 Task: Add a timeline in the project AztecTech for the epic 'Software as a service (SaaS) migration' from 2024/01/24 to 2025/09/20. Add a timeline in the project AztecTech for the epic 'Cloud security enhancement' from 2024/05/07 to 2024/10/26. Add a timeline in the project AztecTech for the epic 'Continuous integration and delivery (CI/CD) implementation' from 2024/03/08 to 2024/08/16
Action: Mouse moved to (191, 55)
Screenshot: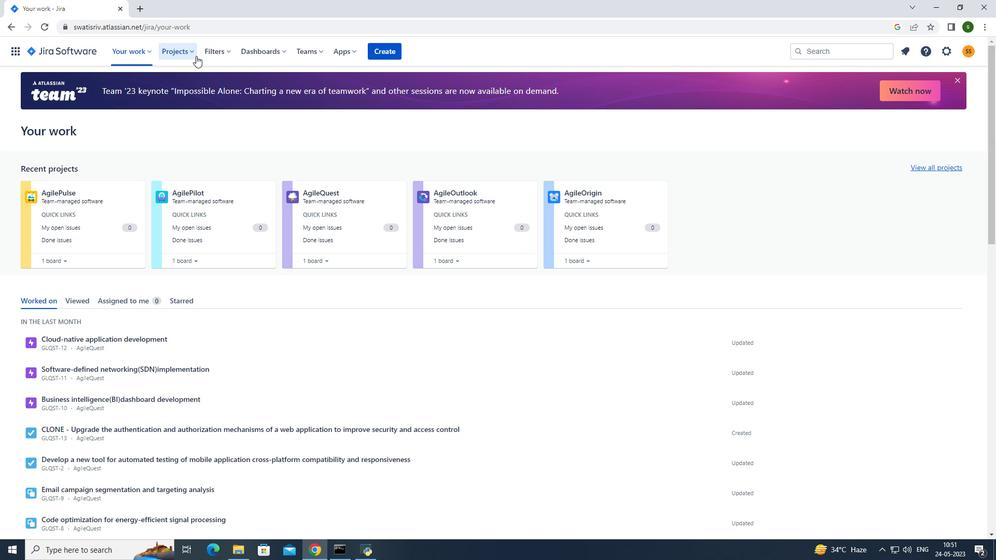 
Action: Mouse pressed left at (191, 55)
Screenshot: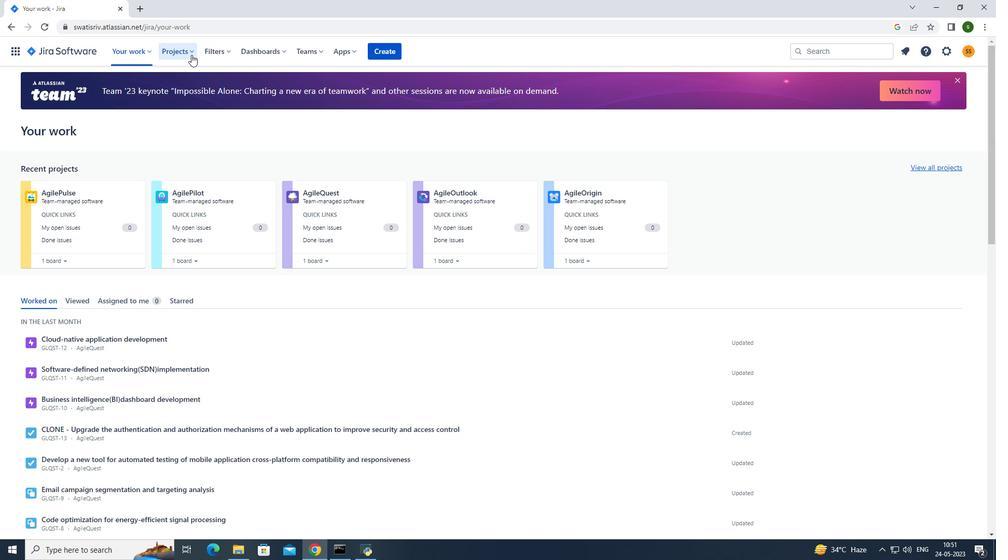 
Action: Mouse moved to (235, 103)
Screenshot: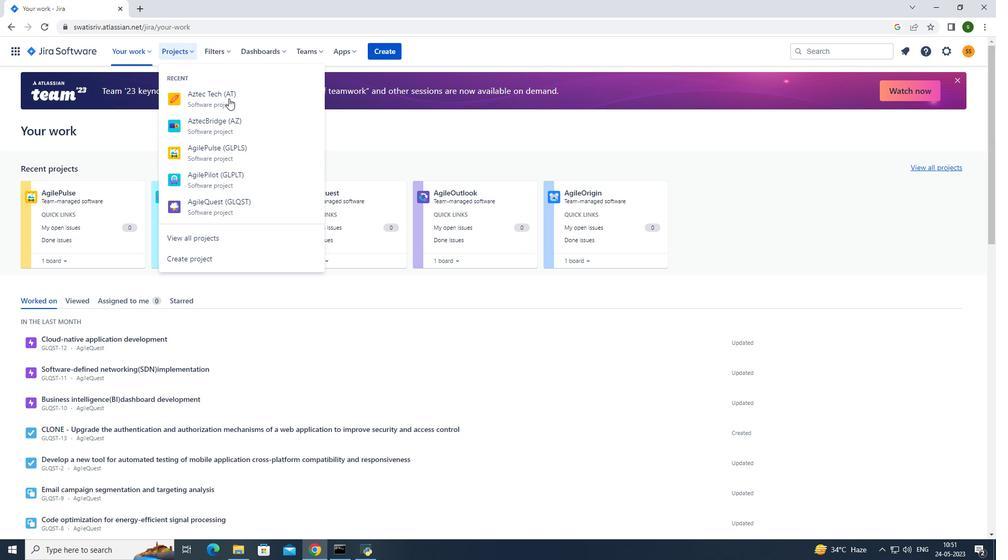 
Action: Mouse pressed left at (235, 103)
Screenshot: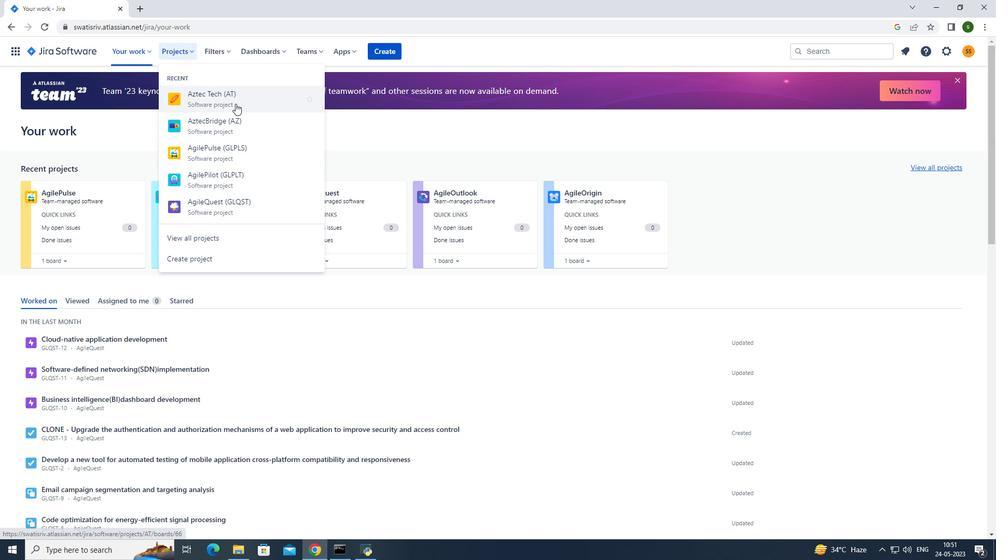 
Action: Mouse moved to (88, 160)
Screenshot: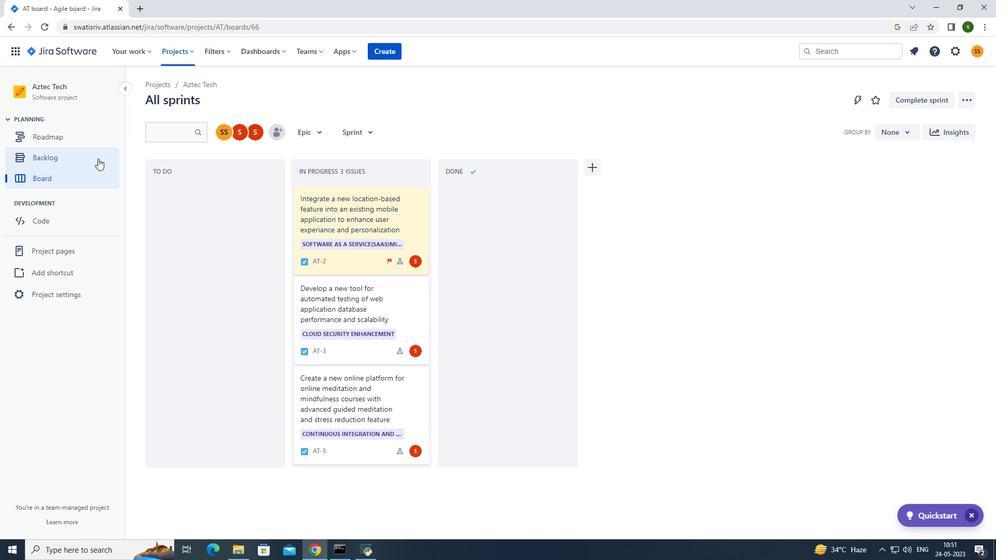 
Action: Mouse pressed left at (88, 160)
Screenshot: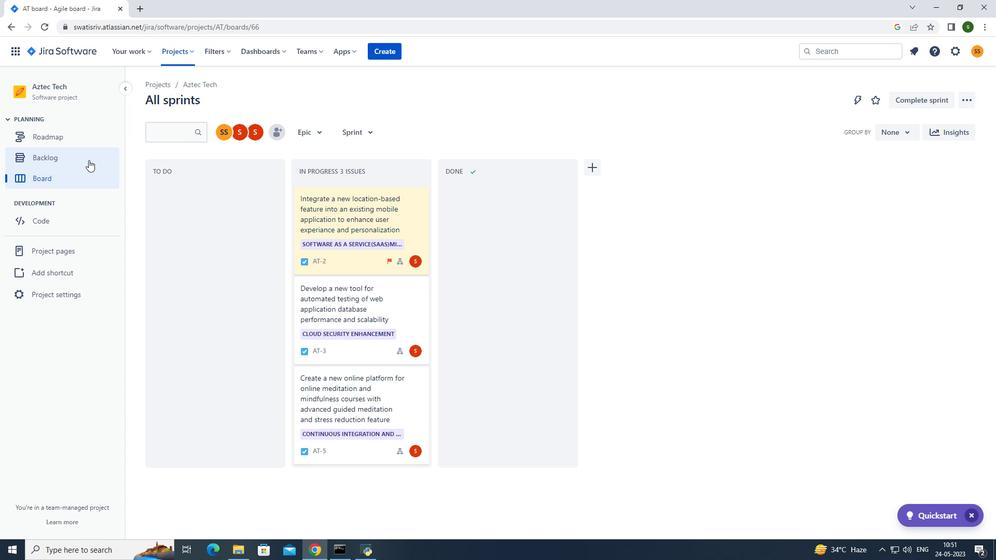 
Action: Mouse moved to (158, 209)
Screenshot: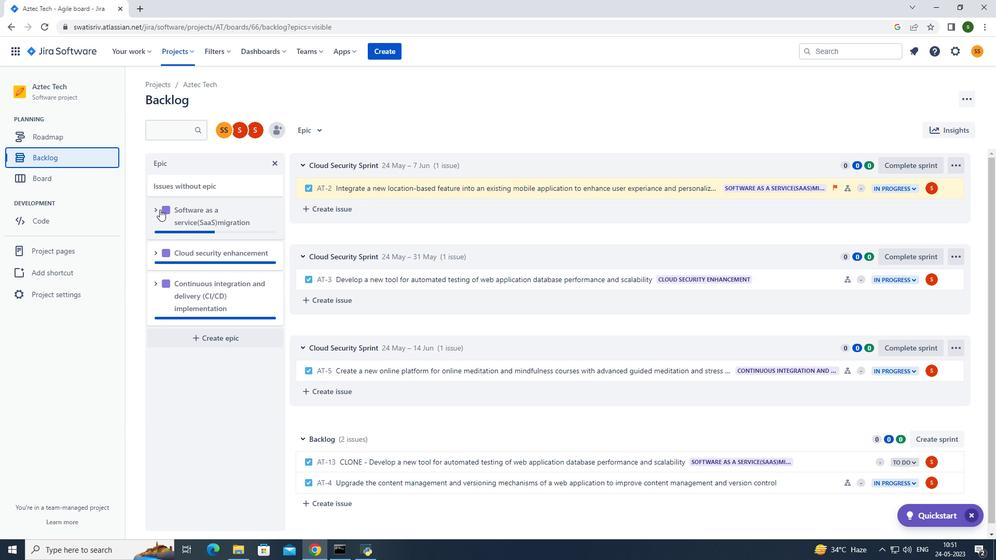 
Action: Mouse pressed left at (158, 209)
Screenshot: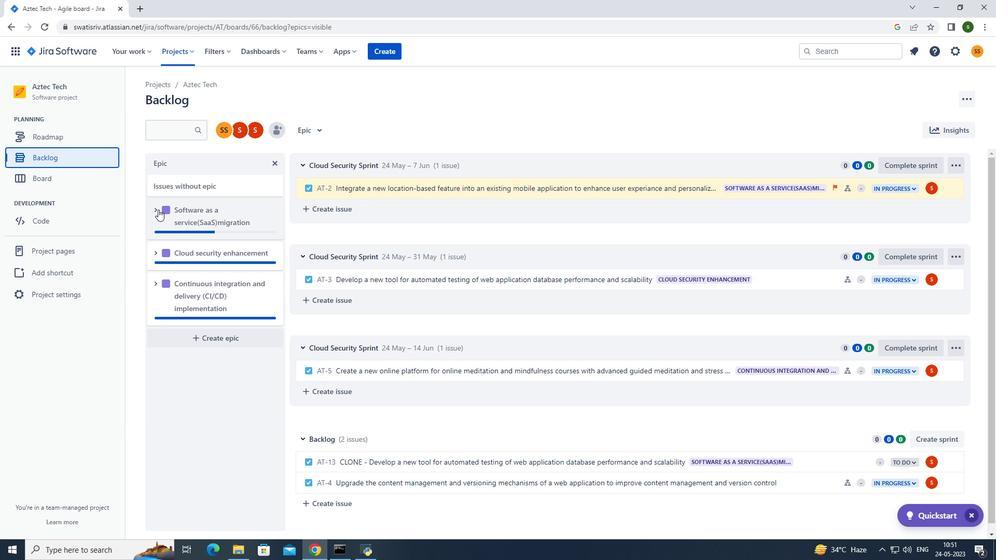 
Action: Mouse moved to (237, 301)
Screenshot: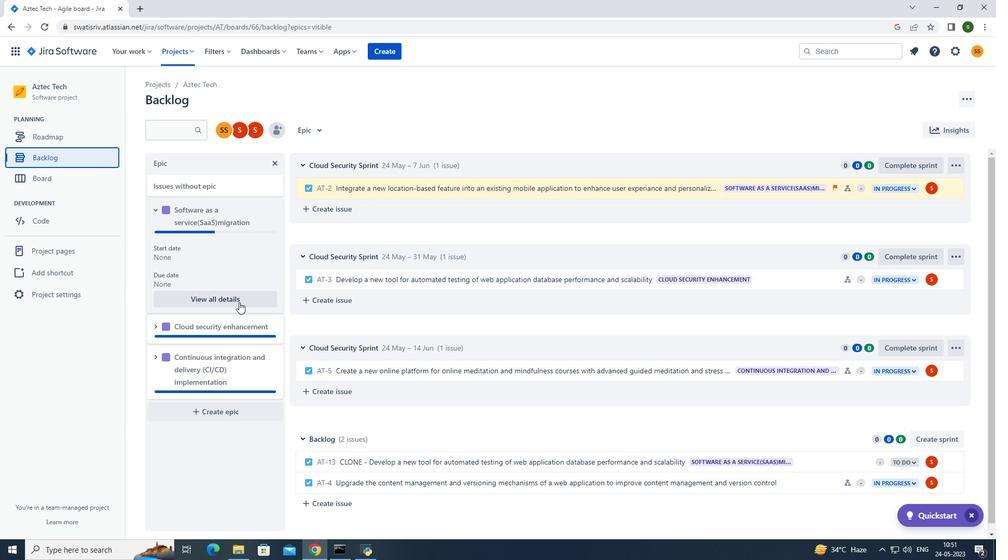 
Action: Mouse pressed left at (237, 301)
Screenshot: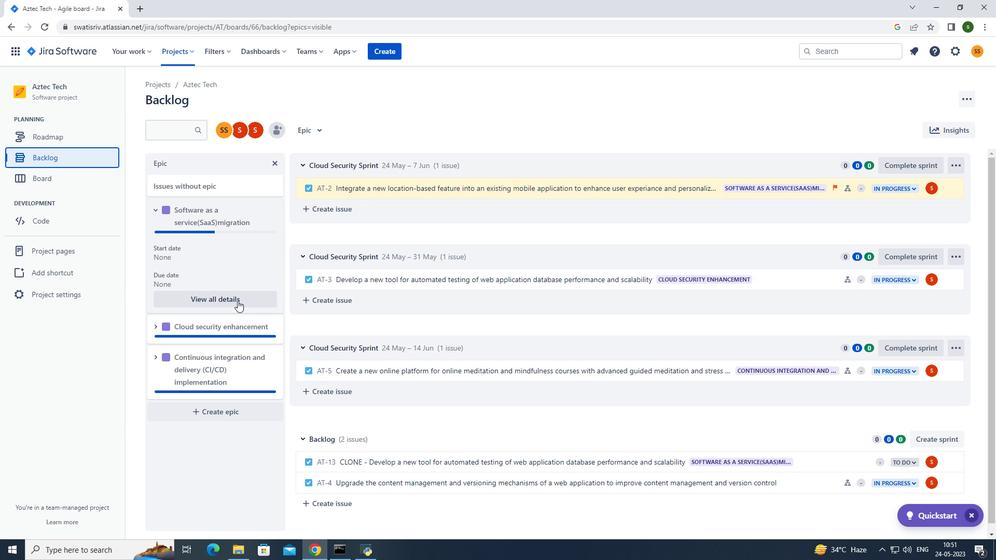 
Action: Mouse moved to (840, 428)
Screenshot: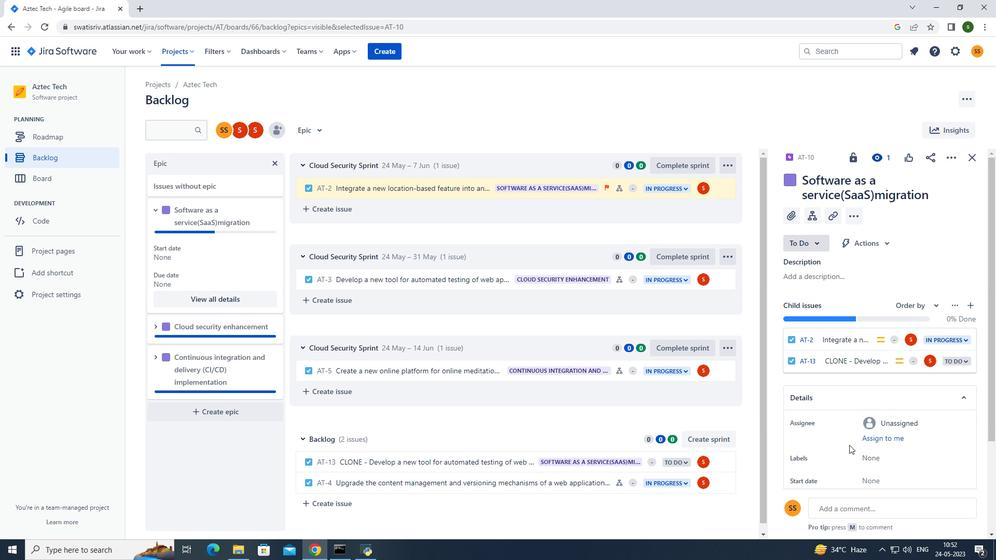 
Action: Mouse scrolled (840, 428) with delta (0, 0)
Screenshot: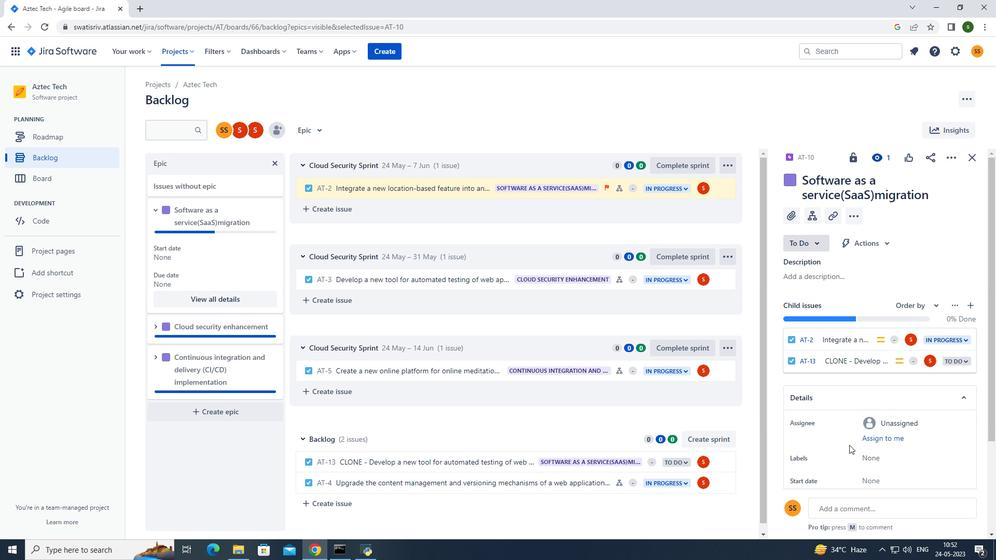 
Action: Mouse scrolled (840, 428) with delta (0, 0)
Screenshot: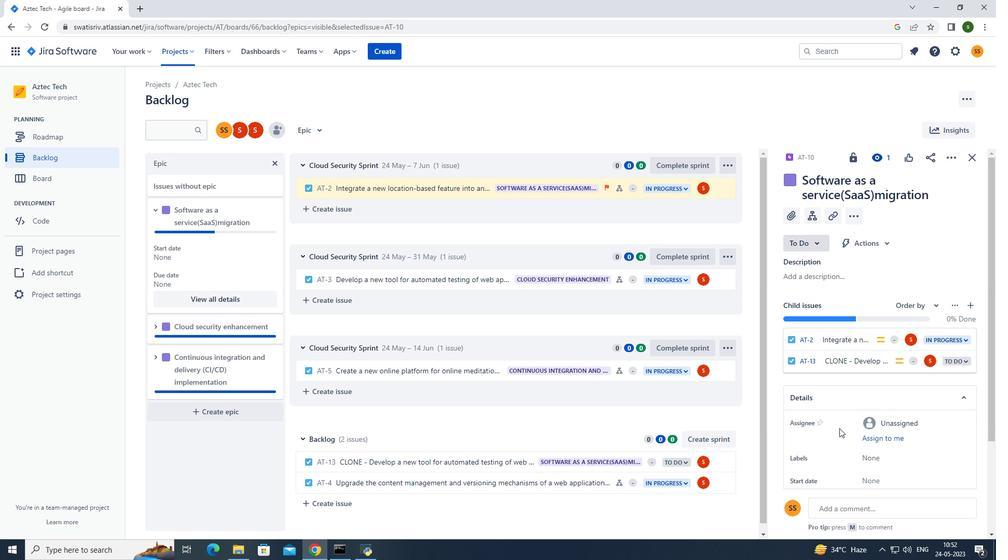 
Action: Mouse moved to (878, 376)
Screenshot: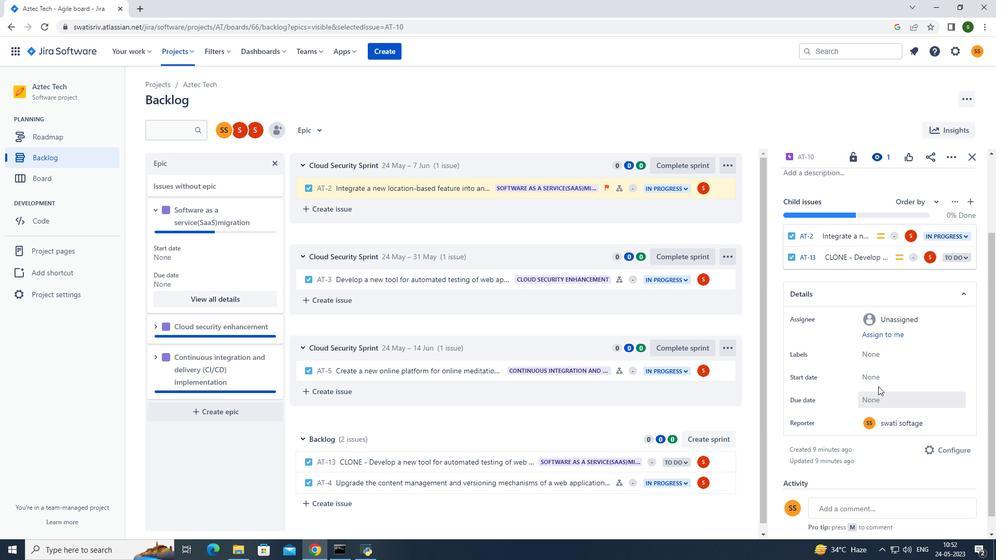 
Action: Mouse pressed left at (878, 376)
Screenshot: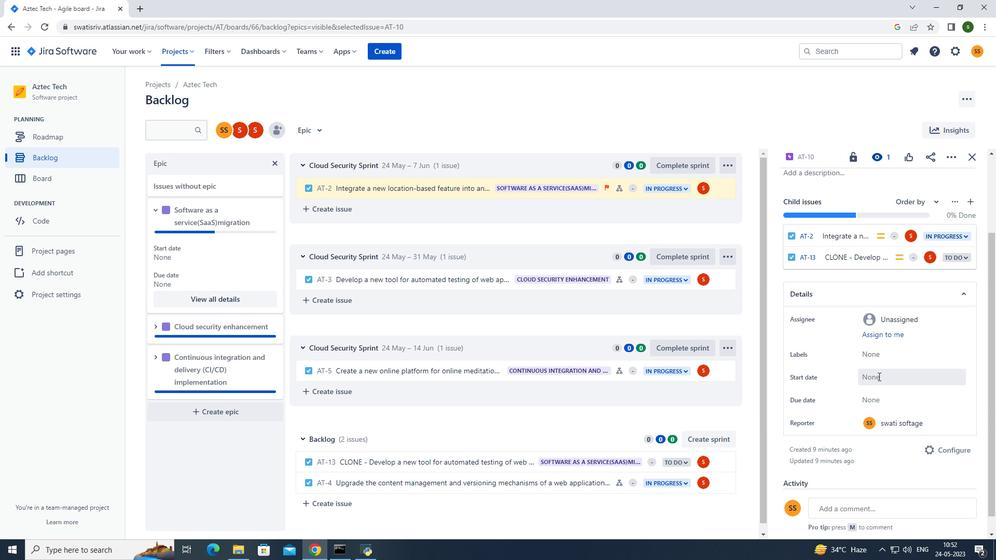
Action: Mouse moved to (973, 225)
Screenshot: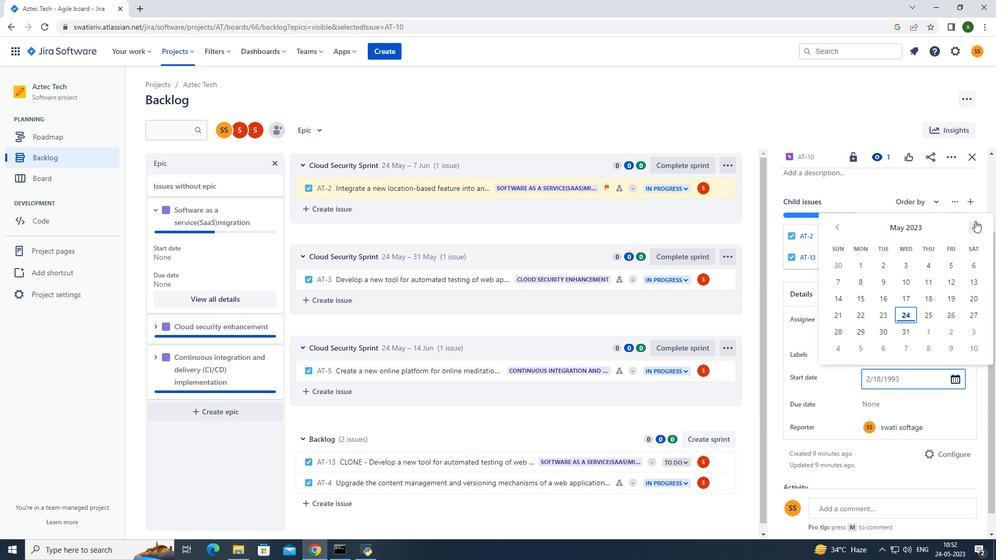 
Action: Mouse pressed left at (973, 225)
Screenshot: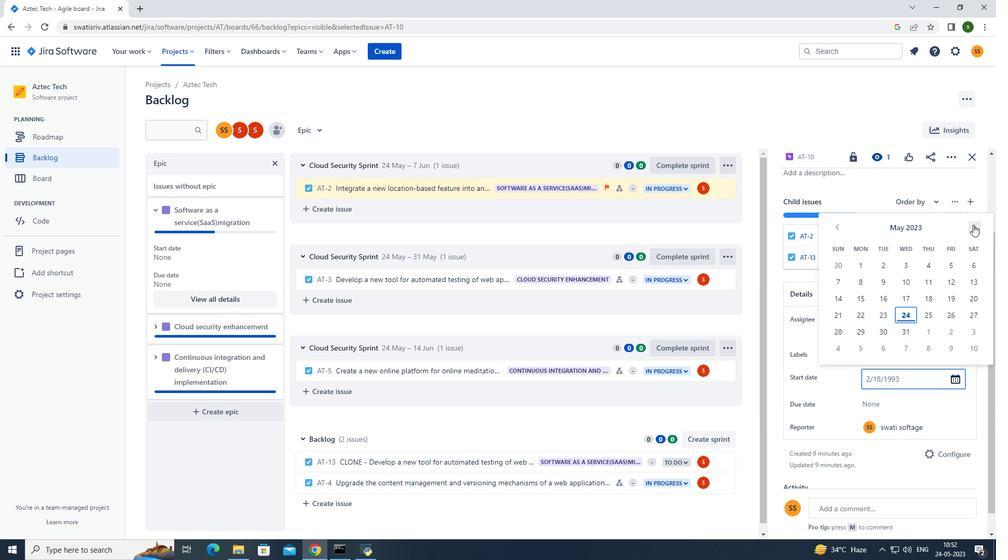 
Action: Mouse pressed left at (973, 225)
Screenshot: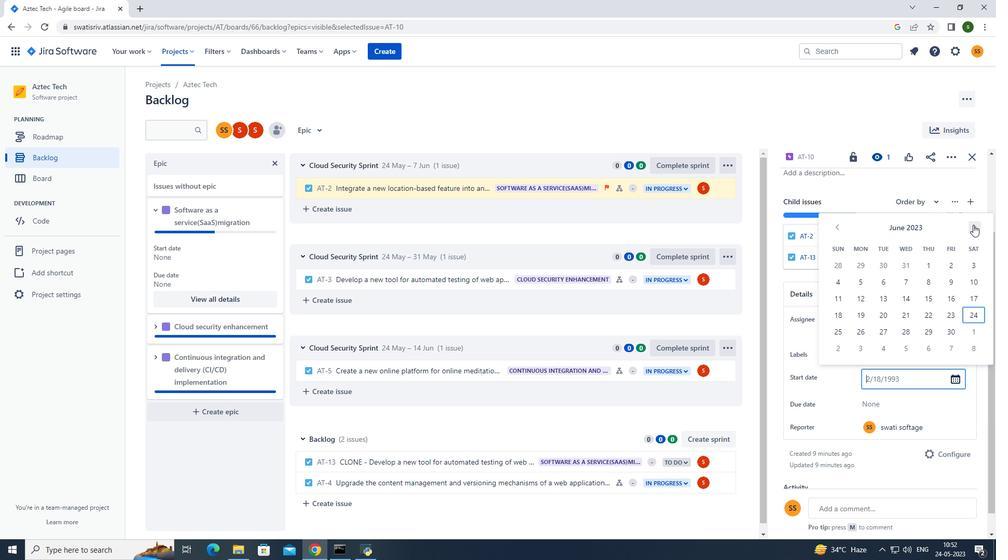 
Action: Mouse moved to (974, 225)
Screenshot: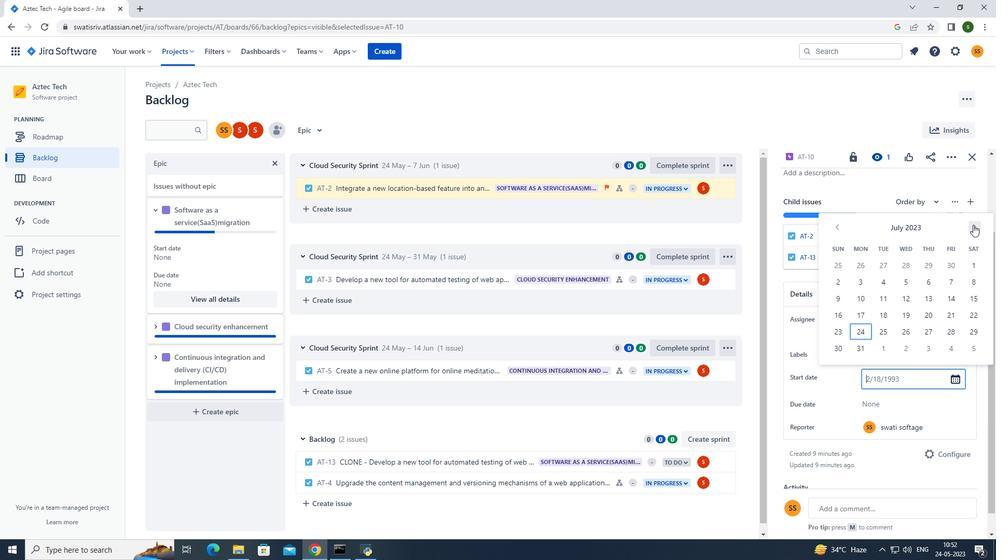 
Action: Mouse pressed left at (974, 225)
Screenshot: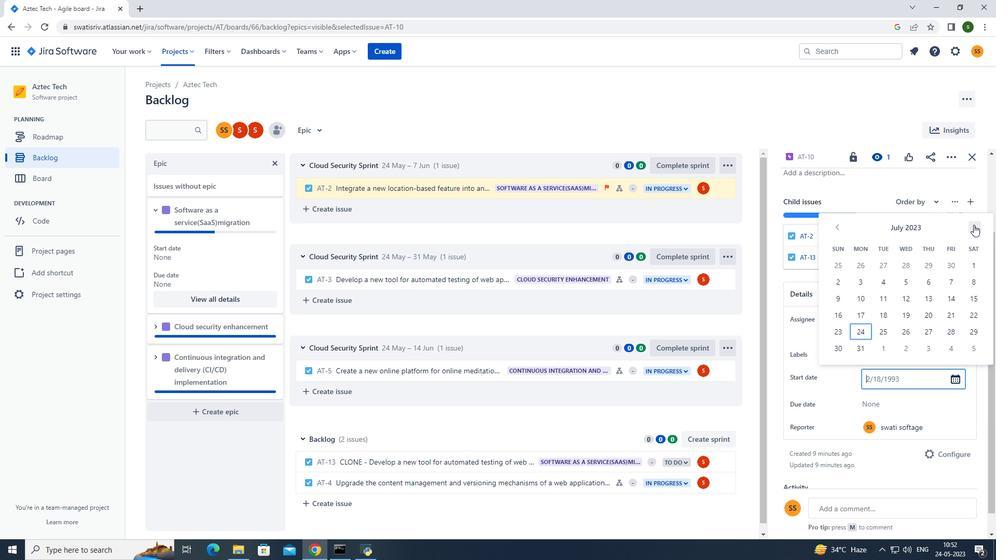 
Action: Mouse pressed left at (974, 225)
Screenshot: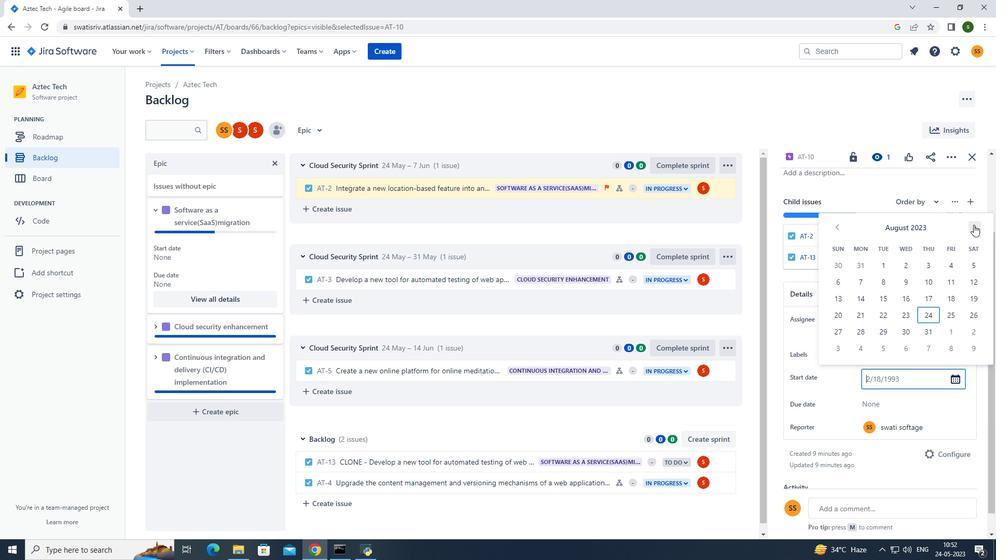 
Action: Mouse pressed left at (974, 225)
Screenshot: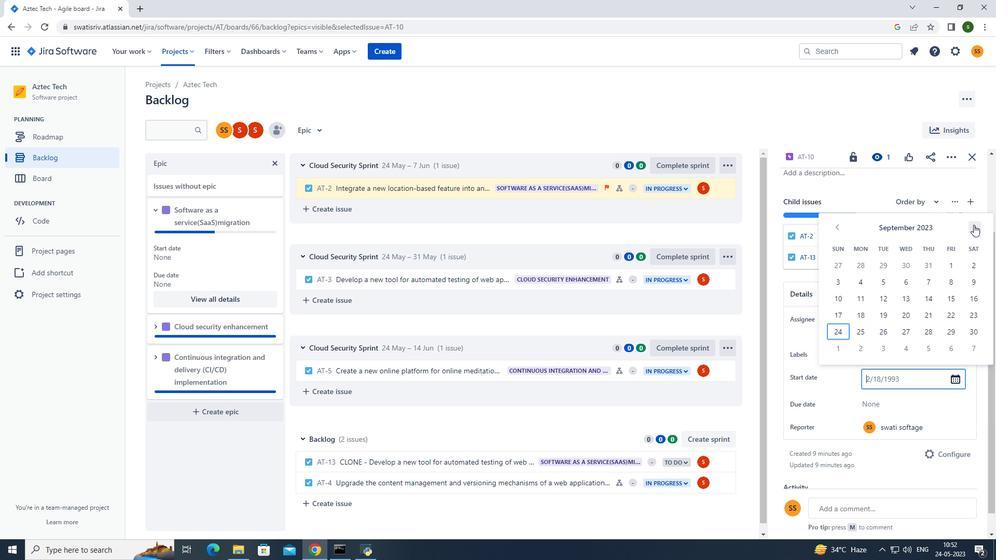 
Action: Mouse pressed left at (974, 225)
Screenshot: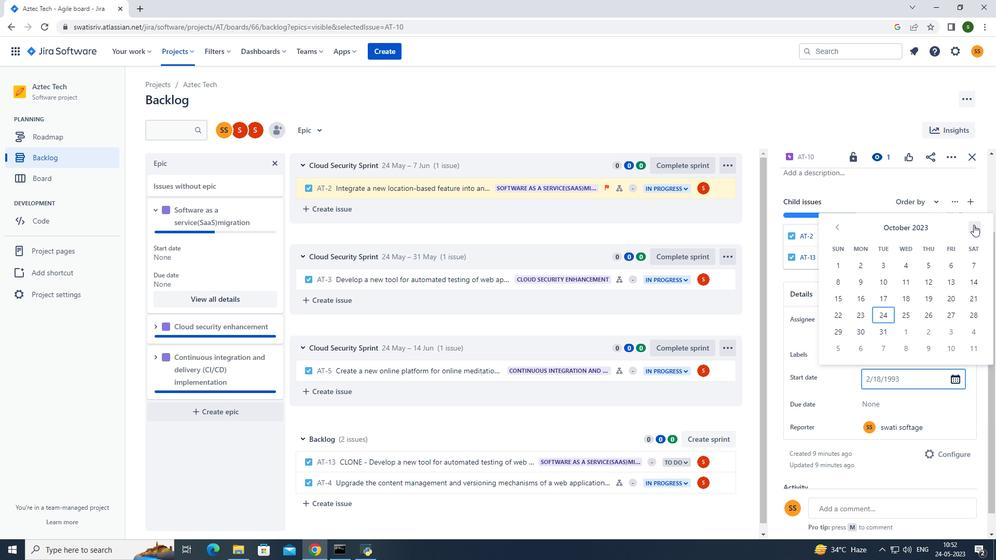 
Action: Mouse pressed left at (974, 225)
Screenshot: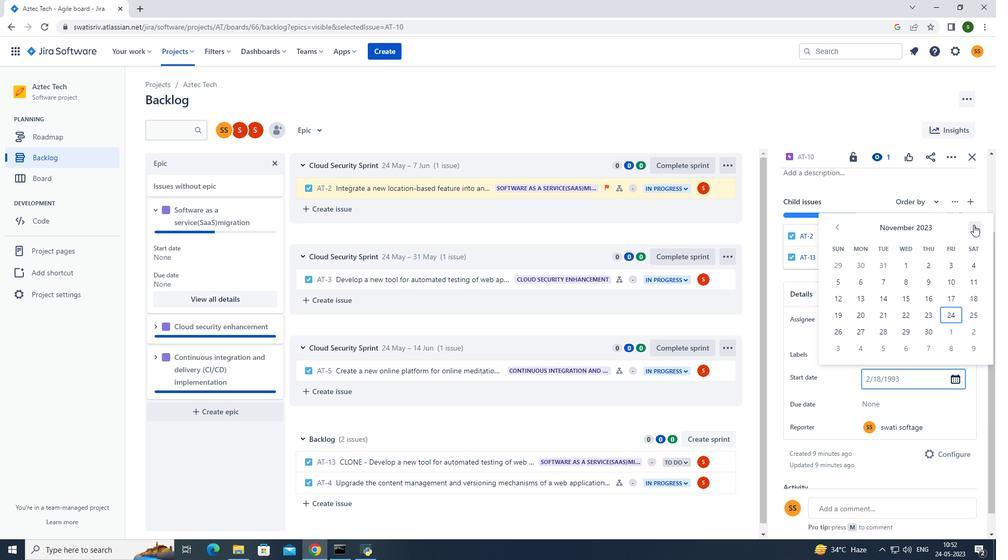 
Action: Mouse pressed left at (974, 225)
Screenshot: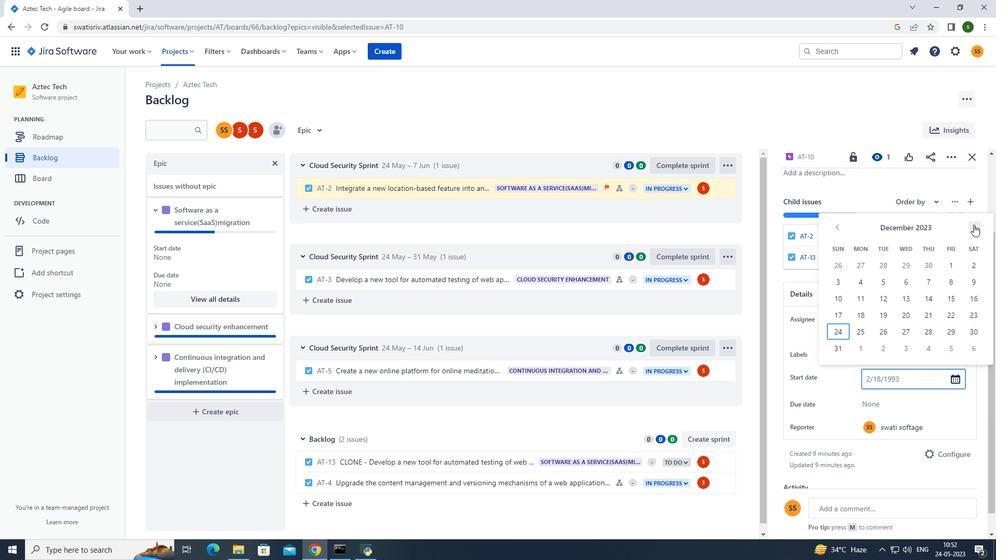 
Action: Mouse moved to (911, 309)
Screenshot: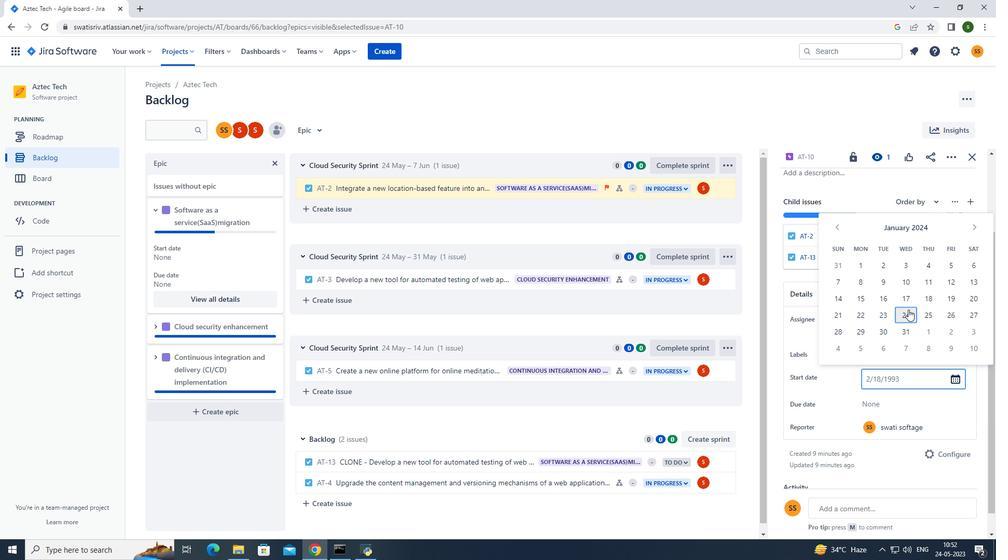 
Action: Mouse pressed left at (911, 309)
Screenshot: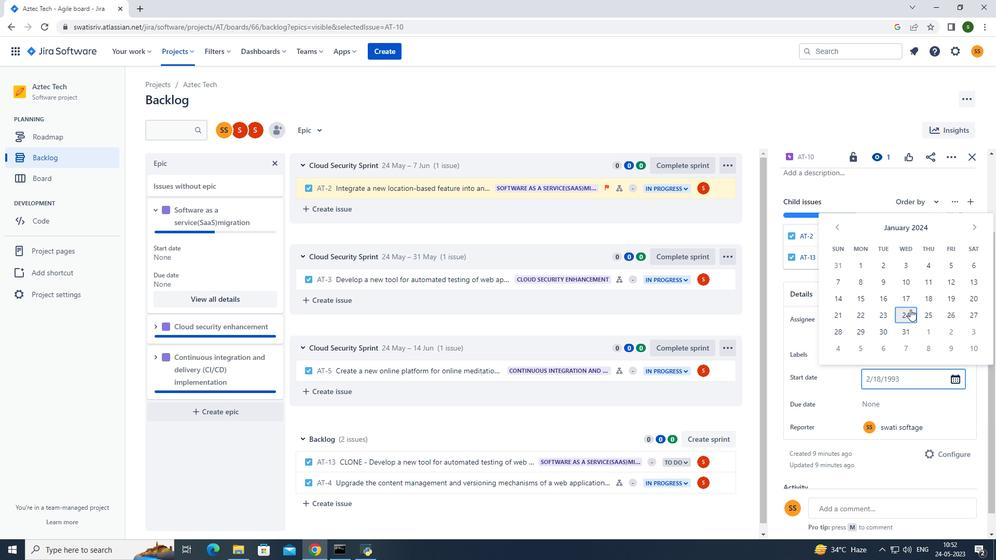 
Action: Mouse moved to (881, 401)
Screenshot: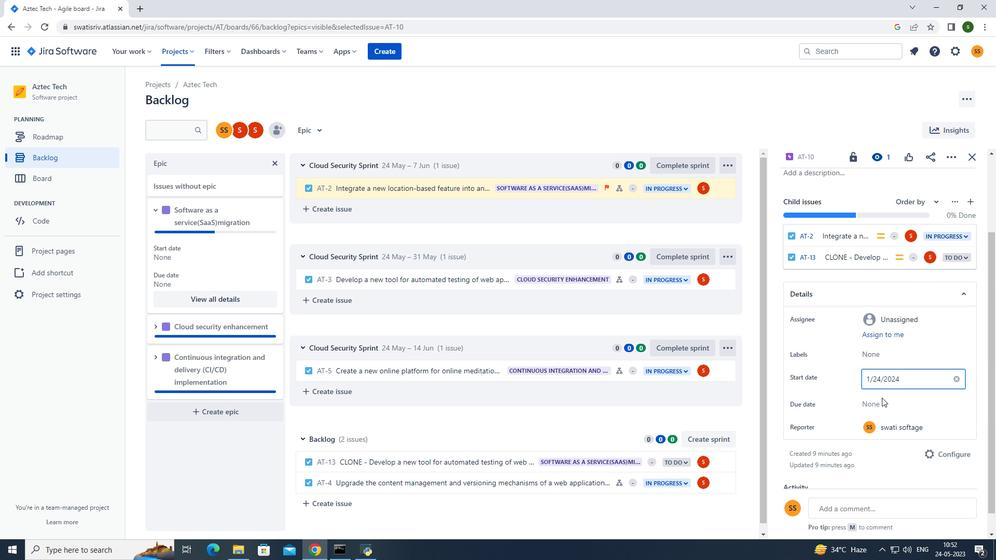 
Action: Mouse pressed left at (881, 401)
Screenshot: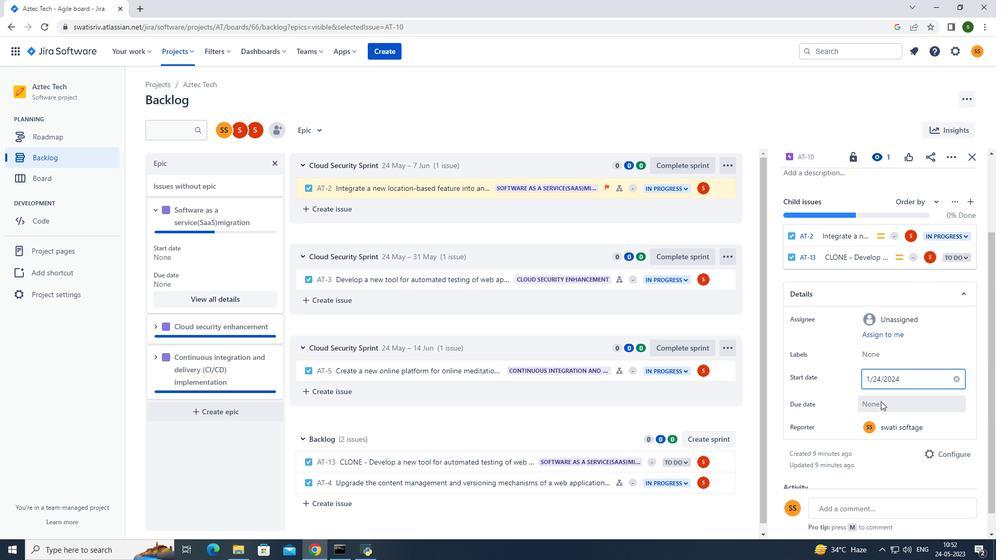 
Action: Mouse moved to (980, 259)
Screenshot: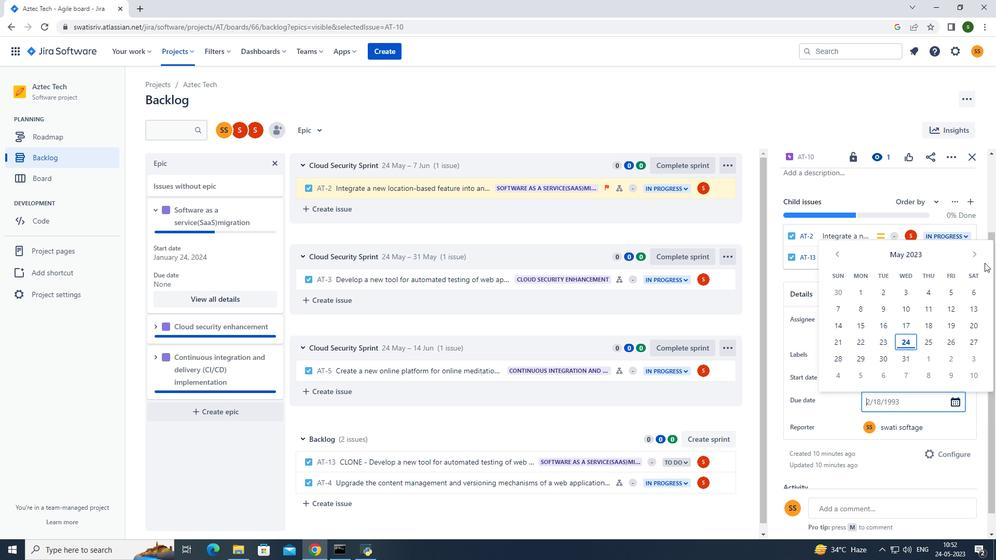
Action: Mouse pressed left at (980, 259)
Screenshot: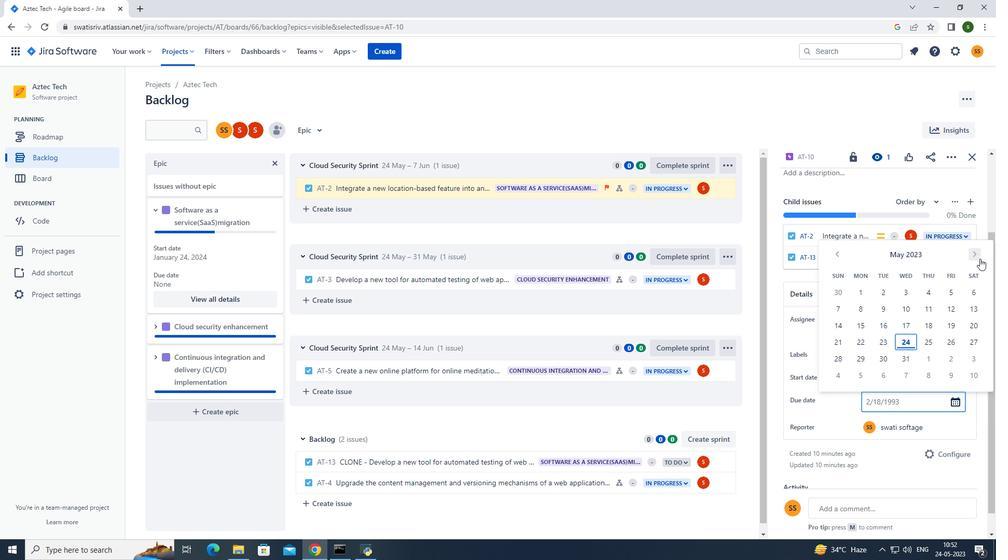 
Action: Mouse pressed left at (980, 259)
Screenshot: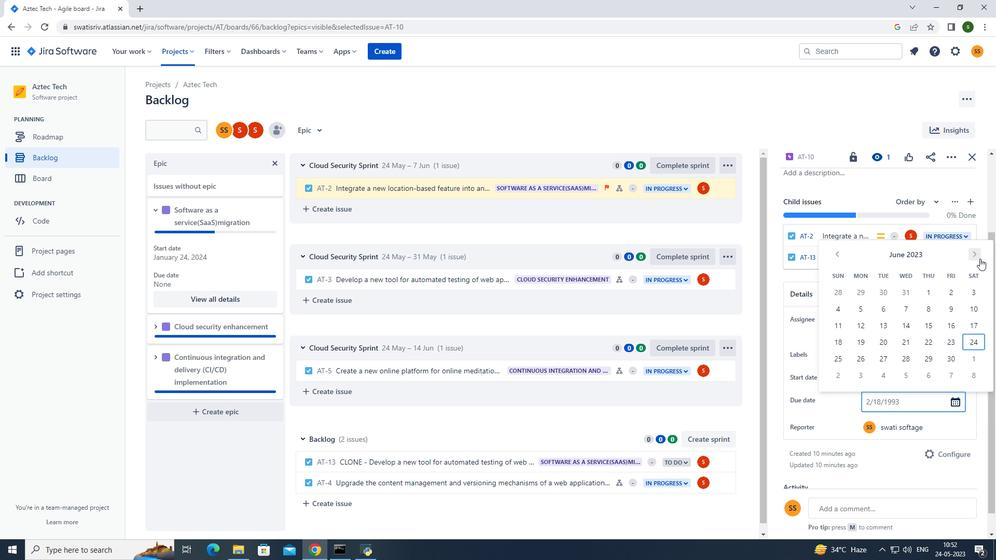 
Action: Mouse pressed left at (980, 259)
Screenshot: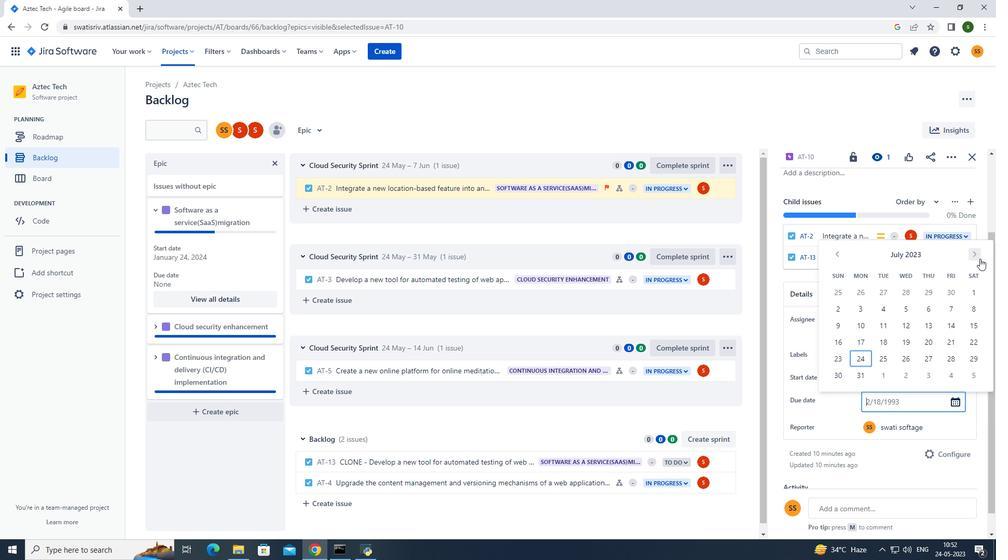 
Action: Mouse pressed left at (980, 259)
Screenshot: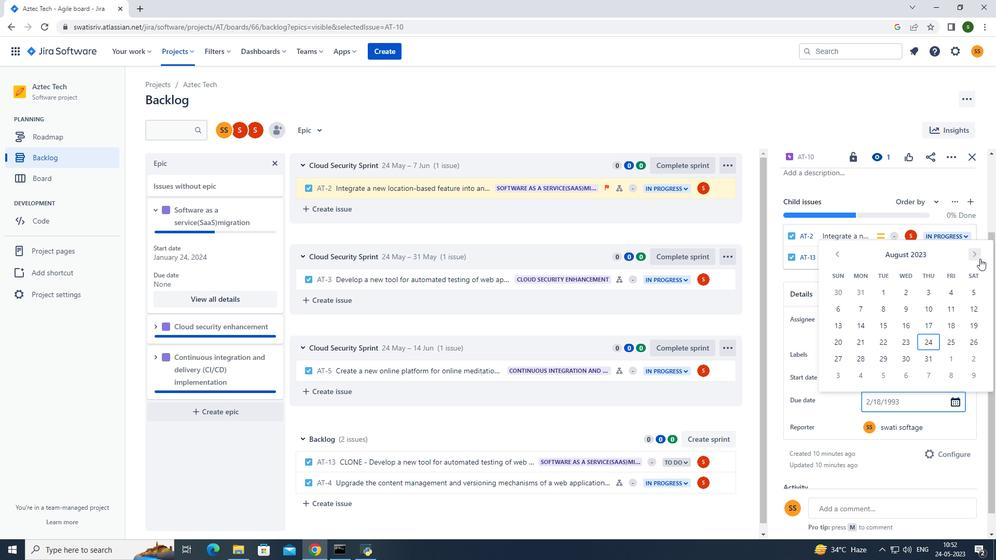 
Action: Mouse pressed left at (980, 259)
Screenshot: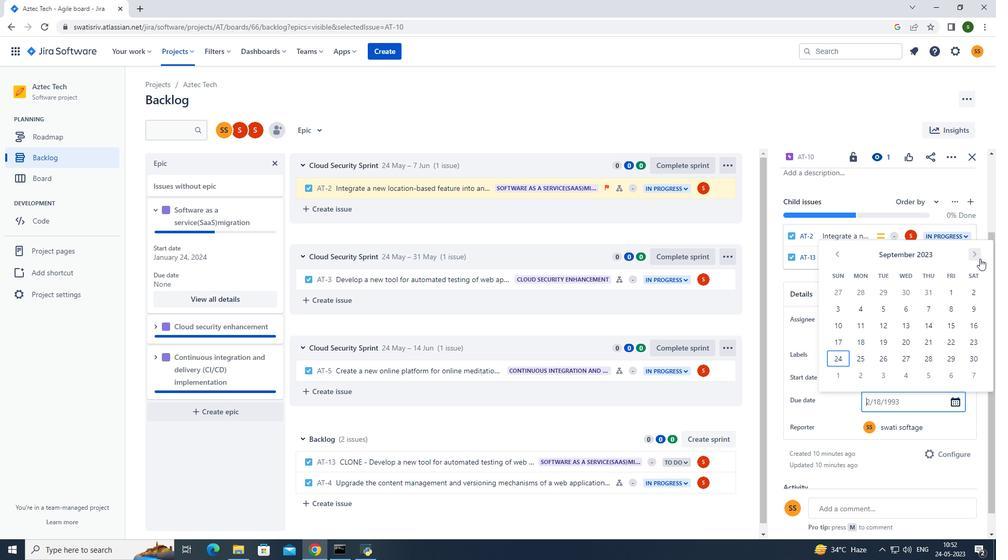 
Action: Mouse pressed left at (980, 259)
Screenshot: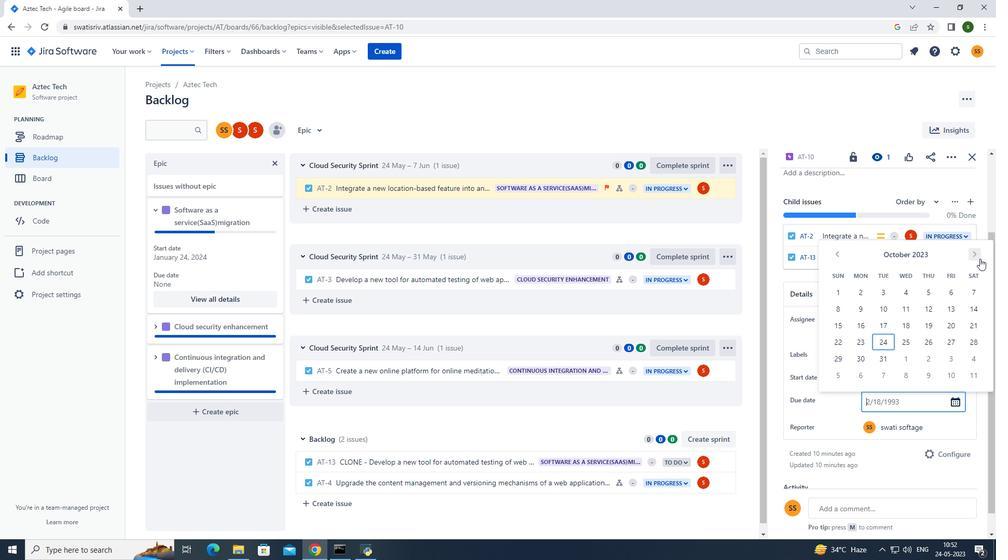 
Action: Mouse pressed left at (980, 259)
Screenshot: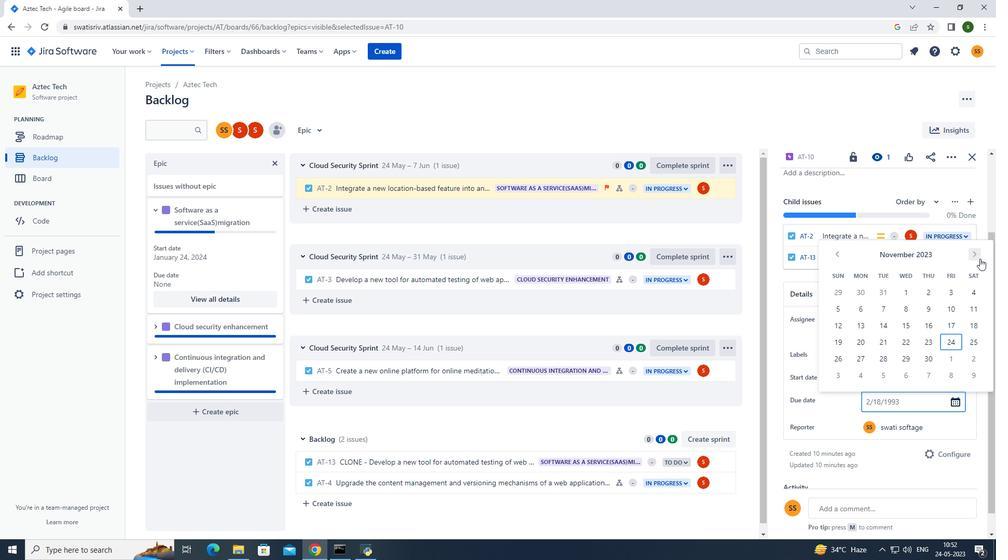 
Action: Mouse pressed left at (980, 259)
Screenshot: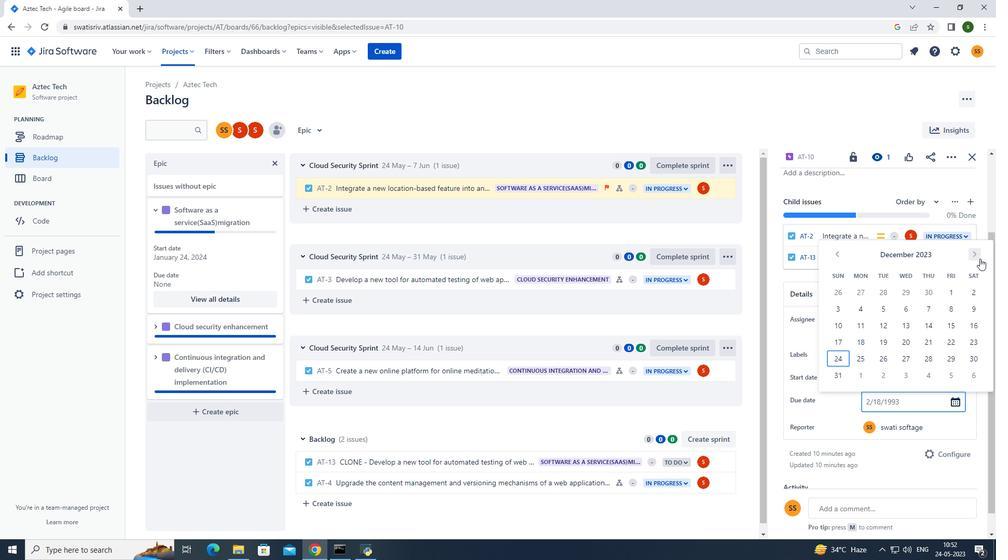 
Action: Mouse pressed left at (980, 259)
Screenshot: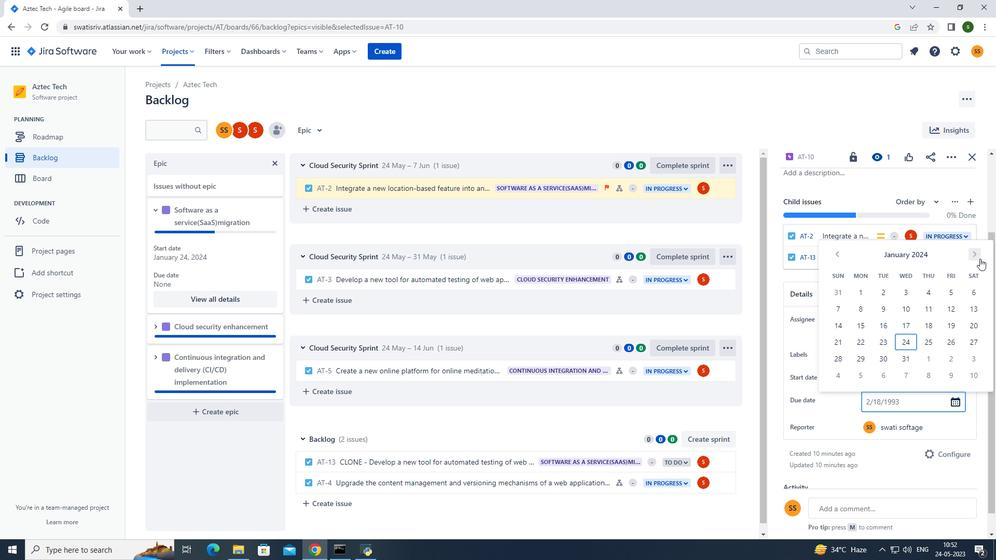 
Action: Mouse pressed left at (980, 259)
Screenshot: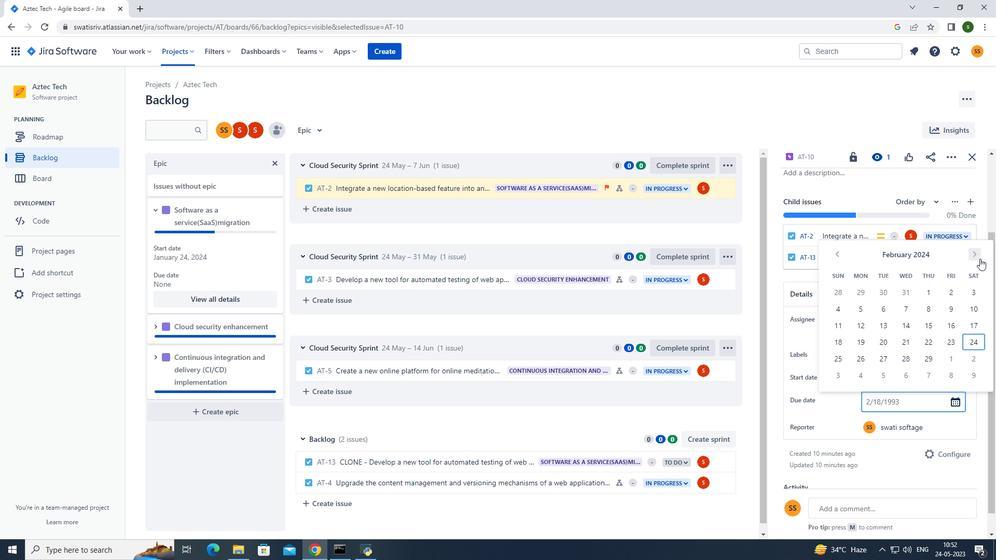 
Action: Mouse pressed left at (980, 259)
Screenshot: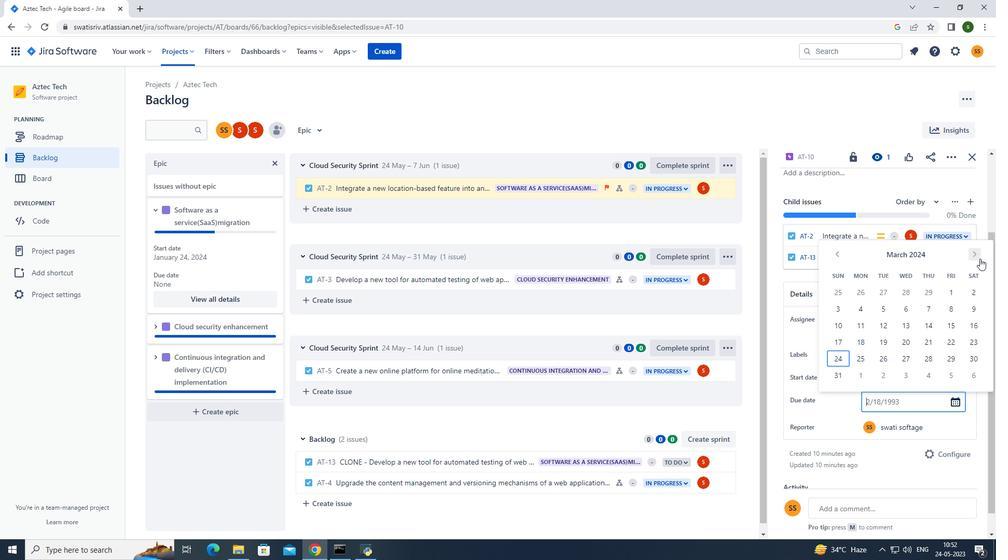 
Action: Mouse pressed left at (980, 259)
Screenshot: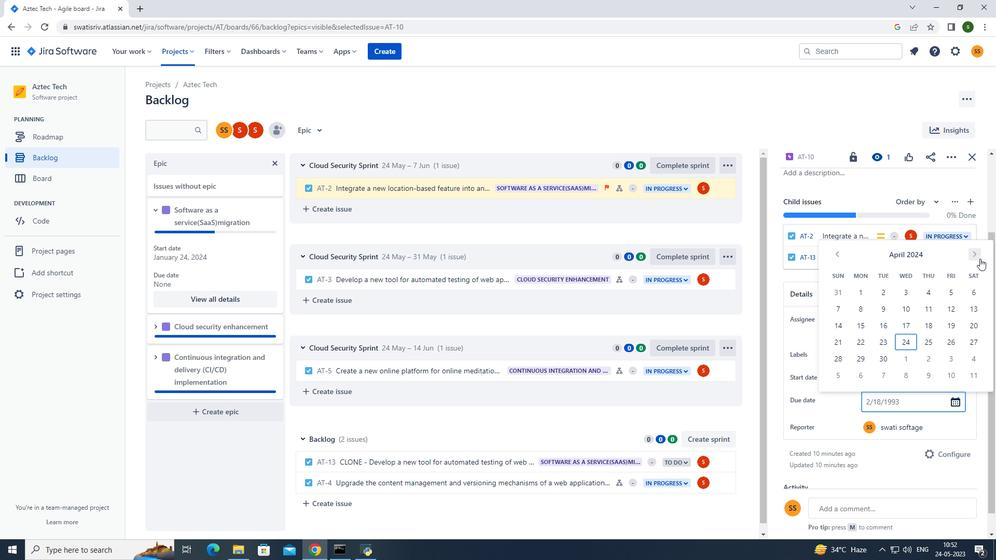
Action: Mouse pressed left at (980, 259)
Screenshot: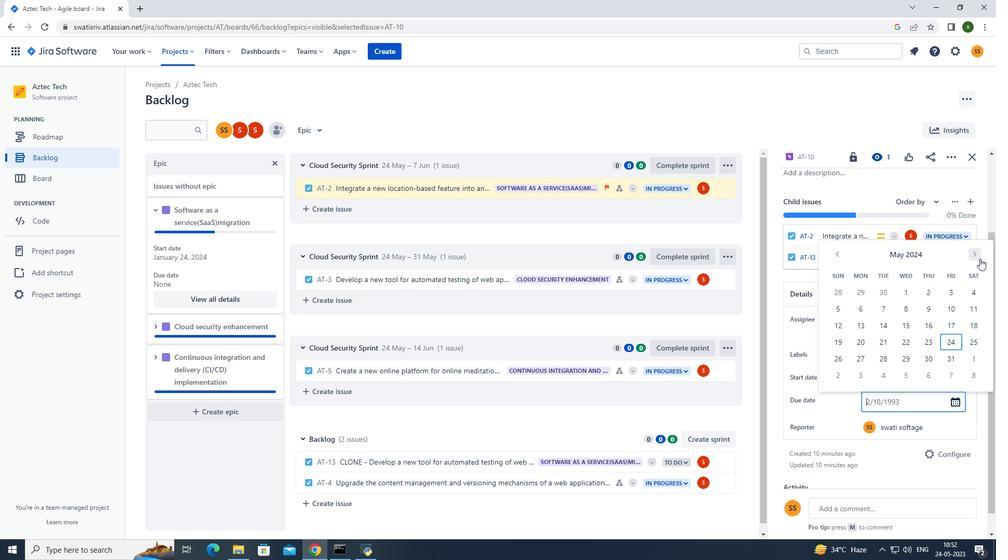 
Action: Mouse pressed left at (980, 259)
Screenshot: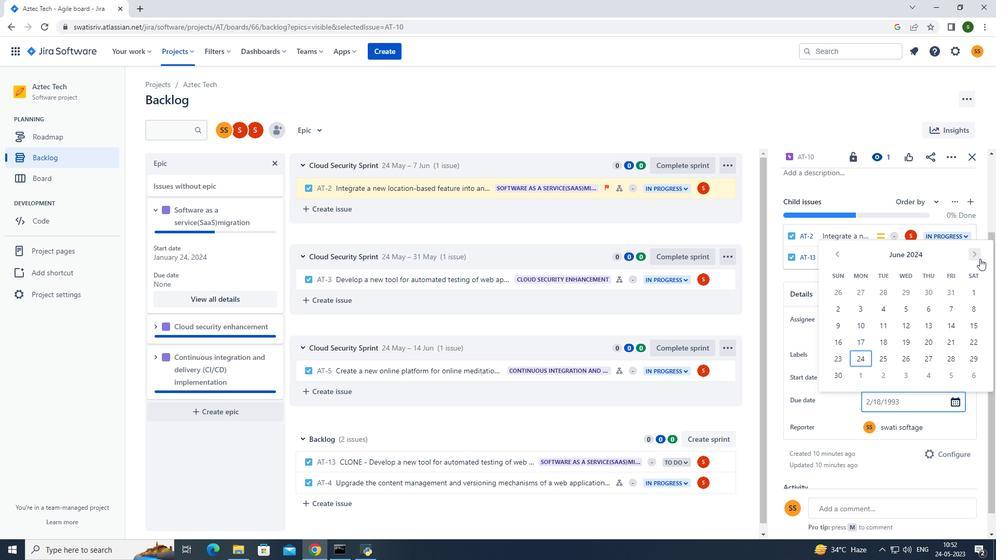 
Action: Mouse pressed left at (980, 259)
Screenshot: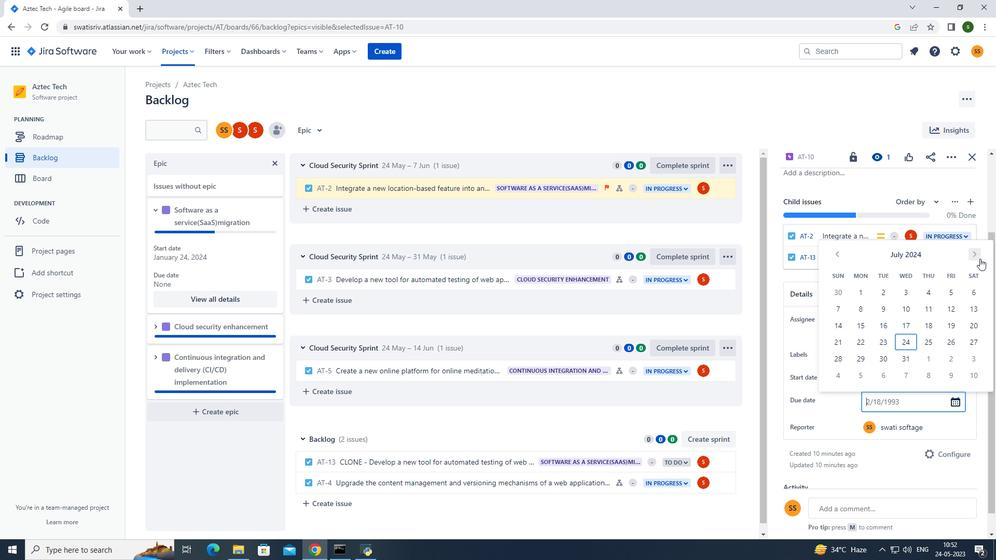 
Action: Mouse pressed left at (980, 259)
Screenshot: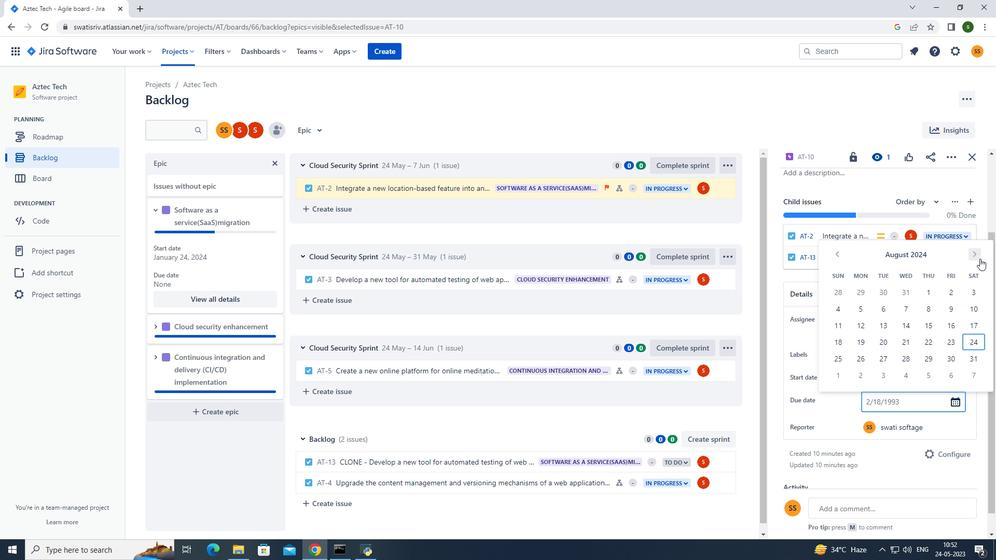 
Action: Mouse pressed left at (980, 259)
Screenshot: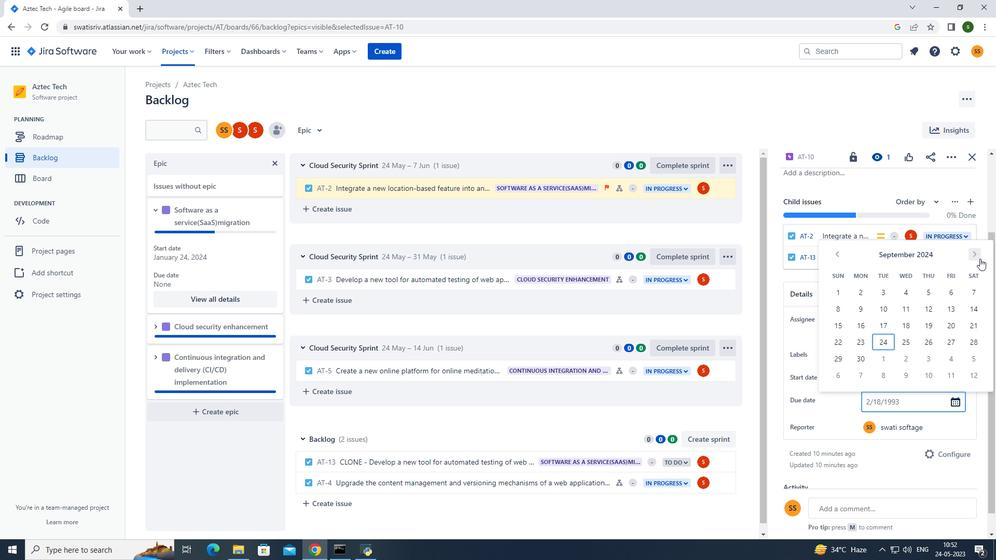 
Action: Mouse pressed left at (980, 259)
Screenshot: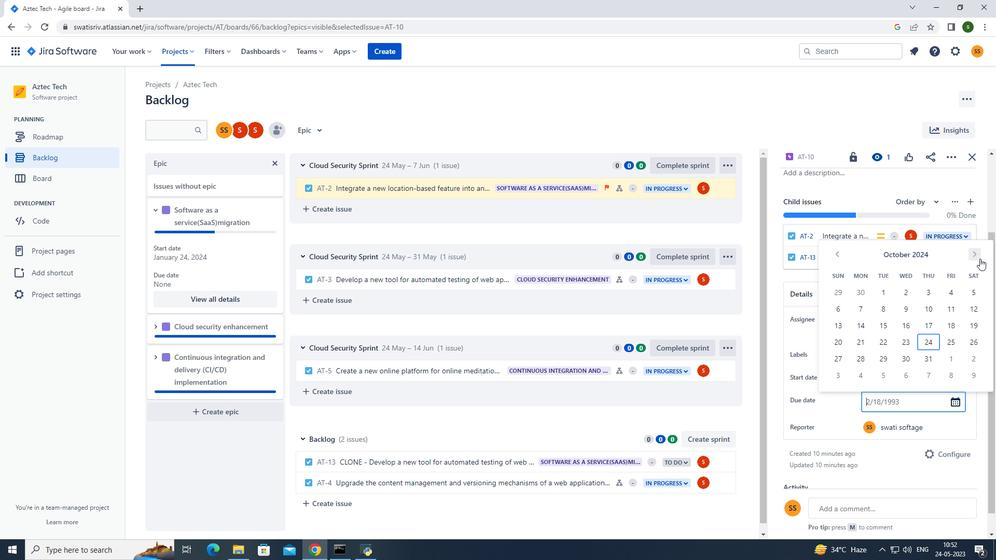 
Action: Mouse pressed left at (980, 259)
Screenshot: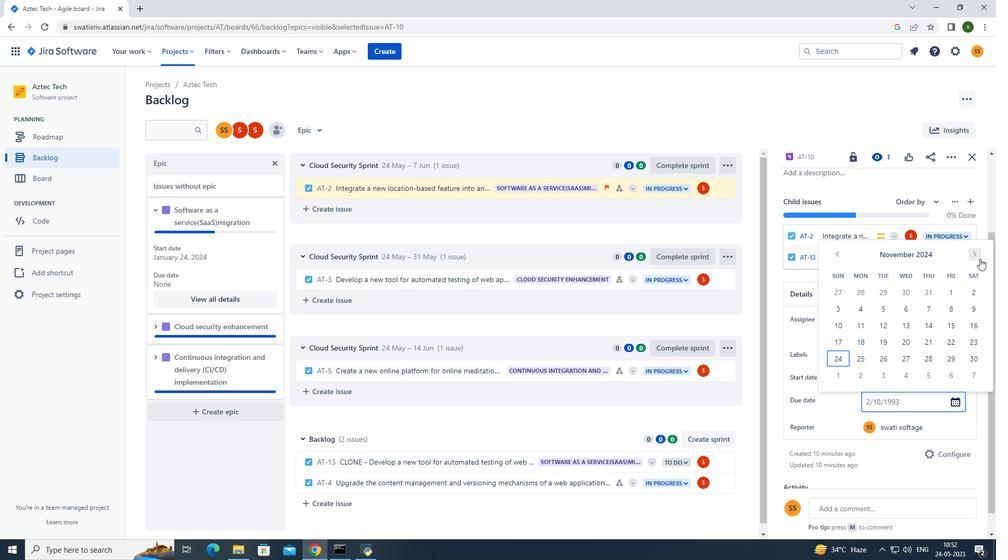 
Action: Mouse pressed left at (980, 259)
Screenshot: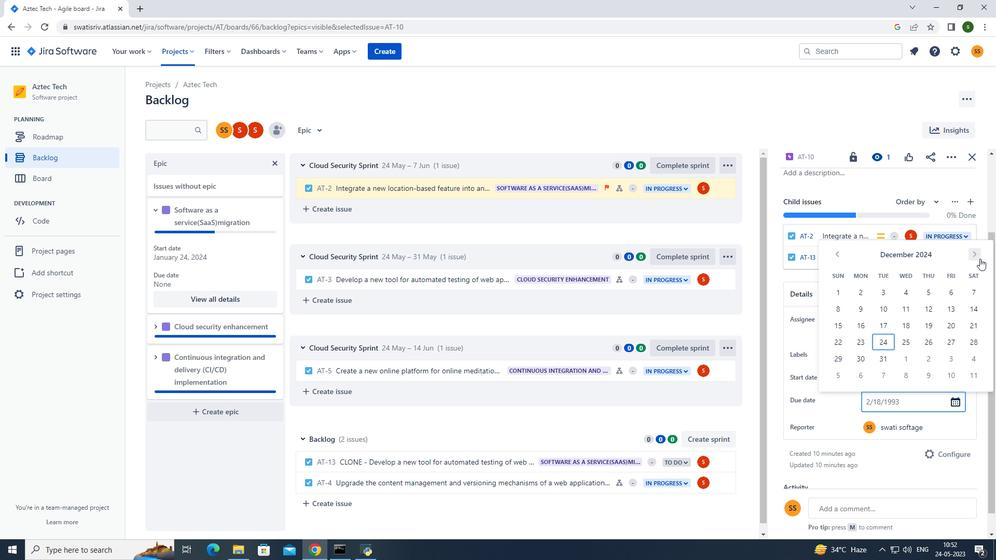 
Action: Mouse pressed left at (980, 259)
Screenshot: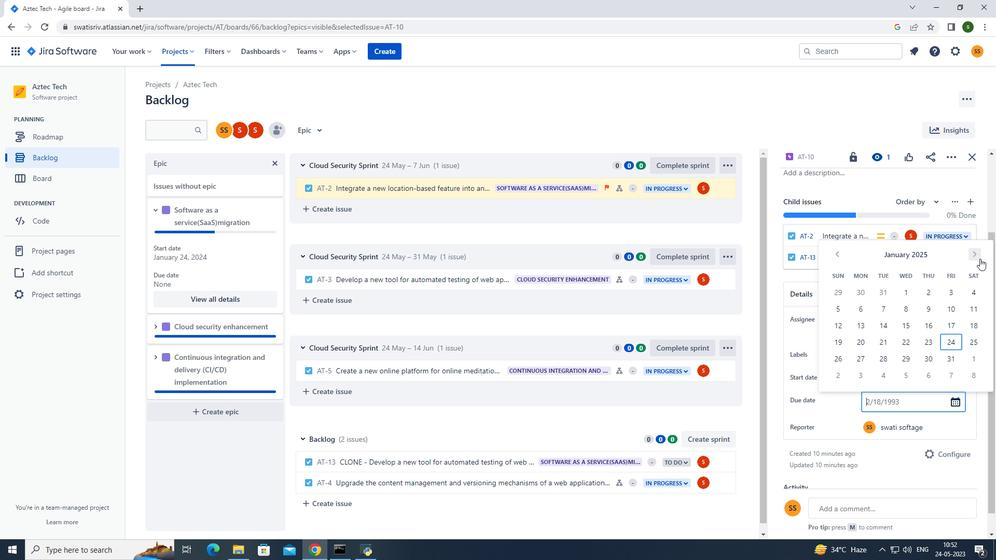 
Action: Mouse pressed left at (980, 259)
Screenshot: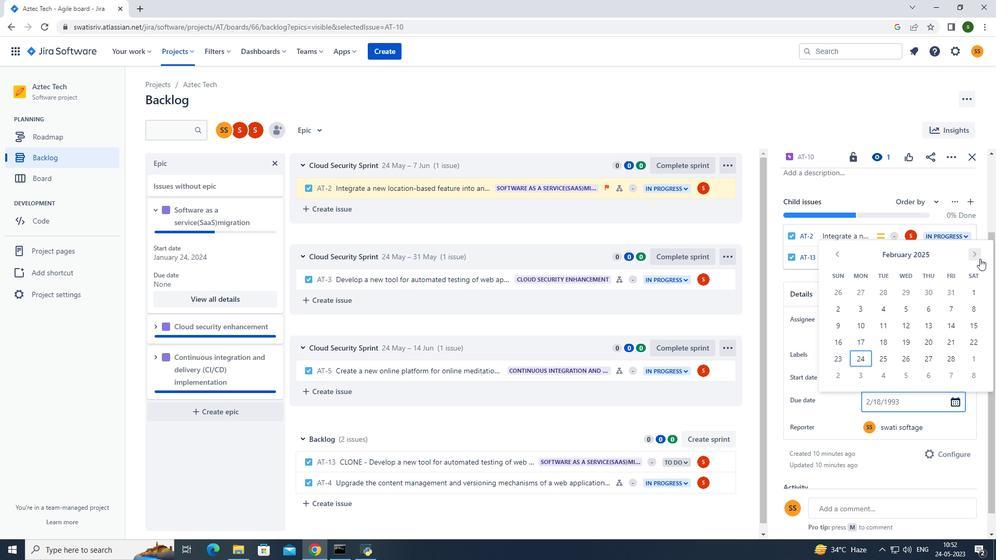 
Action: Mouse pressed left at (980, 259)
Screenshot: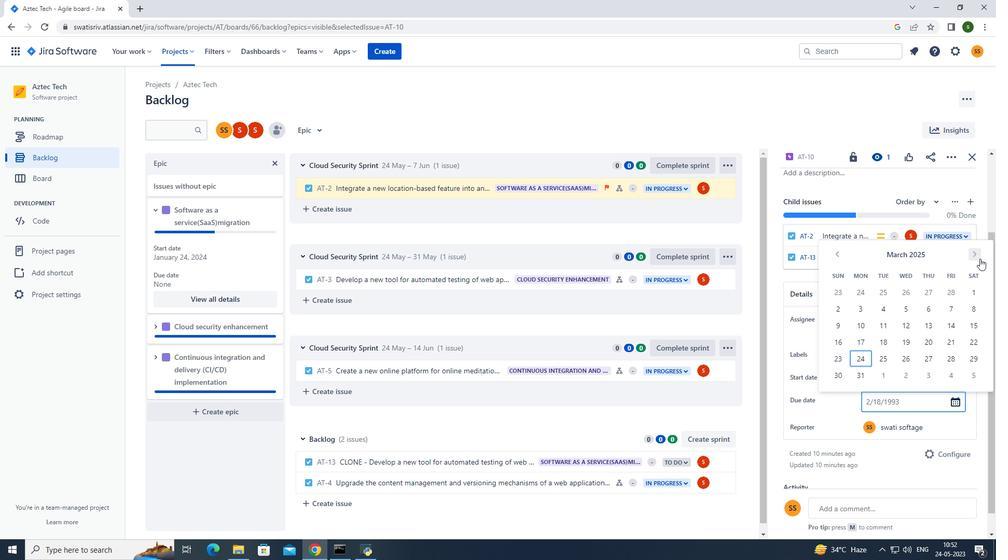 
Action: Mouse pressed left at (980, 259)
Screenshot: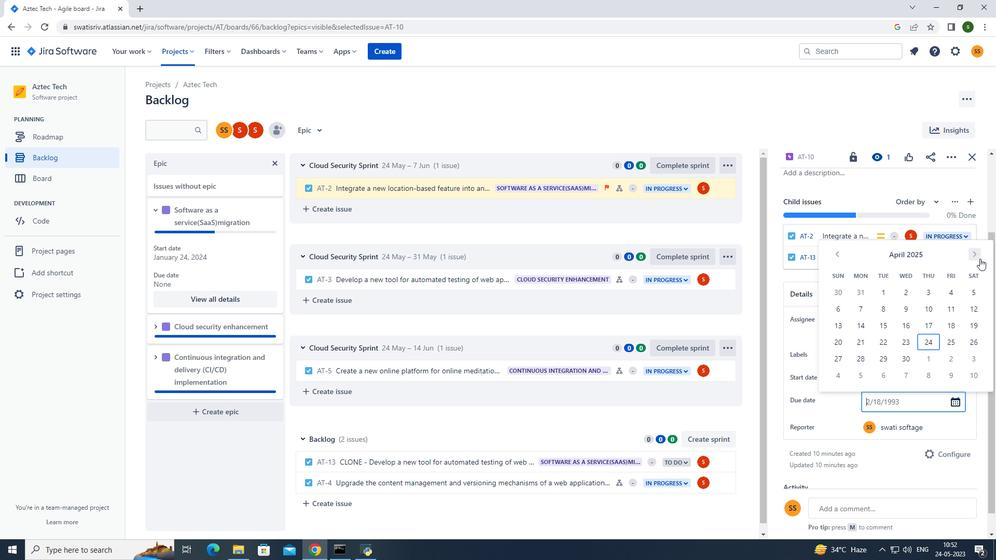 
Action: Mouse pressed left at (980, 259)
Screenshot: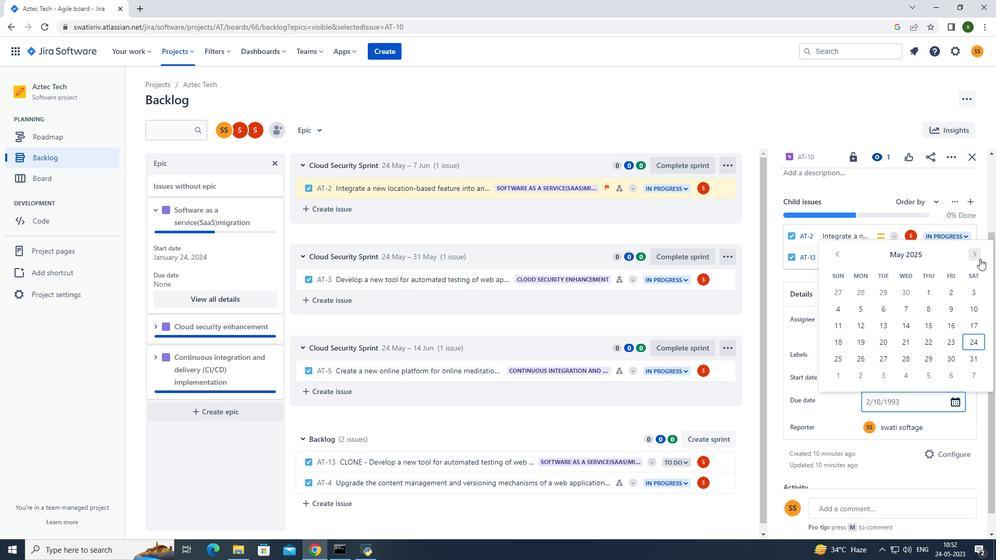 
Action: Mouse pressed left at (980, 259)
Screenshot: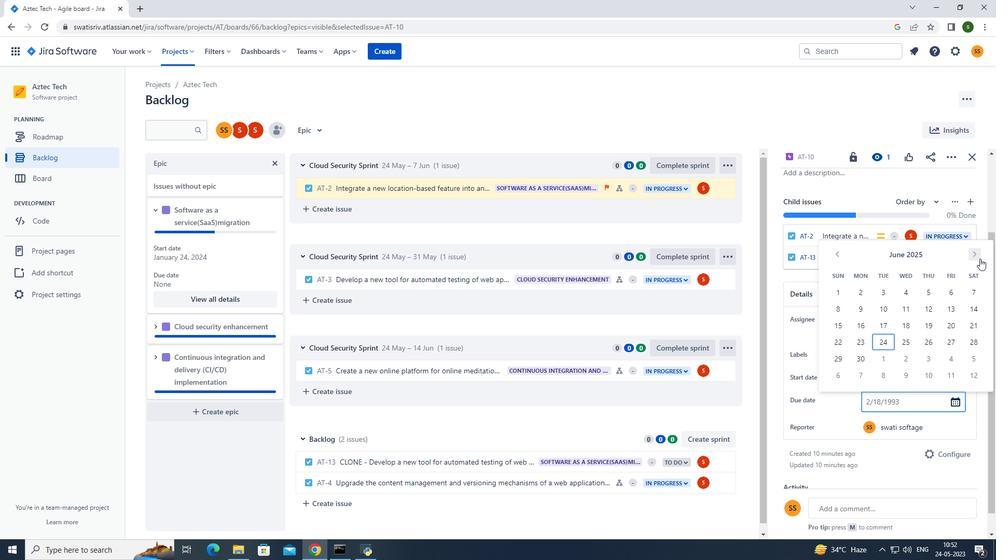 
Action: Mouse pressed left at (980, 259)
Screenshot: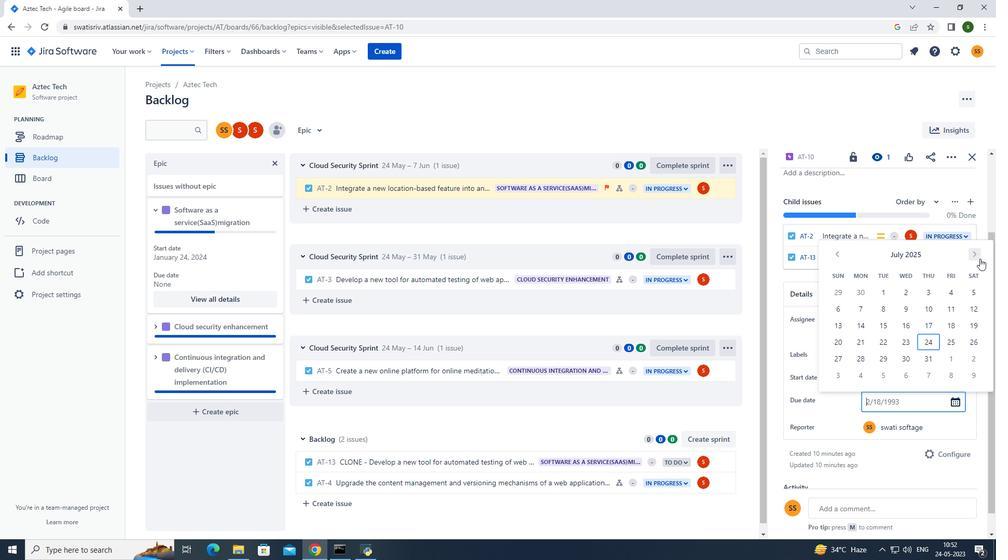 
Action: Mouse pressed left at (980, 259)
Screenshot: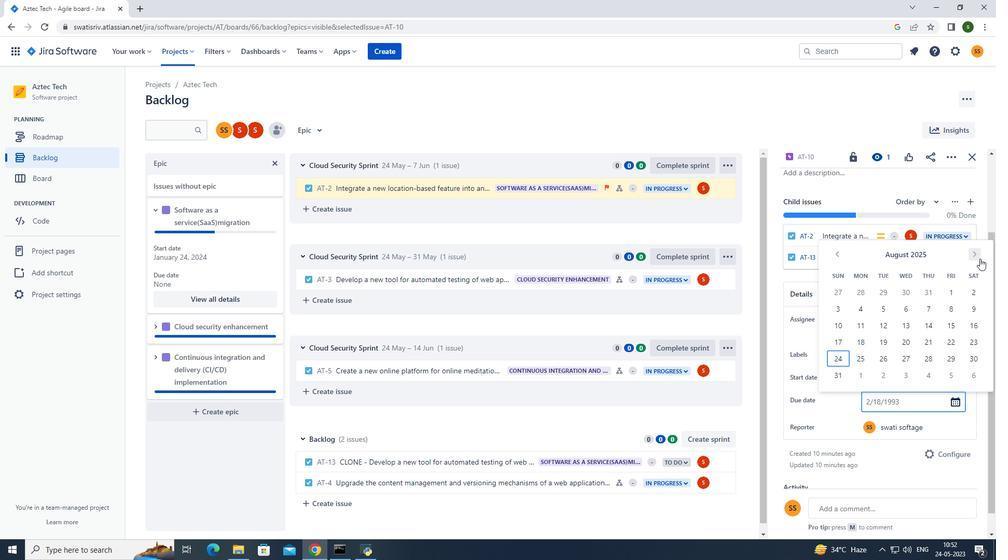 
Action: Mouse moved to (968, 324)
Screenshot: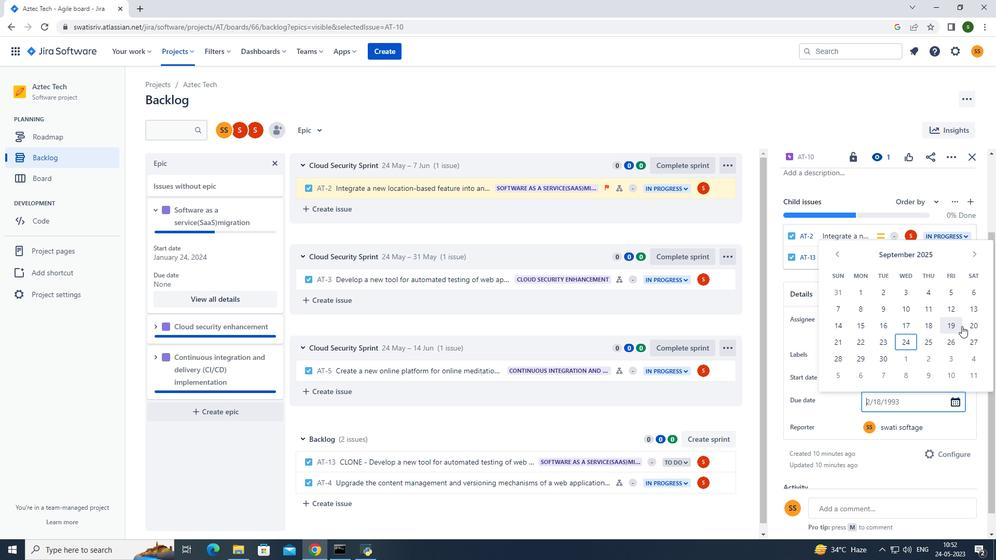 
Action: Mouse pressed left at (968, 324)
Screenshot: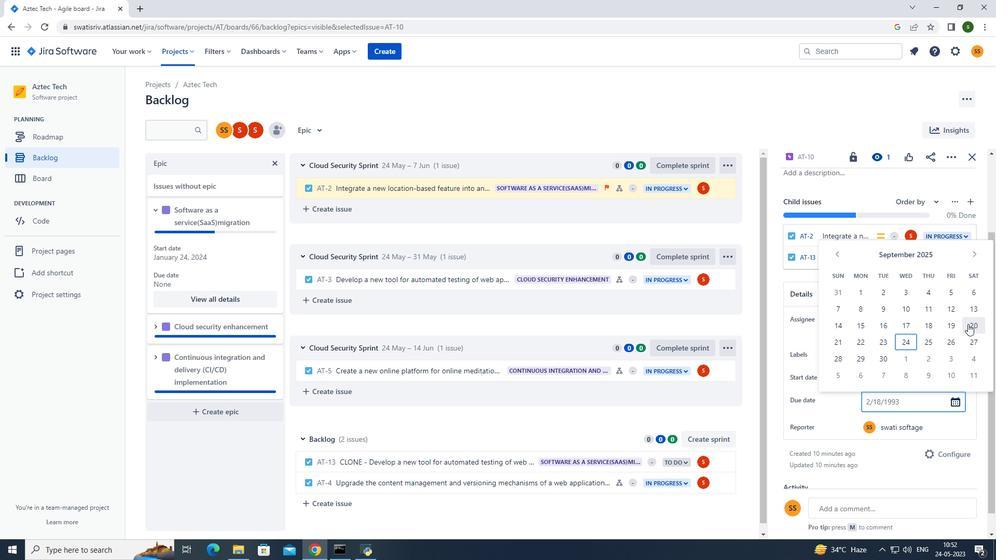 
Action: Mouse moved to (637, 116)
Screenshot: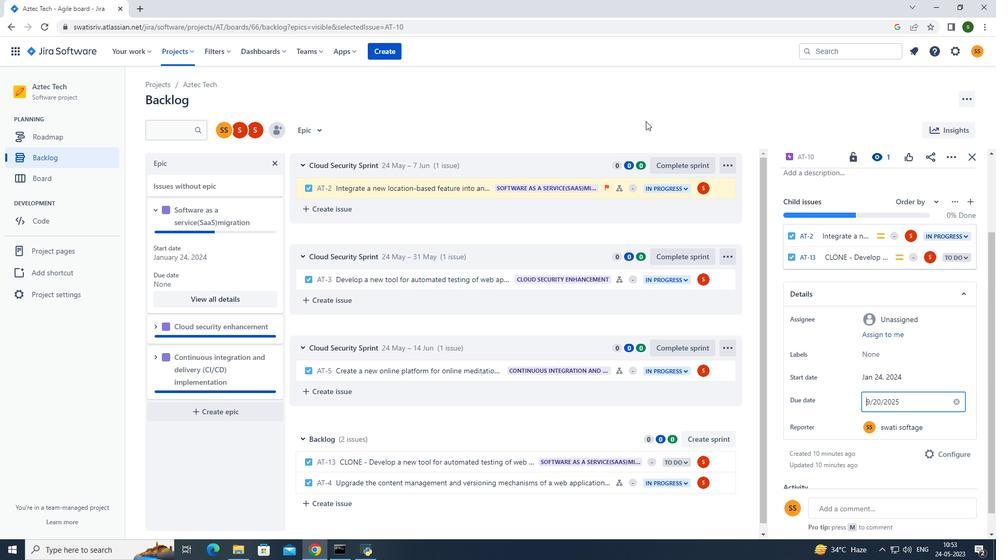 
Action: Mouse pressed left at (637, 116)
Screenshot: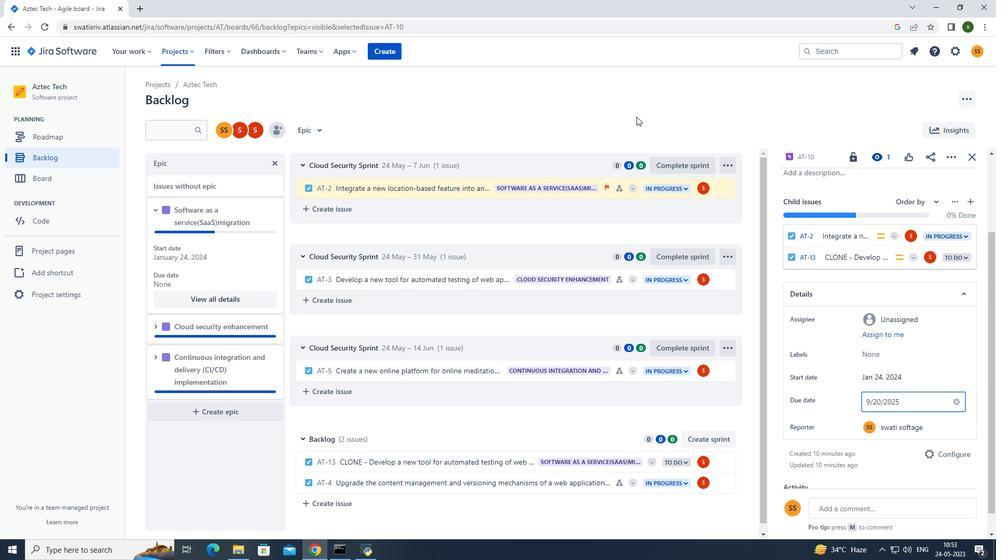 
Action: Mouse moved to (185, 54)
Screenshot: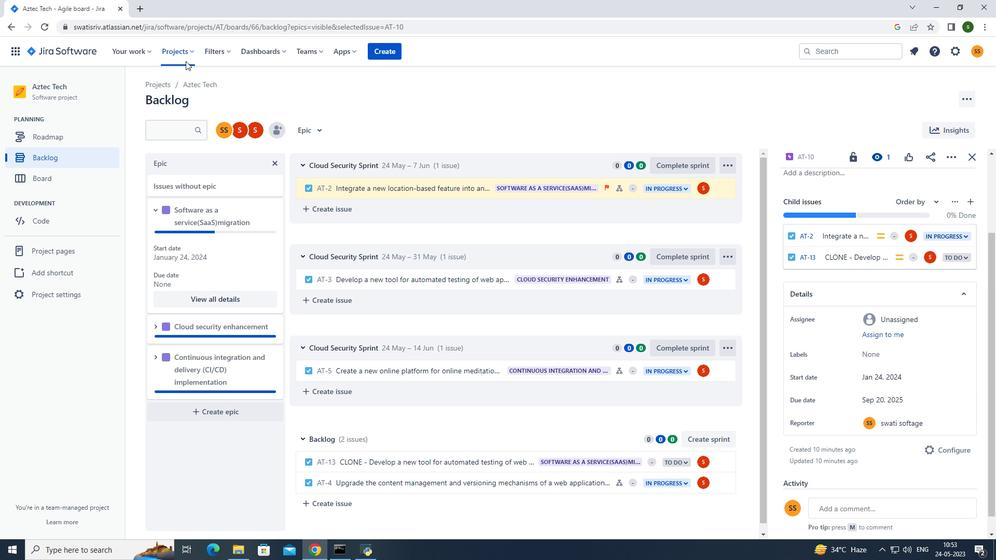 
Action: Mouse pressed left at (185, 54)
Screenshot: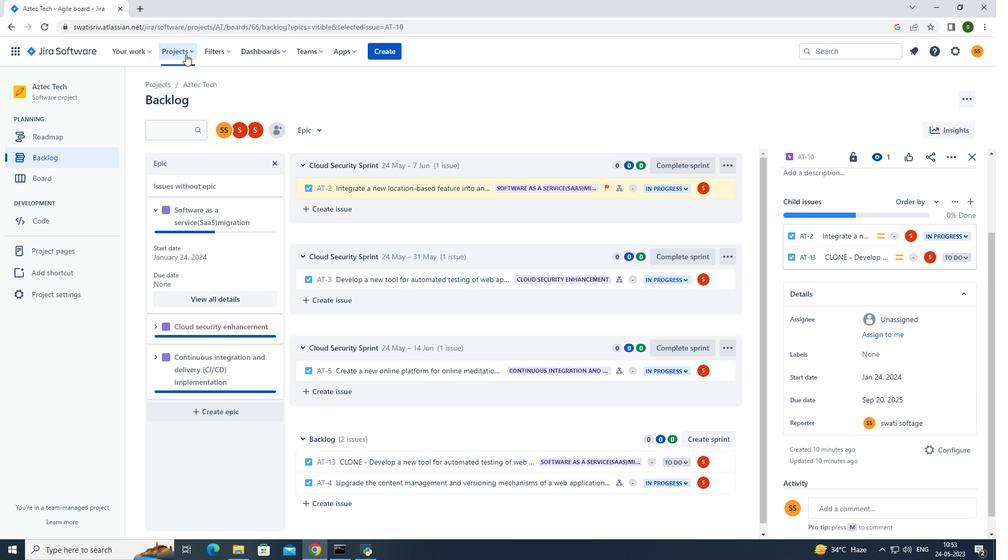 
Action: Mouse moved to (201, 101)
Screenshot: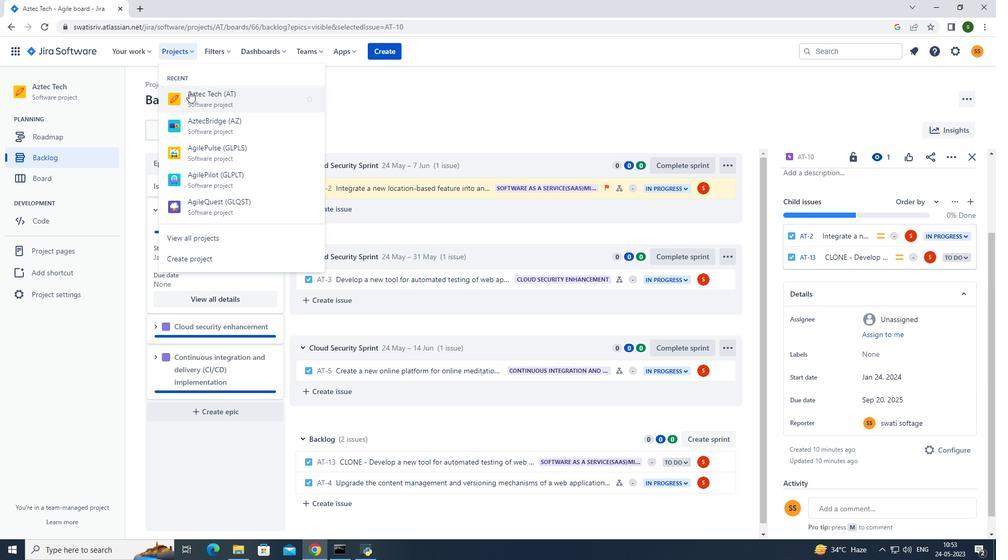 
Action: Mouse pressed left at (201, 101)
Screenshot: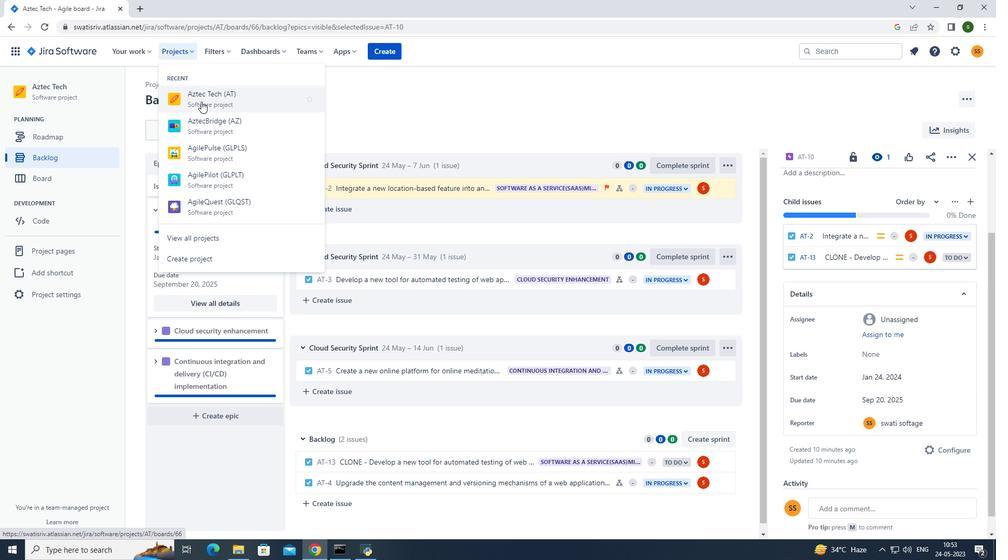 
Action: Mouse moved to (90, 158)
Screenshot: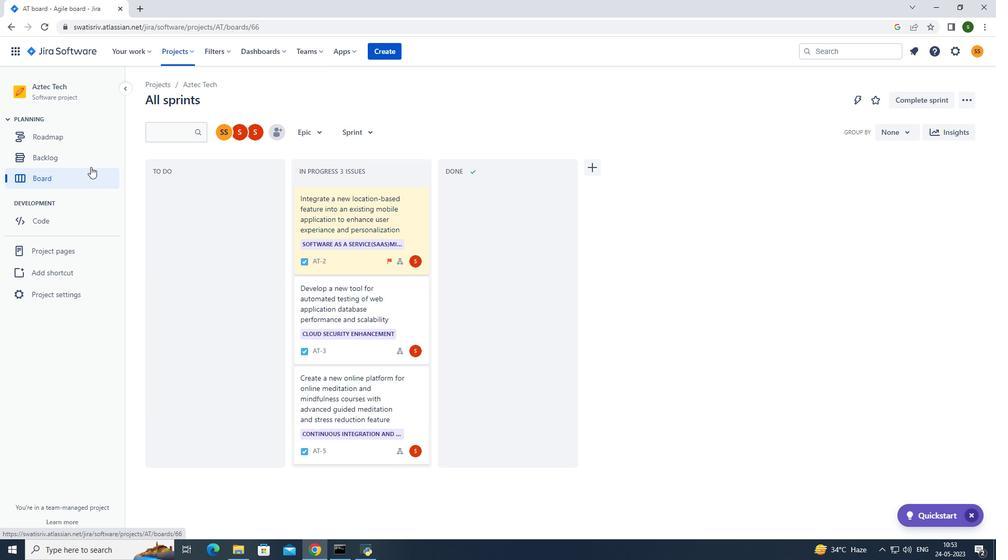 
Action: Mouse pressed left at (90, 158)
Screenshot: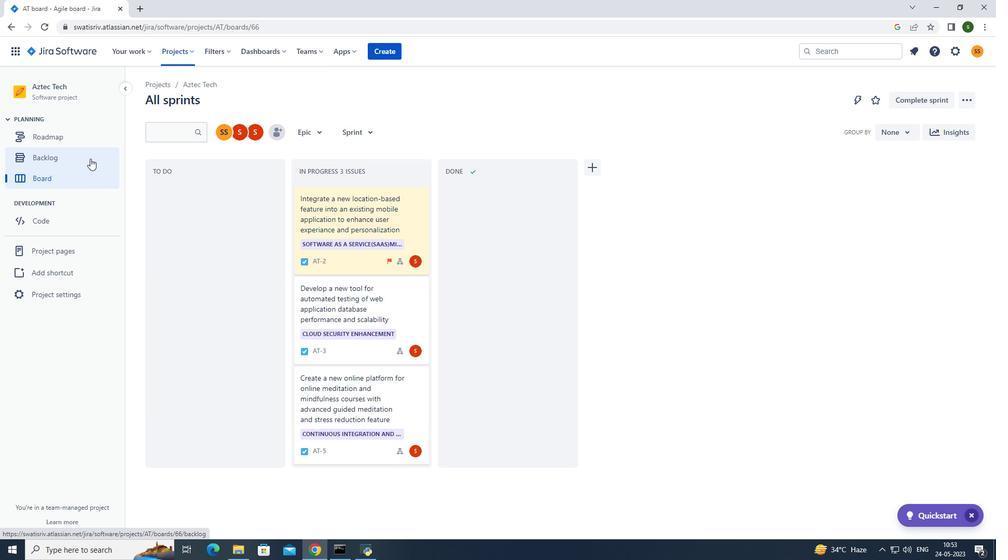 
Action: Mouse moved to (155, 257)
Screenshot: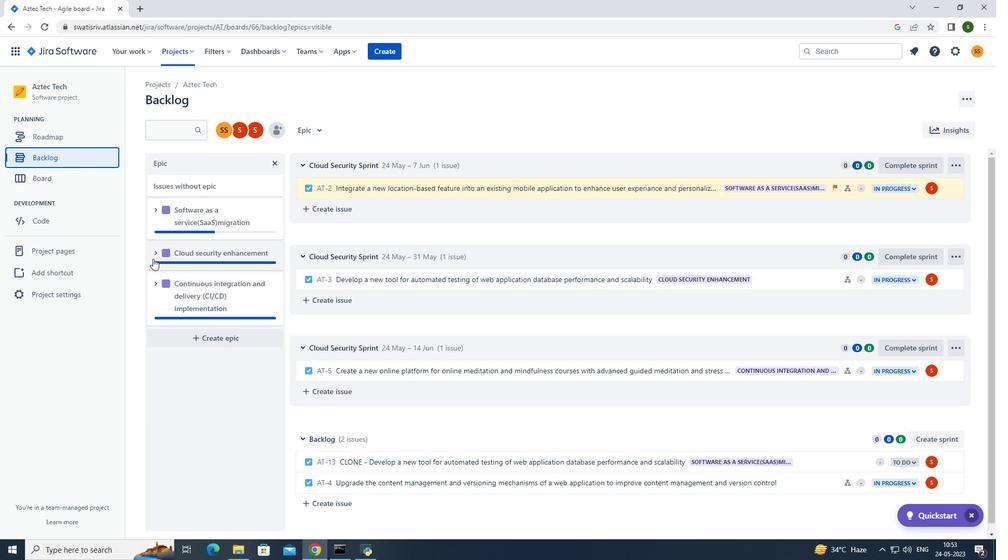 
Action: Mouse pressed left at (155, 257)
Screenshot: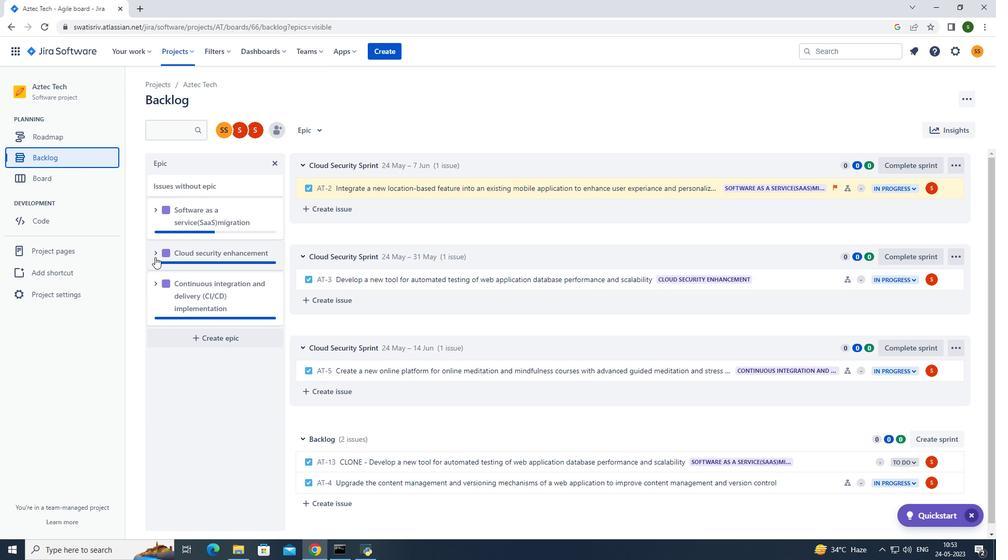 
Action: Mouse moved to (218, 322)
Screenshot: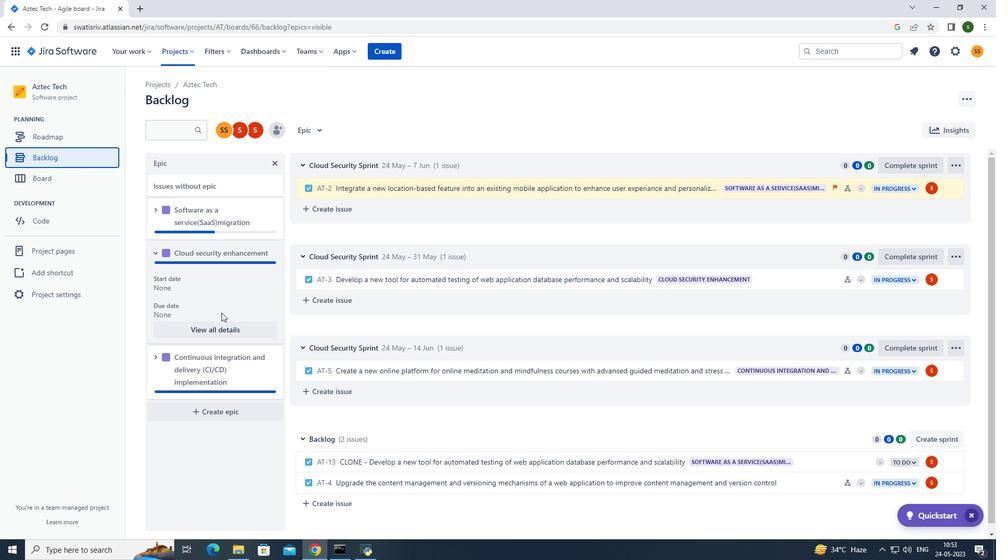 
Action: Mouse pressed left at (218, 322)
Screenshot: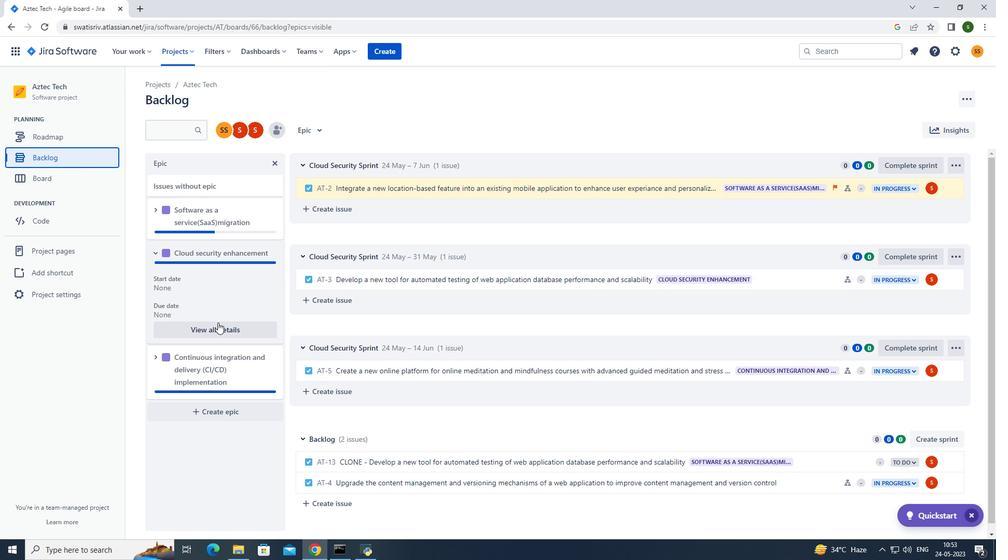 
Action: Mouse moved to (867, 420)
Screenshot: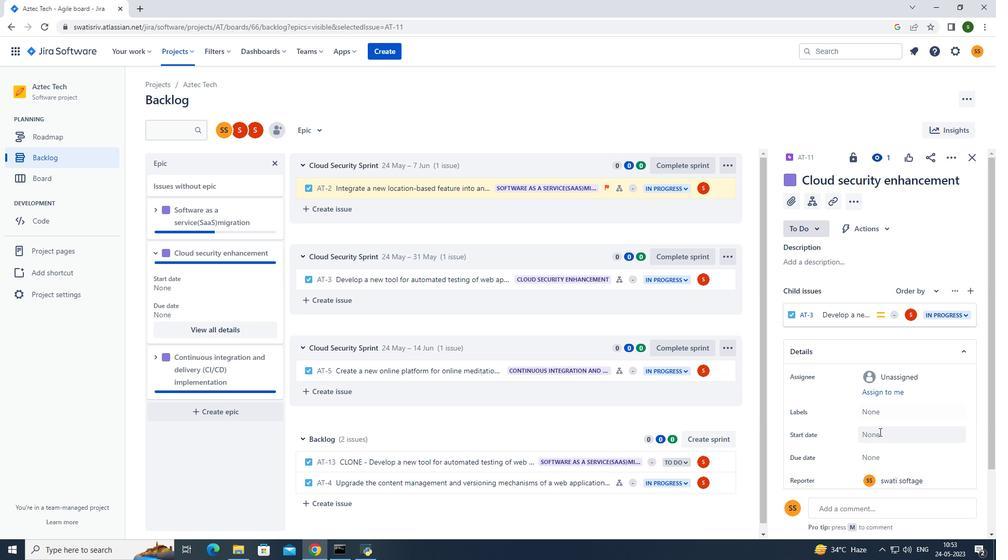 
Action: Mouse scrolled (867, 420) with delta (0, 0)
Screenshot: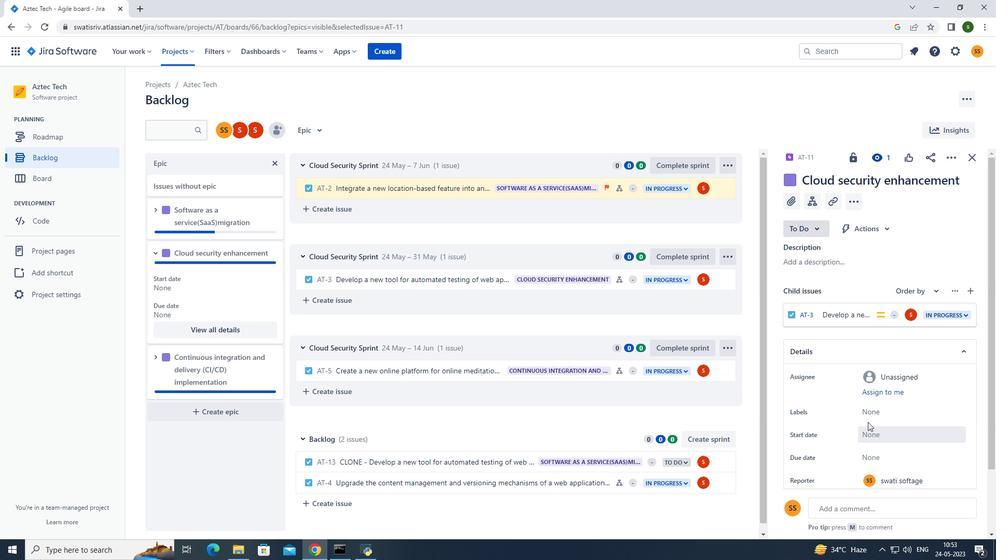 
Action: Mouse scrolled (867, 420) with delta (0, 0)
Screenshot: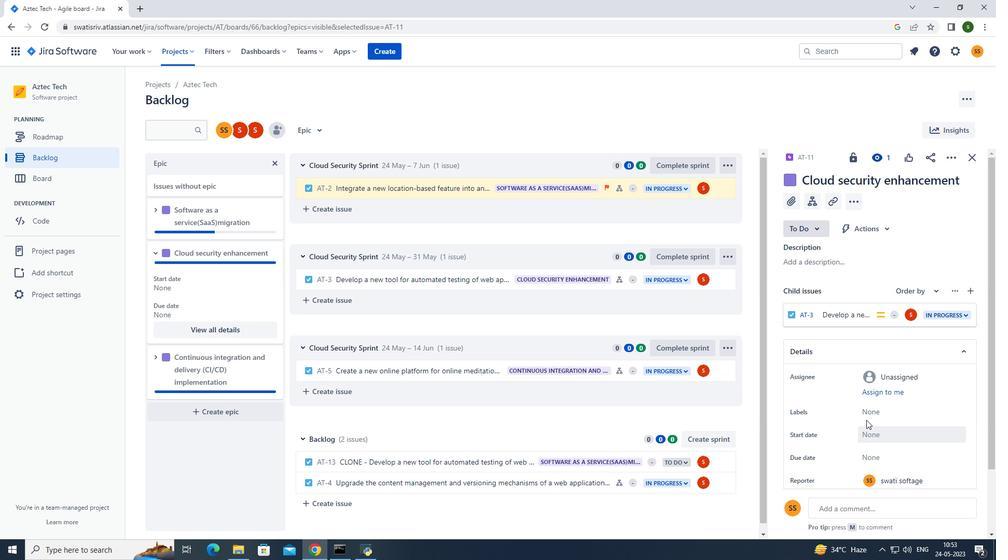 
Action: Mouse moved to (876, 358)
Screenshot: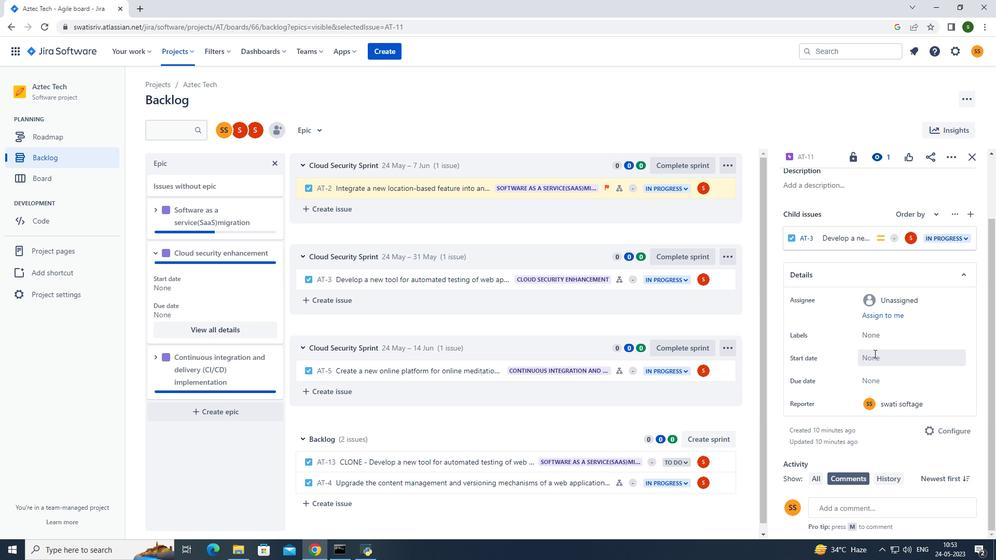 
Action: Mouse pressed left at (876, 358)
Screenshot: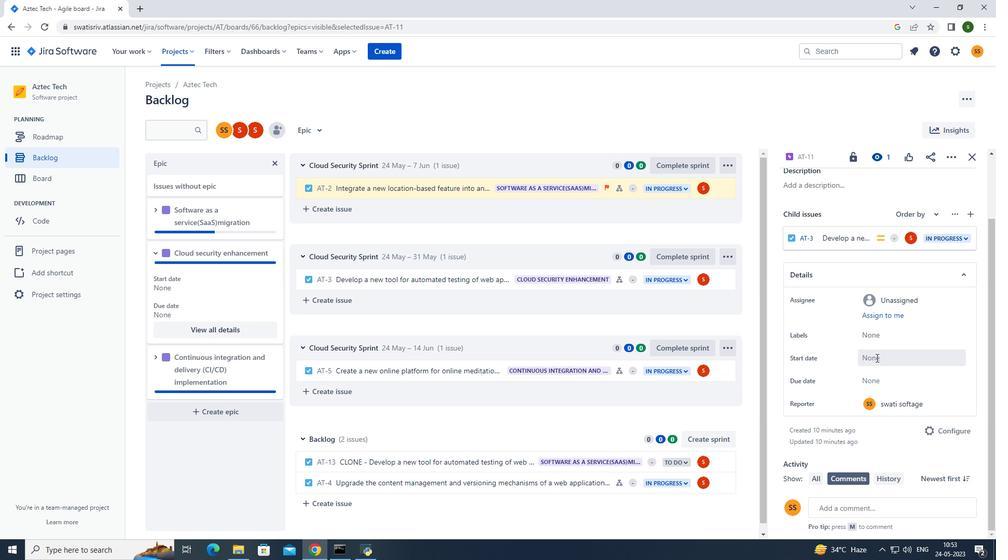 
Action: Mouse moved to (975, 389)
Screenshot: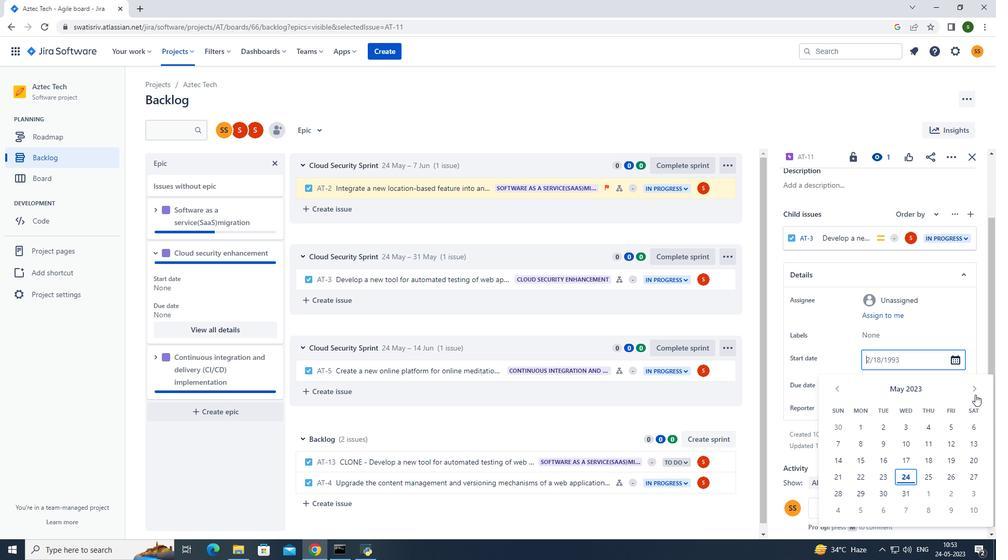 
Action: Mouse pressed left at (975, 389)
Screenshot: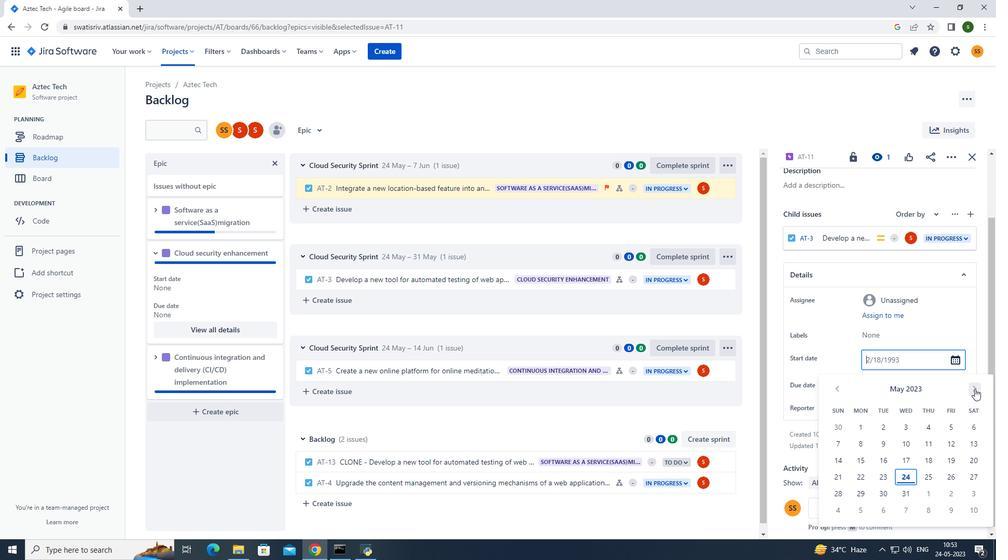 
Action: Mouse pressed left at (975, 389)
Screenshot: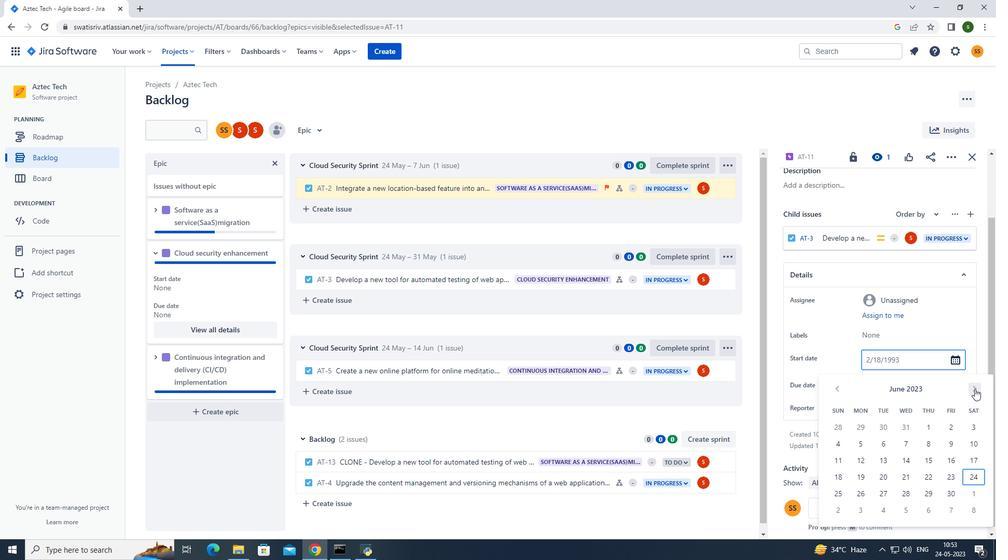 
Action: Mouse pressed left at (975, 389)
Screenshot: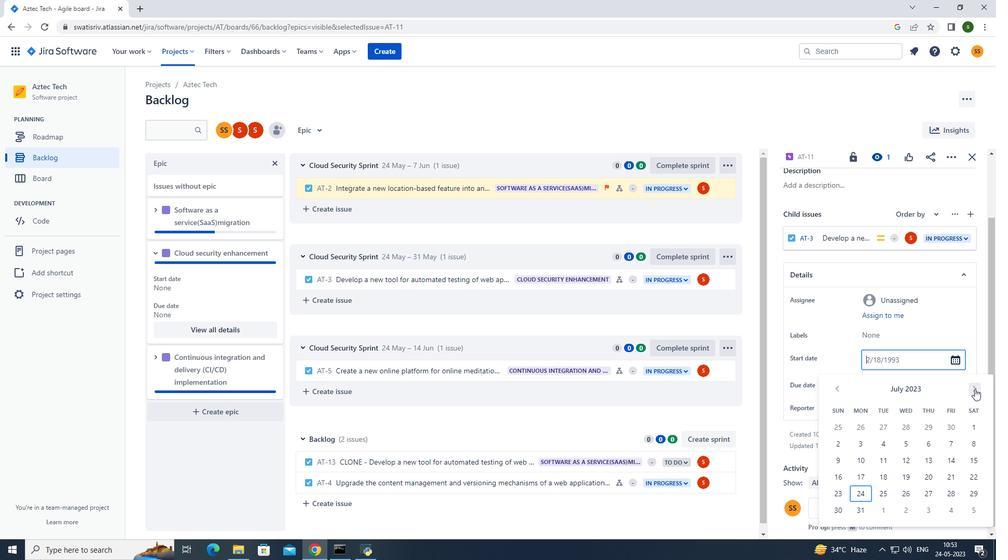 
Action: Mouse pressed left at (975, 389)
Screenshot: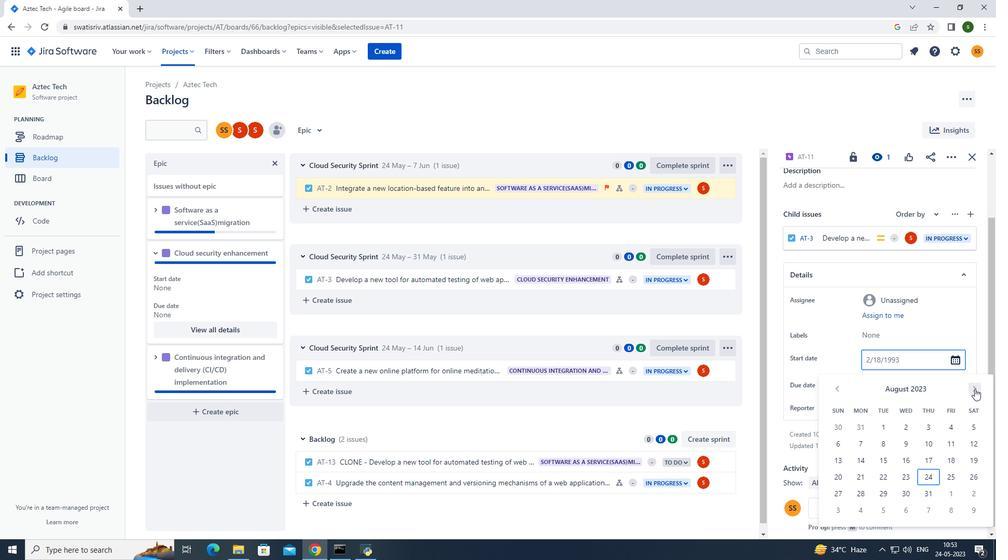 
Action: Mouse pressed left at (975, 389)
Screenshot: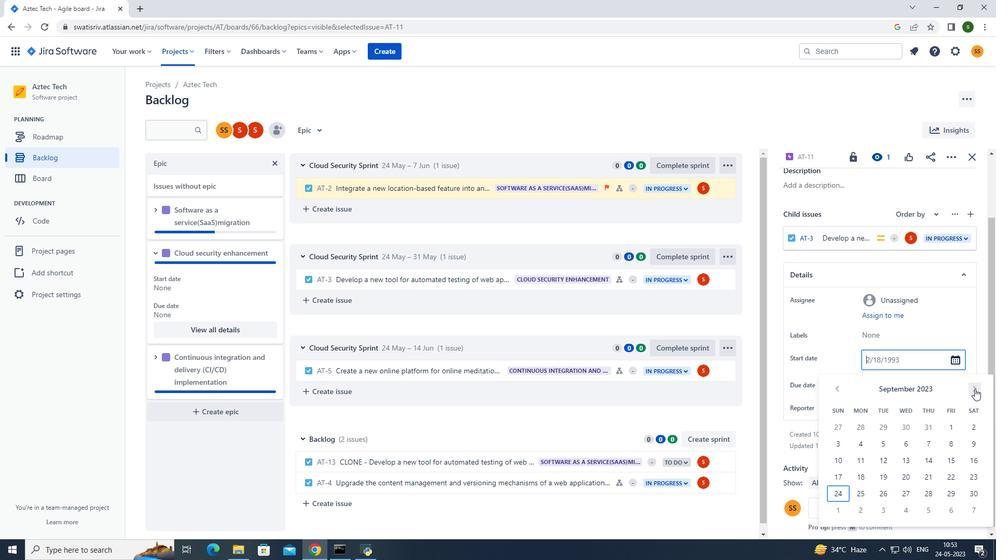 
Action: Mouse pressed left at (975, 389)
Screenshot: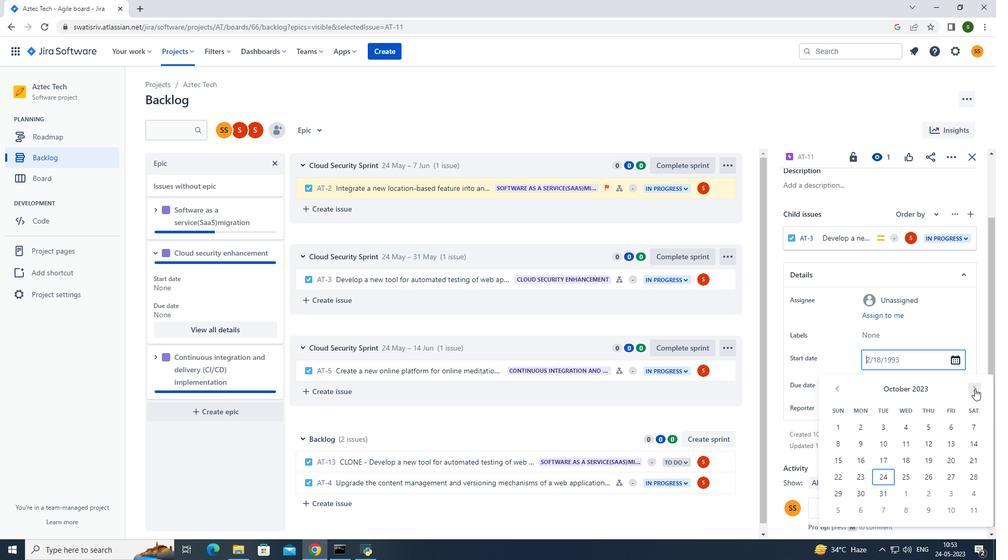 
Action: Mouse pressed left at (975, 389)
Screenshot: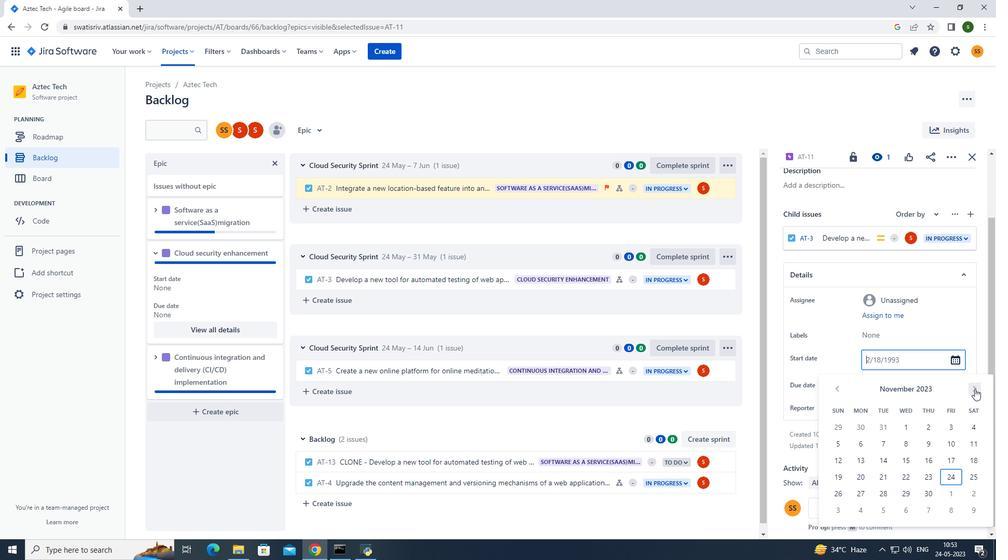 
Action: Mouse pressed left at (975, 389)
Screenshot: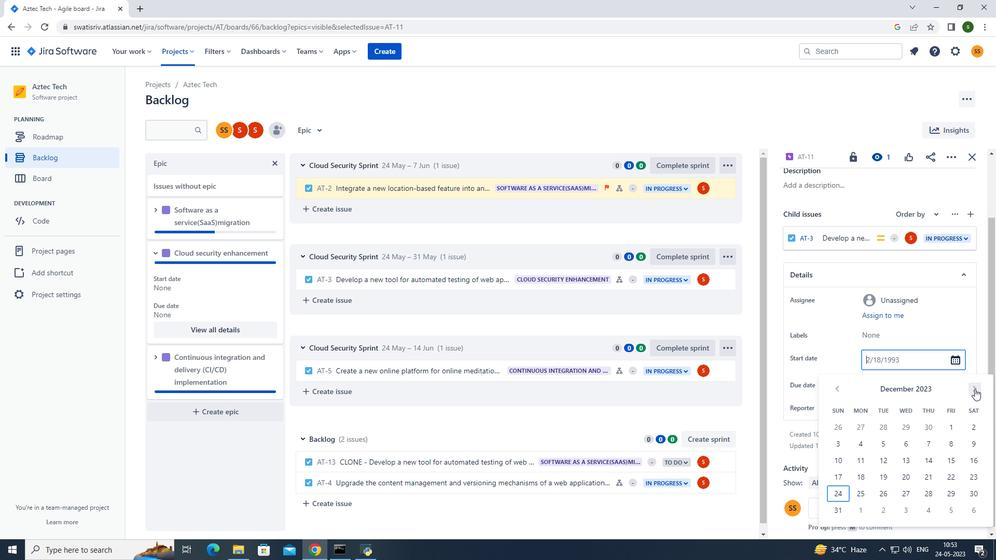 
Action: Mouse pressed left at (975, 389)
Screenshot: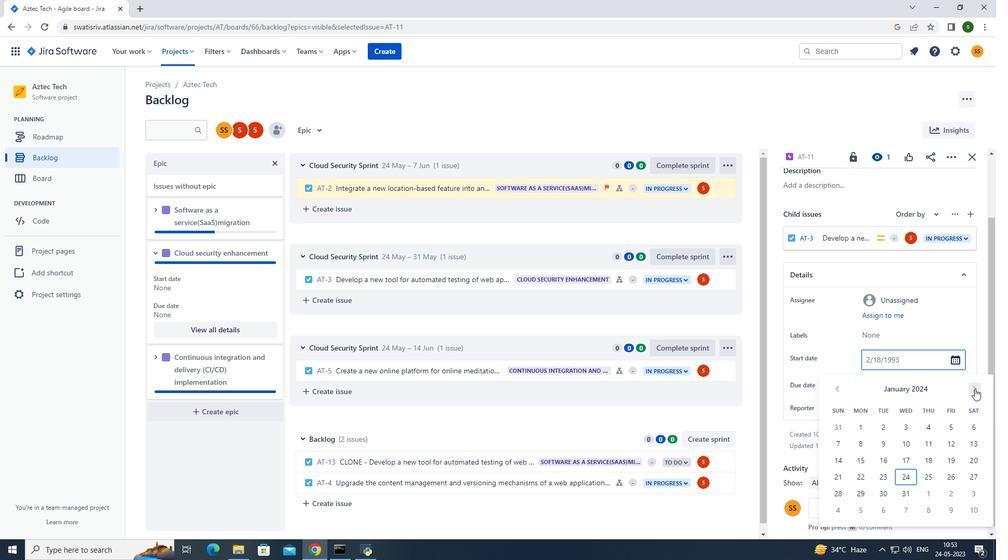 
Action: Mouse pressed left at (975, 389)
Screenshot: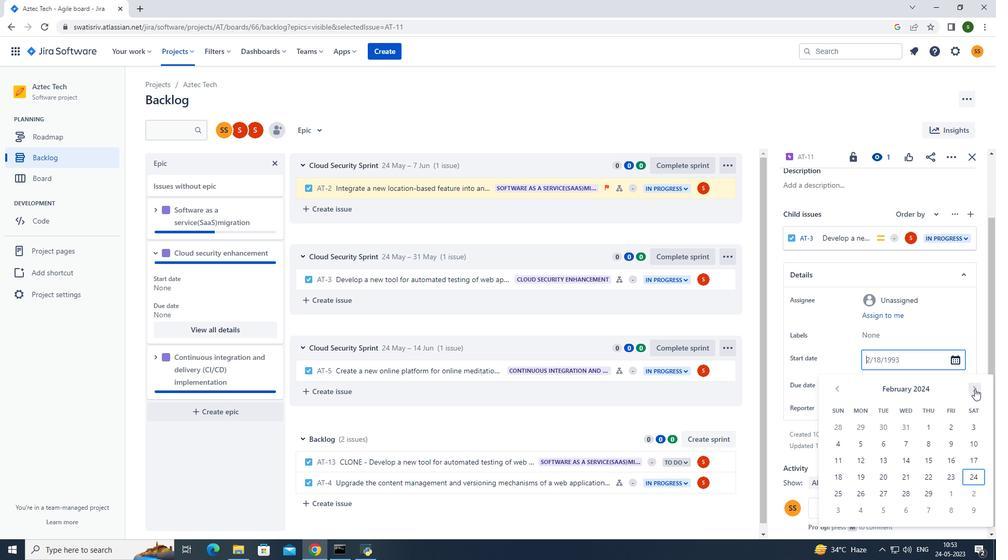 
Action: Mouse pressed left at (975, 389)
Screenshot: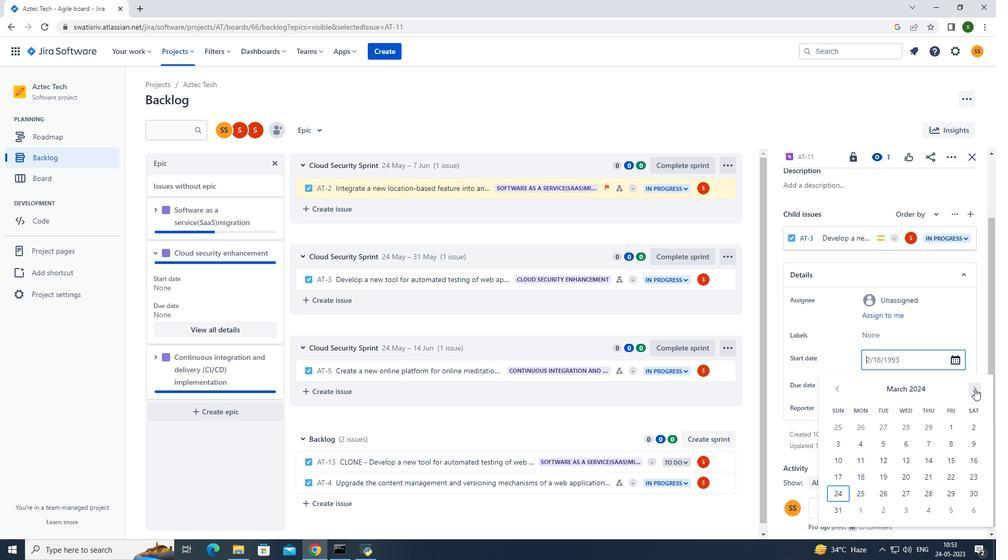 
Action: Mouse pressed left at (975, 389)
Screenshot: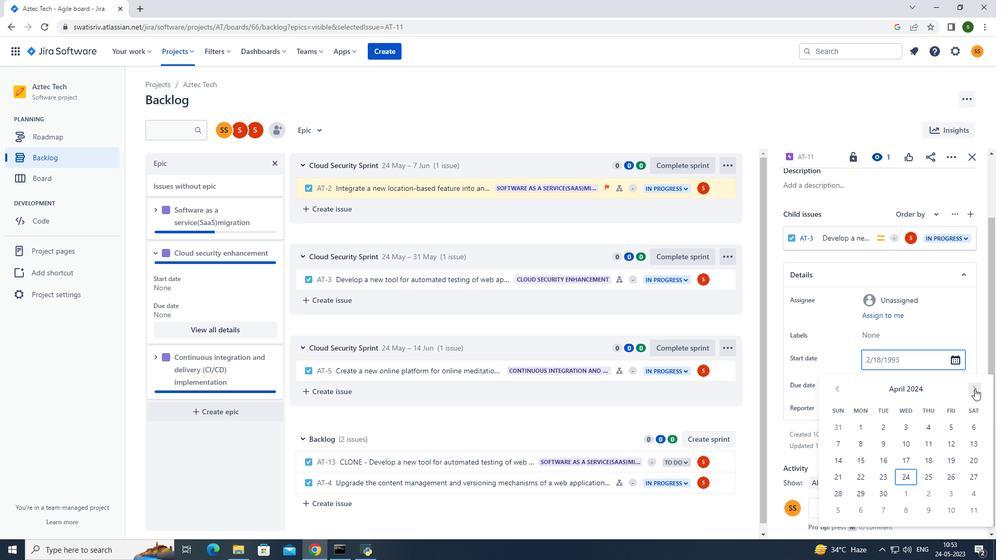 
Action: Mouse moved to (890, 442)
Screenshot: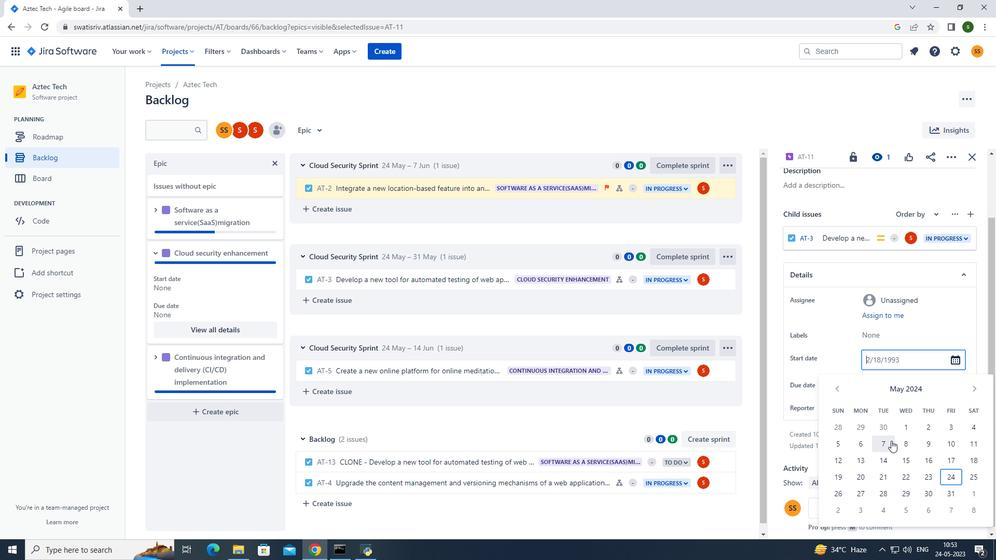 
Action: Mouse pressed left at (890, 442)
Screenshot: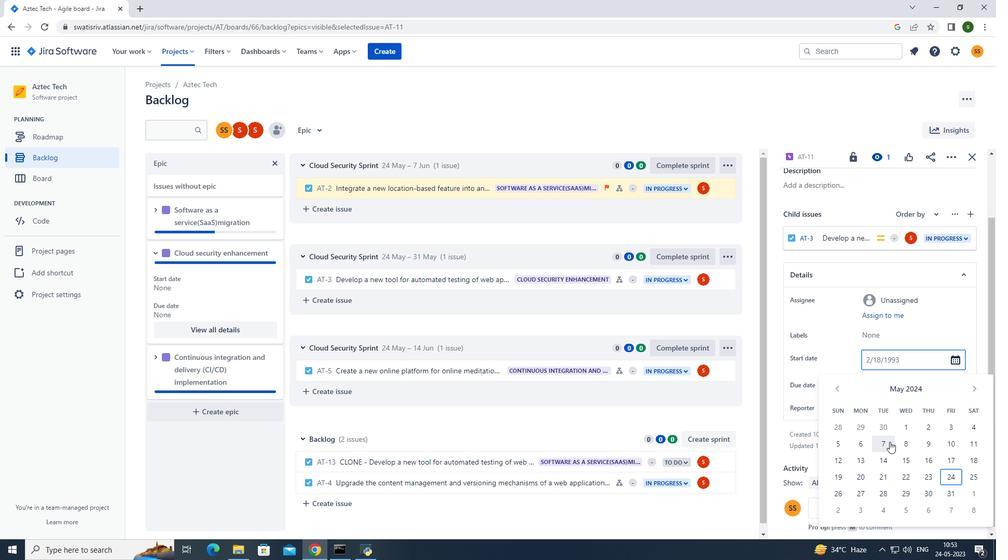 
Action: Mouse moved to (887, 387)
Screenshot: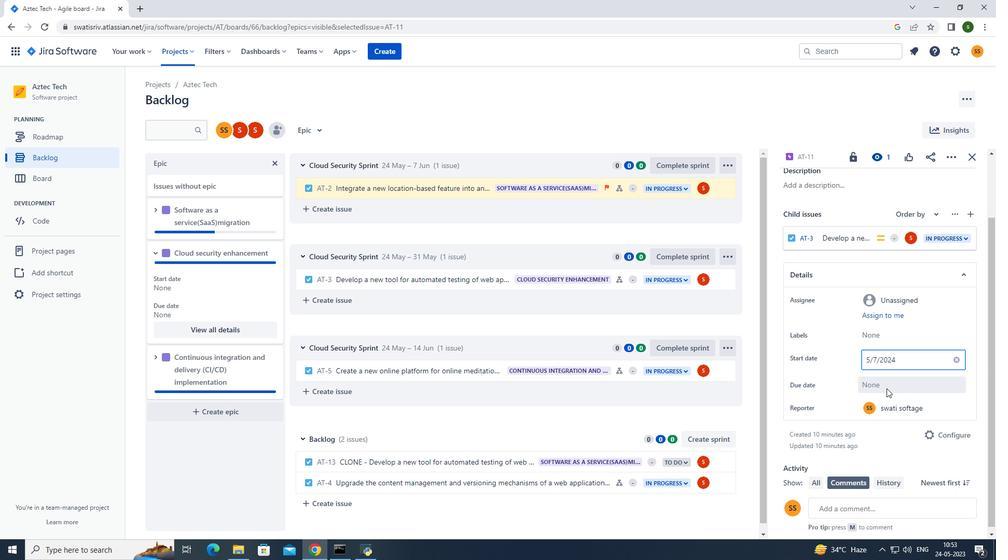 
Action: Mouse pressed left at (887, 387)
Screenshot: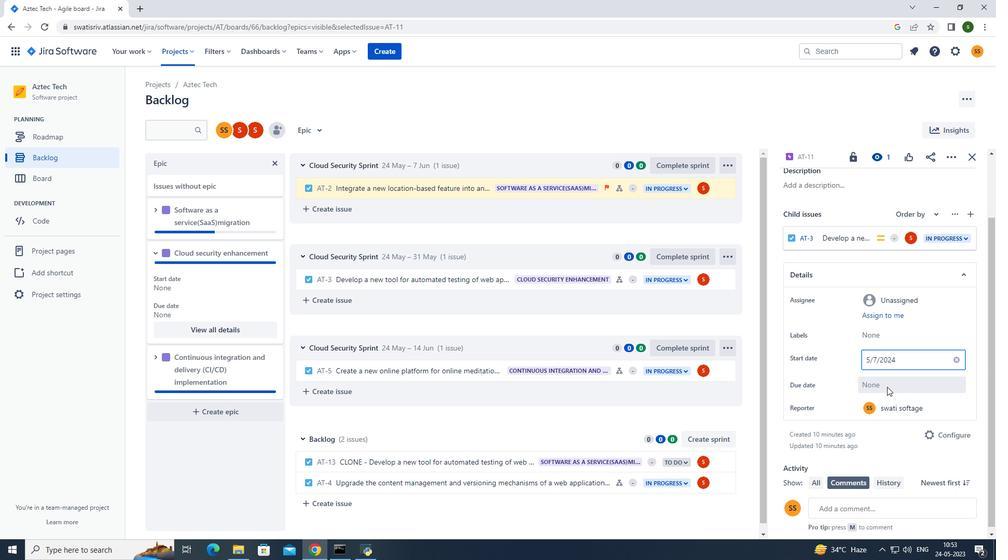 
Action: Mouse moved to (975, 239)
Screenshot: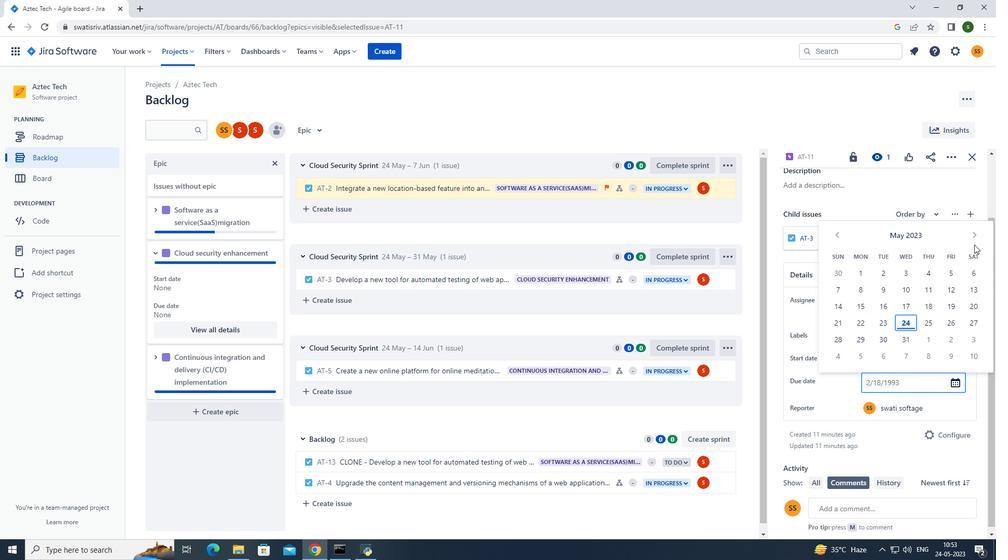 
Action: Mouse pressed left at (975, 239)
Screenshot: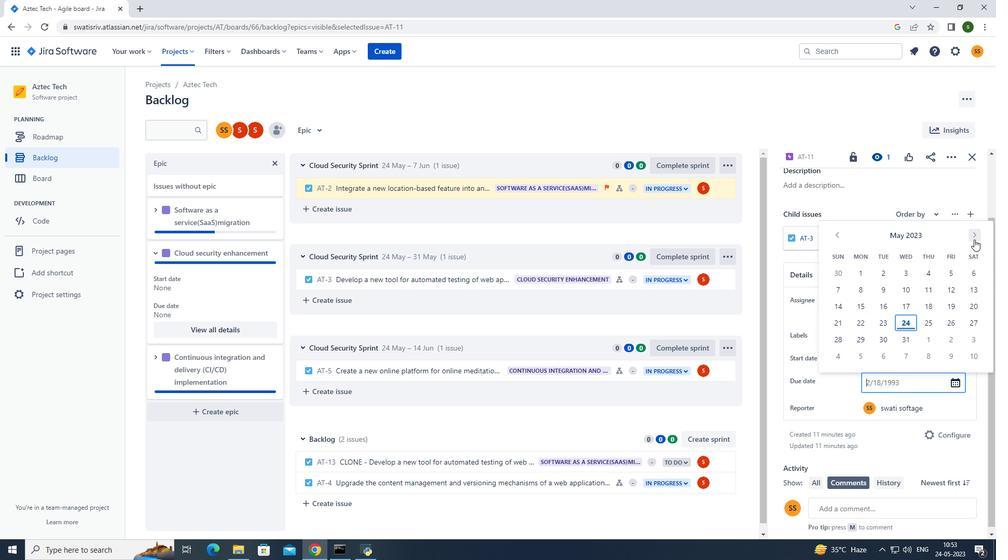 
Action: Mouse pressed left at (975, 239)
Screenshot: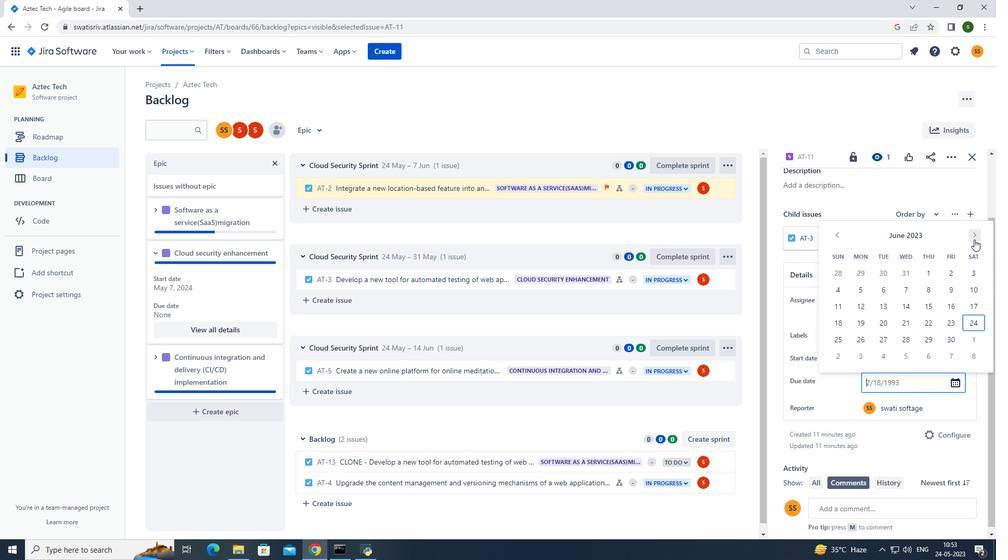 
Action: Mouse pressed left at (975, 239)
Screenshot: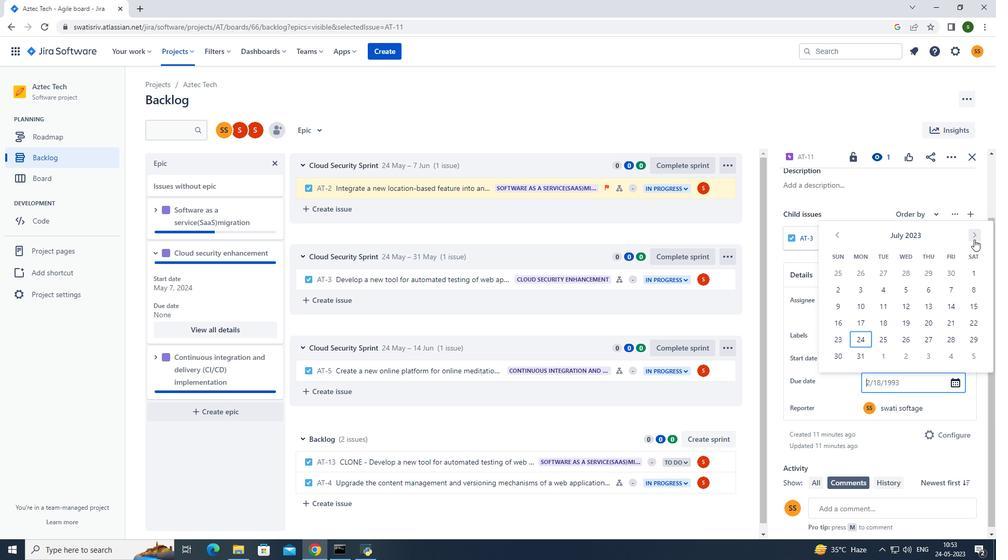 
Action: Mouse pressed left at (975, 239)
Screenshot: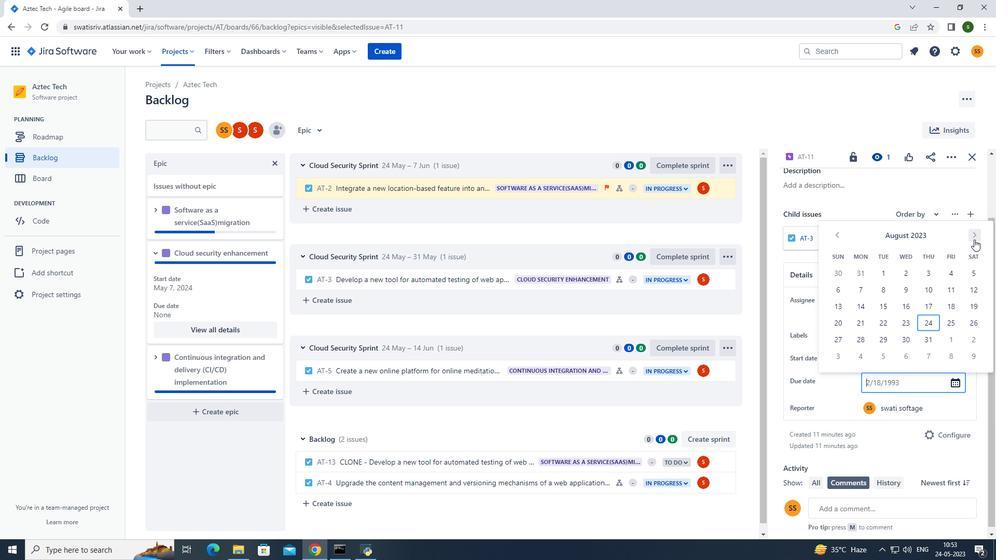 
Action: Mouse pressed left at (975, 239)
Screenshot: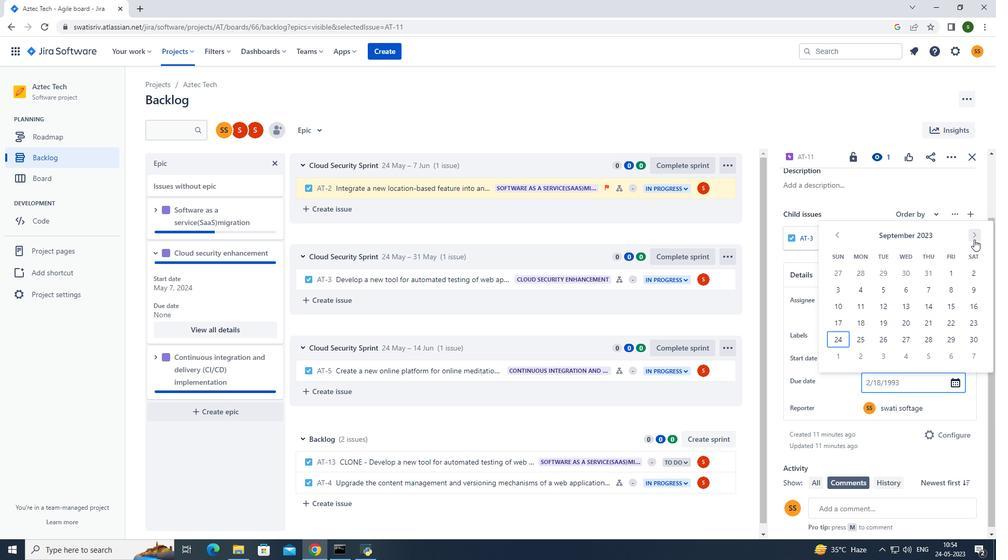 
Action: Mouse pressed left at (975, 239)
Screenshot: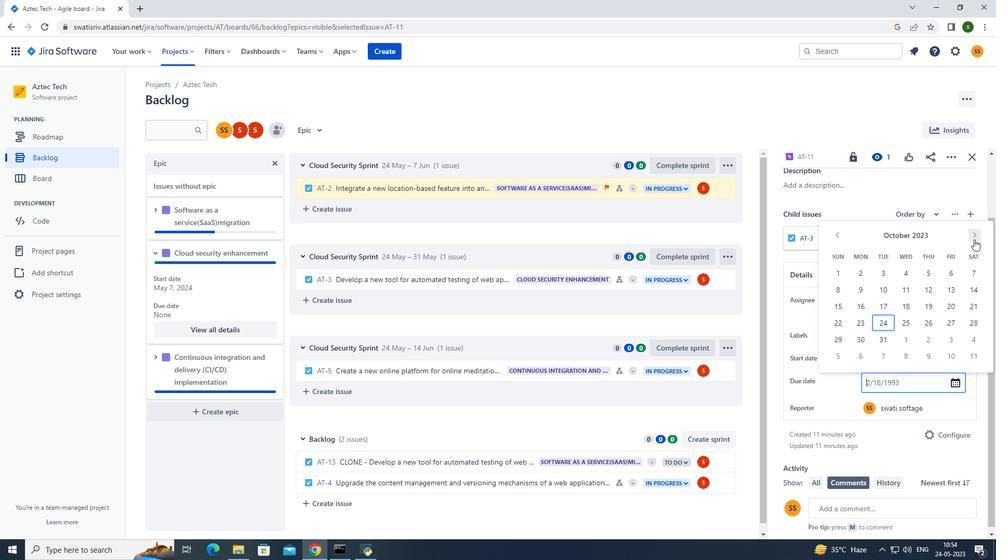 
Action: Mouse pressed left at (975, 239)
Screenshot: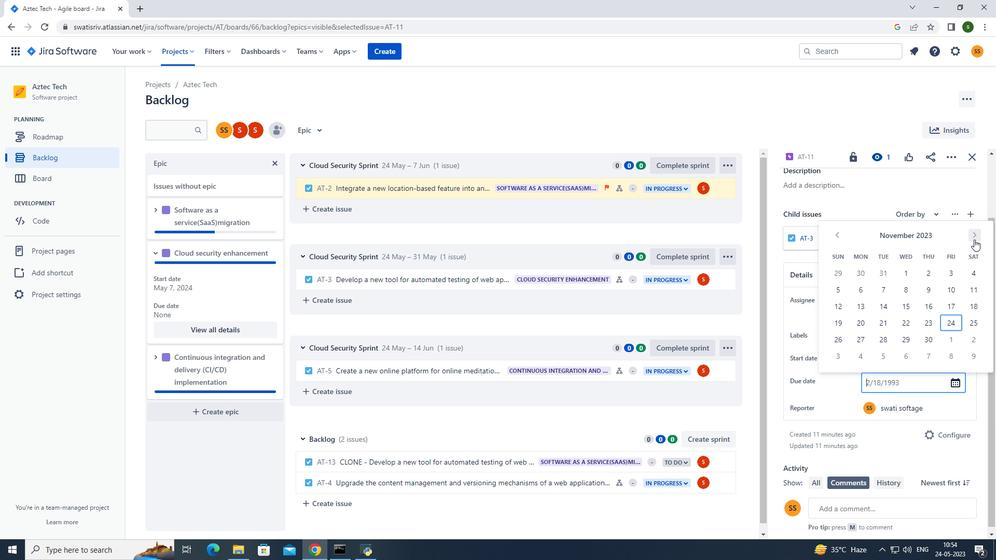 
Action: Mouse pressed left at (975, 239)
Screenshot: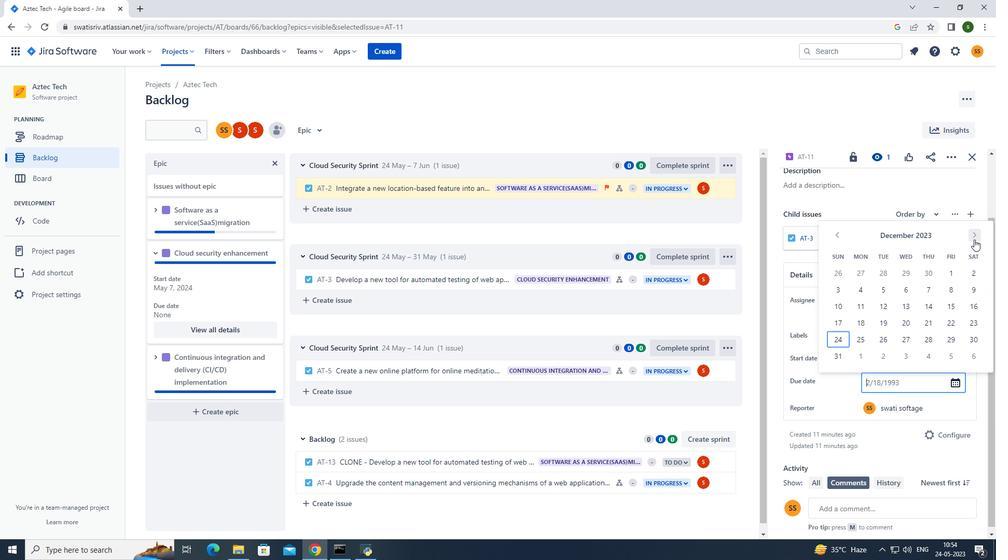 
Action: Mouse pressed left at (975, 239)
Screenshot: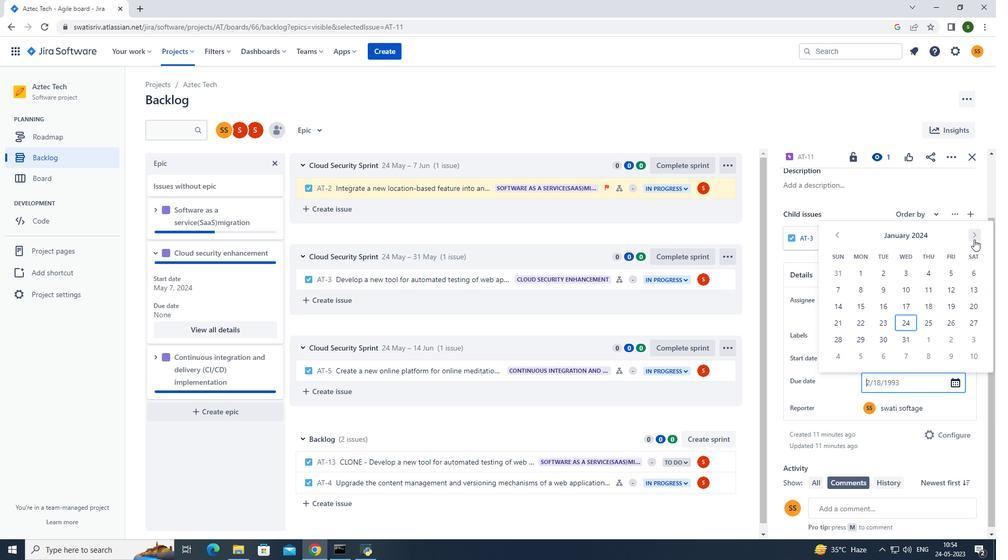 
Action: Mouse pressed left at (975, 239)
Screenshot: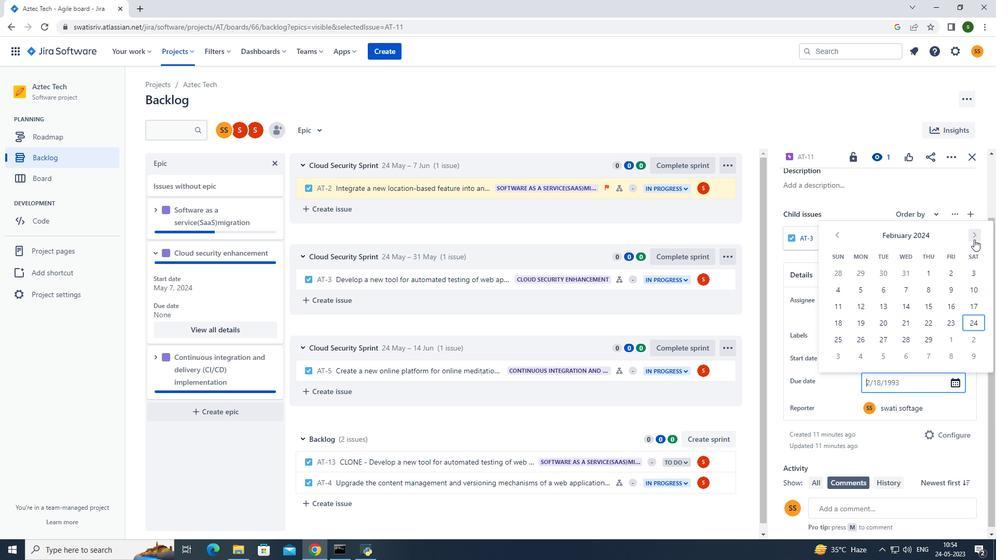 
Action: Mouse pressed left at (975, 239)
Screenshot: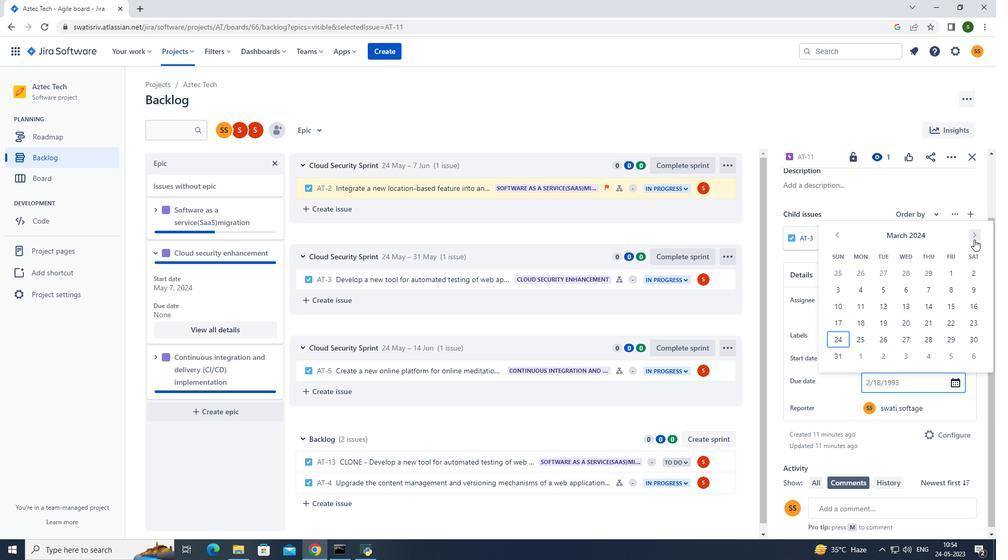 
Action: Mouse pressed left at (975, 239)
Screenshot: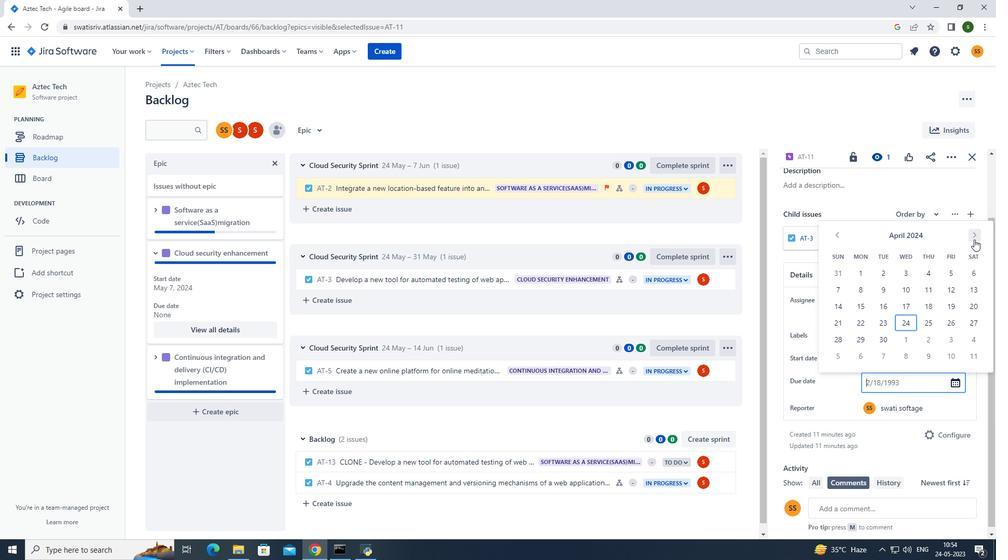 
Action: Mouse pressed left at (975, 239)
Screenshot: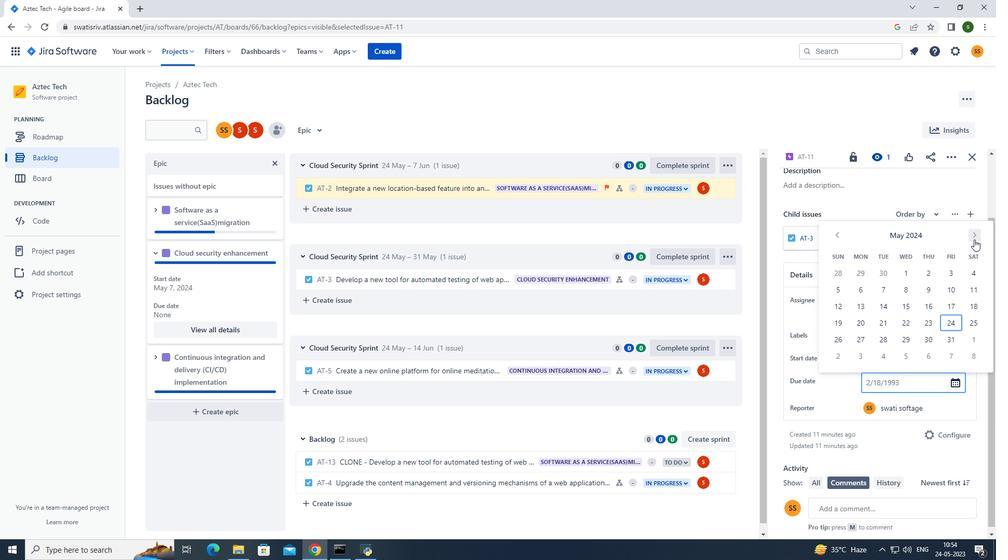 
Action: Mouse pressed left at (975, 239)
Screenshot: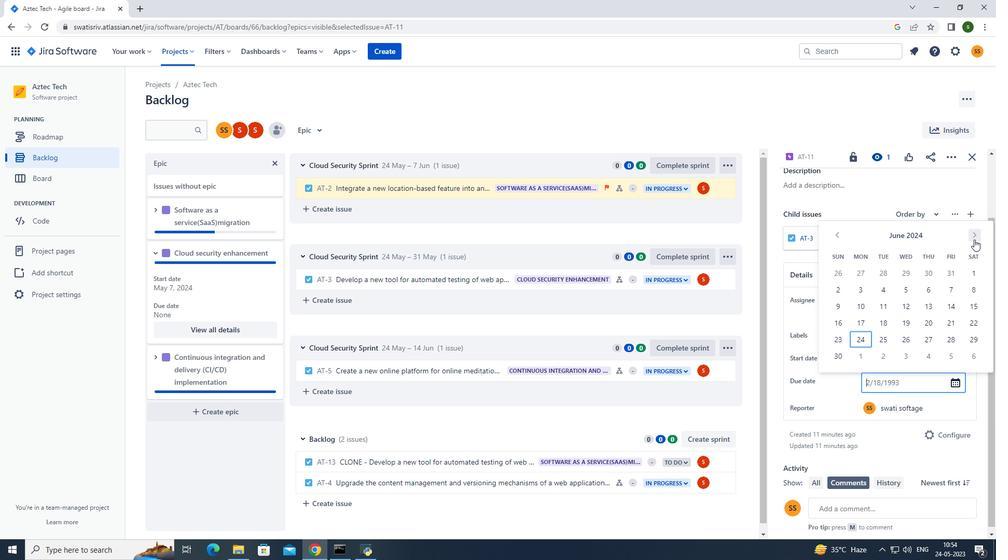 
Action: Mouse pressed left at (975, 239)
Screenshot: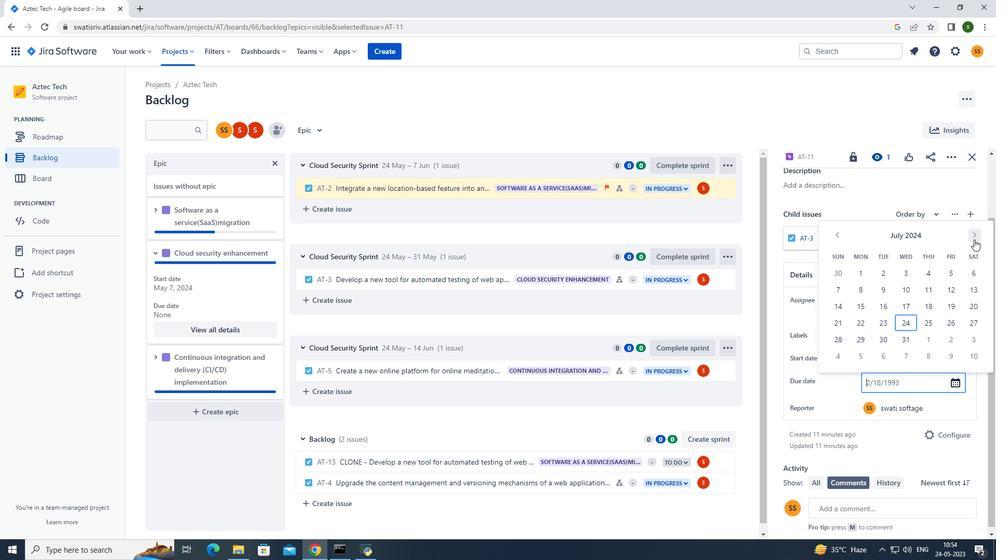 
Action: Mouse pressed left at (975, 239)
Screenshot: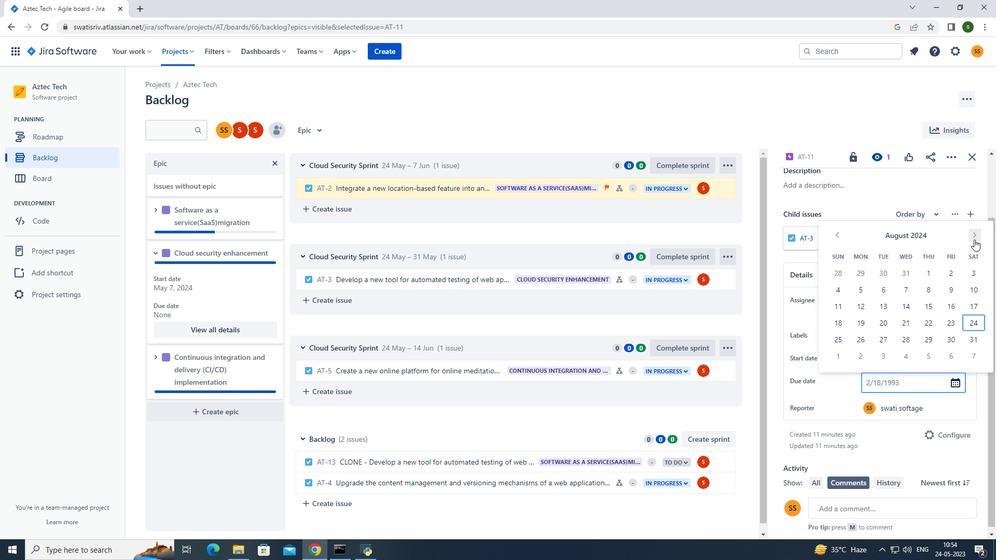 
Action: Mouse pressed left at (975, 239)
Screenshot: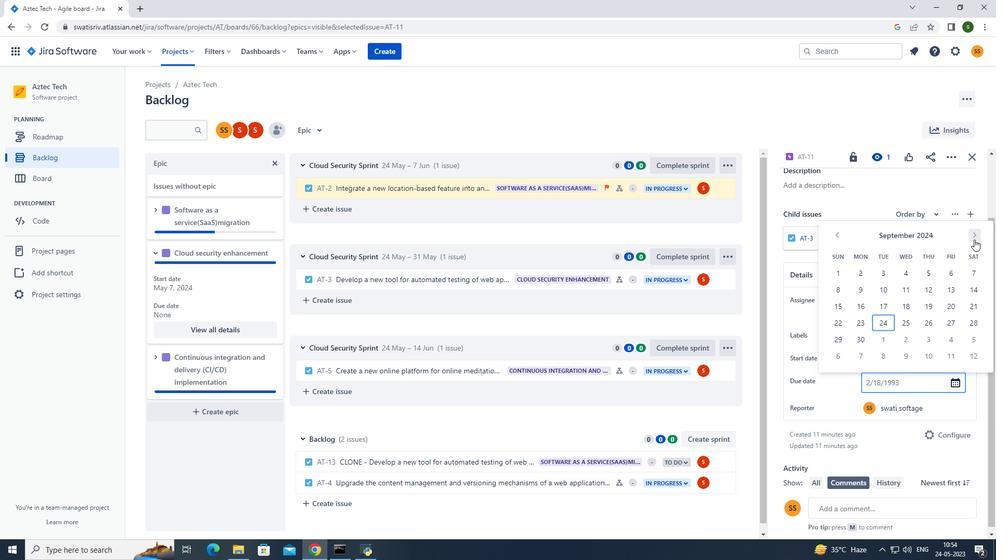
Action: Mouse moved to (980, 324)
Screenshot: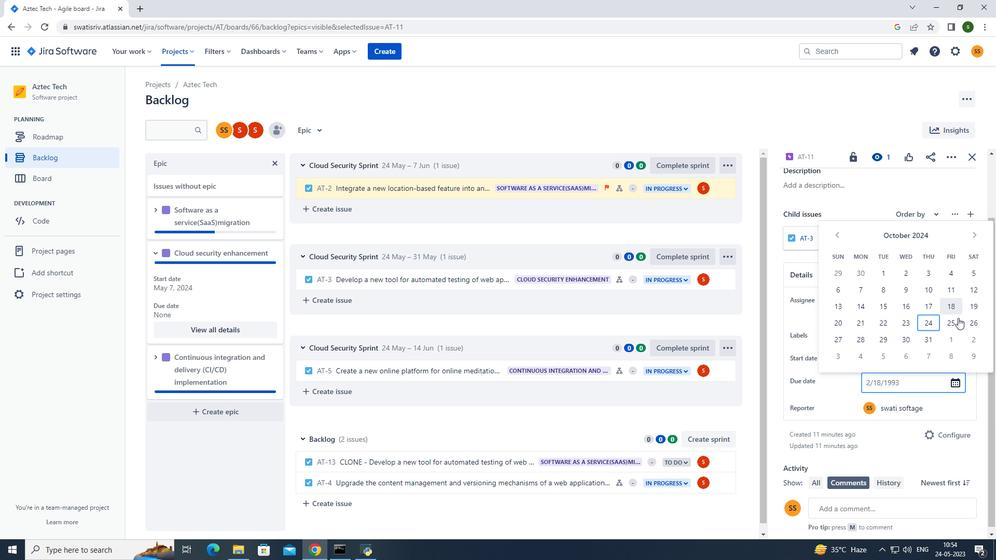 
Action: Mouse pressed left at (980, 324)
Screenshot: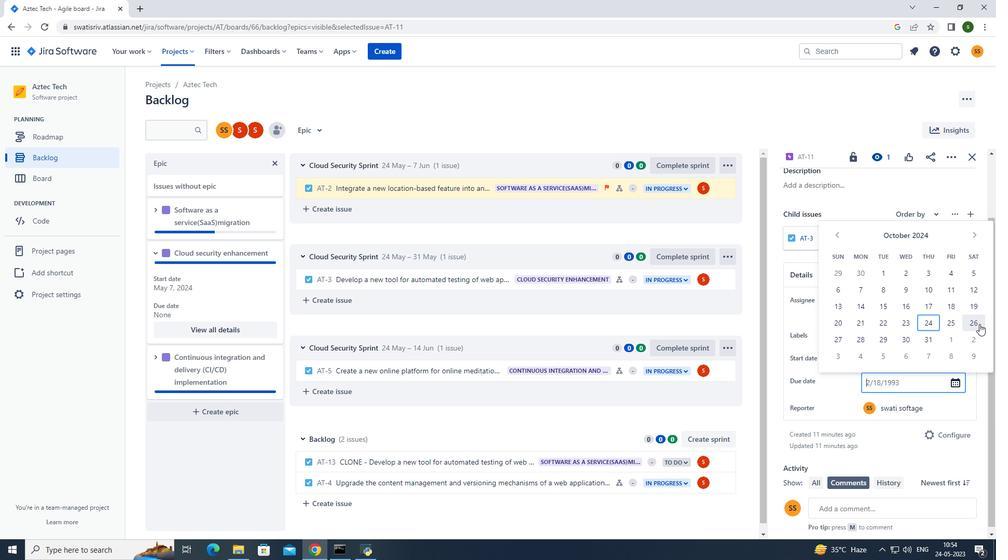 
Action: Mouse moved to (513, 109)
Screenshot: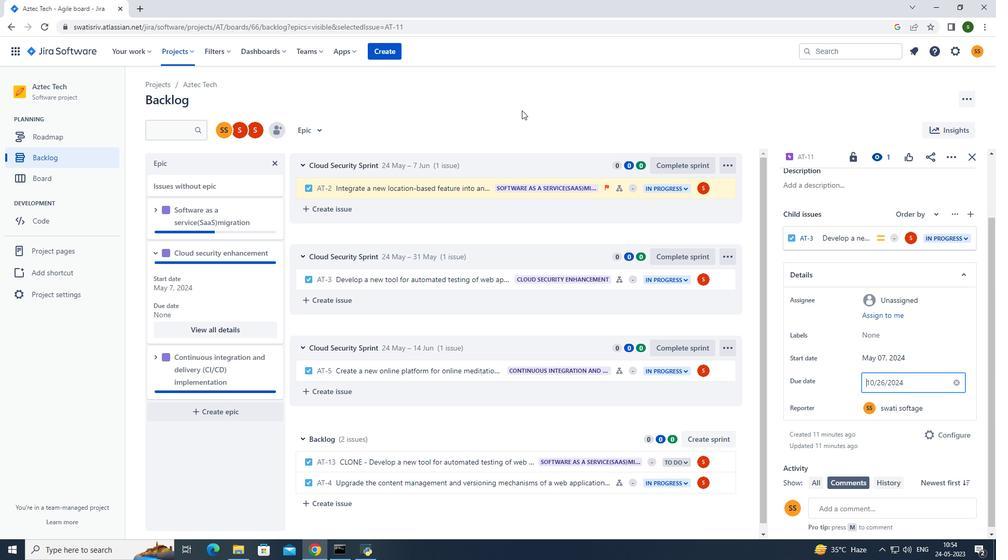 
Action: Mouse pressed left at (513, 109)
Screenshot: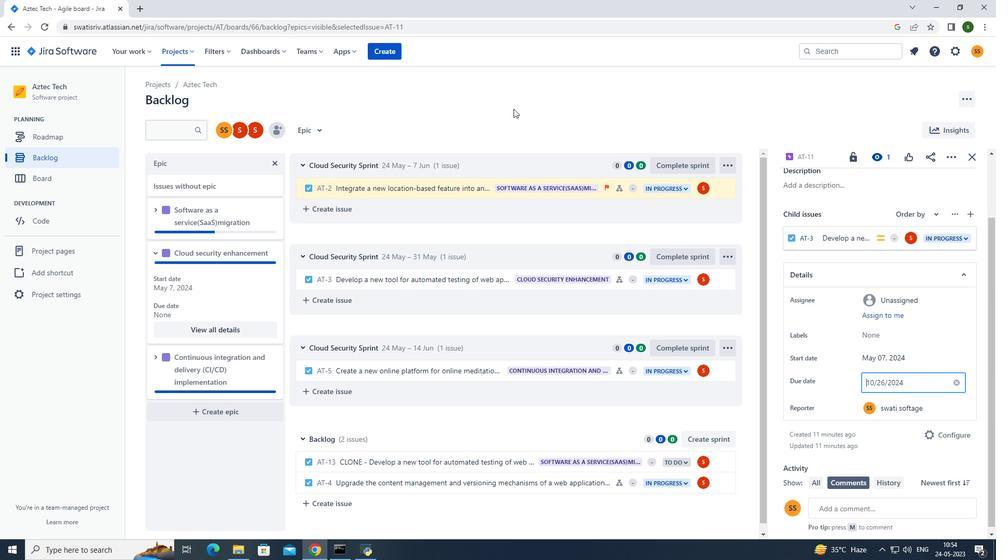 
Action: Mouse moved to (176, 51)
Screenshot: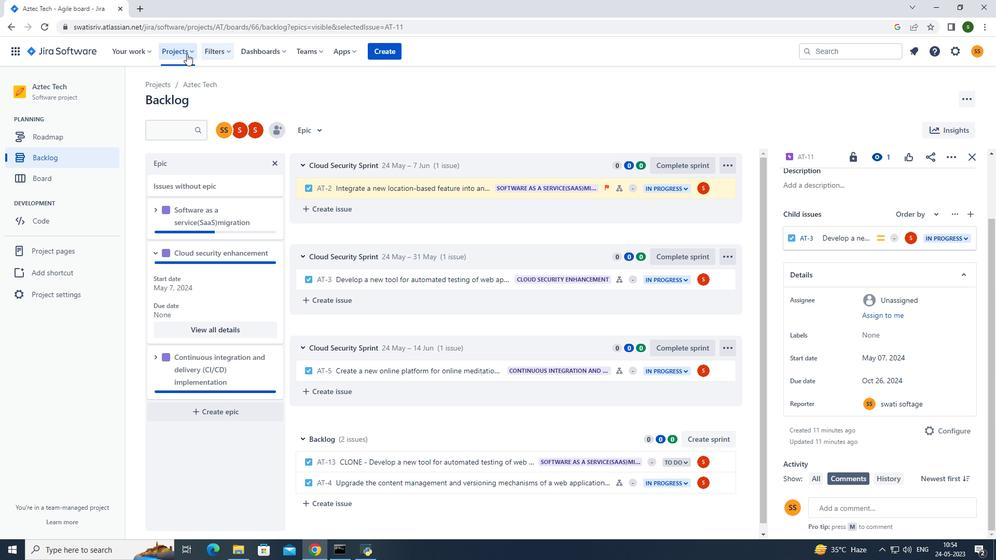 
Action: Mouse pressed left at (176, 51)
Screenshot: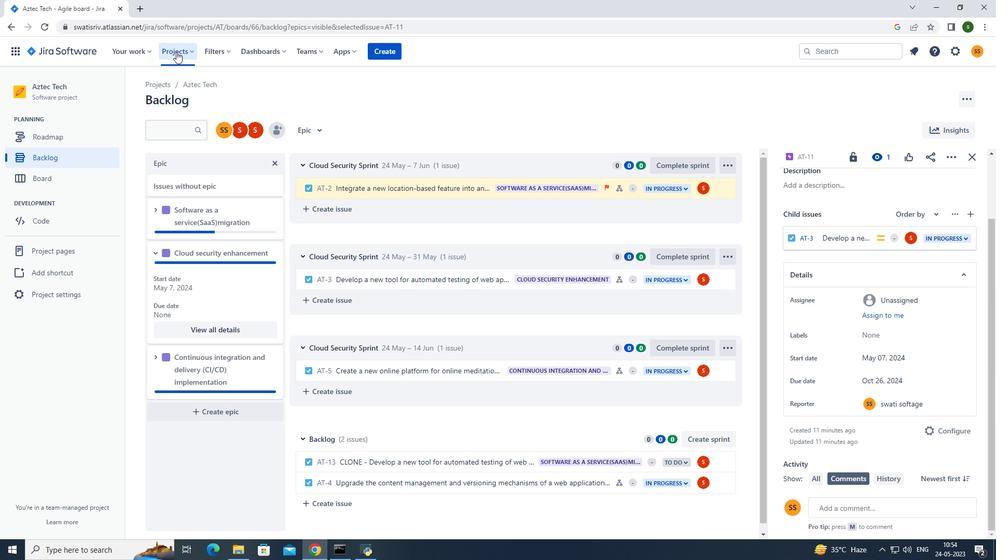 
Action: Mouse moved to (197, 99)
Screenshot: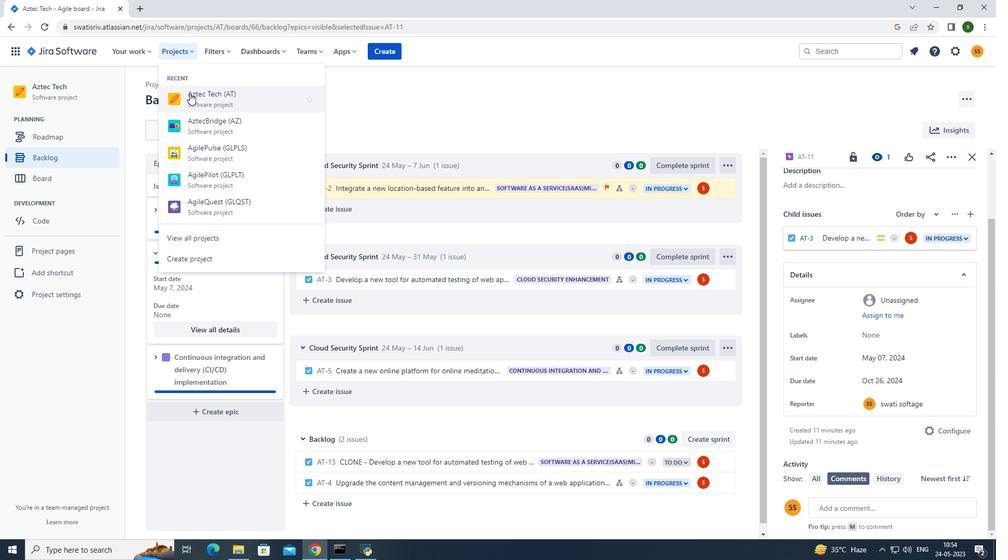 
Action: Mouse pressed left at (197, 99)
Screenshot: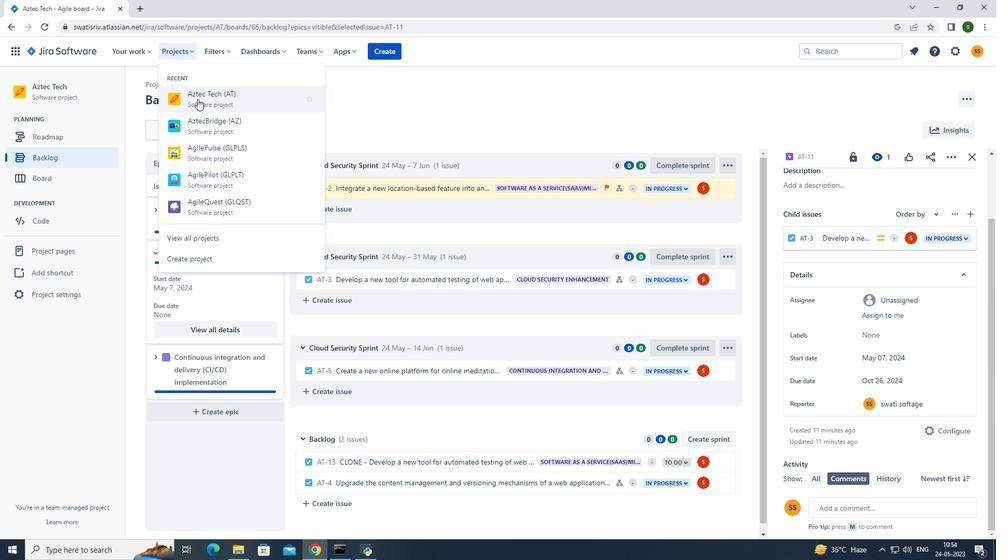 
Action: Mouse moved to (78, 160)
Screenshot: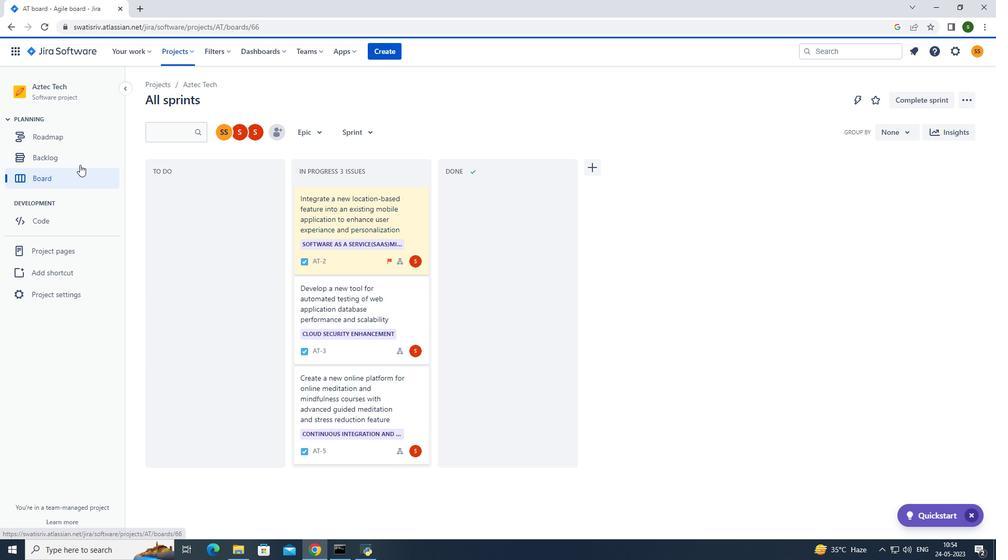 
Action: Mouse pressed left at (78, 160)
Screenshot: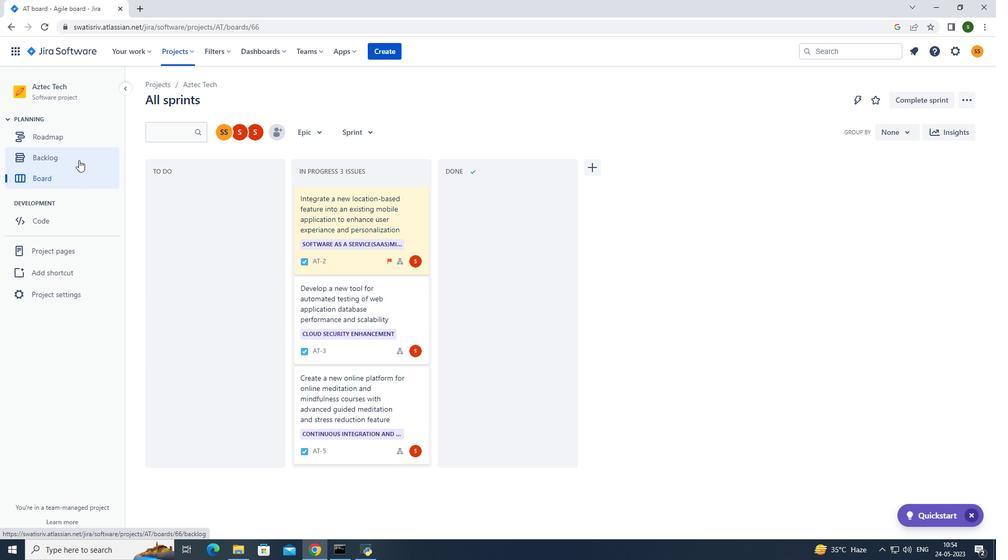 
Action: Mouse moved to (155, 281)
Screenshot: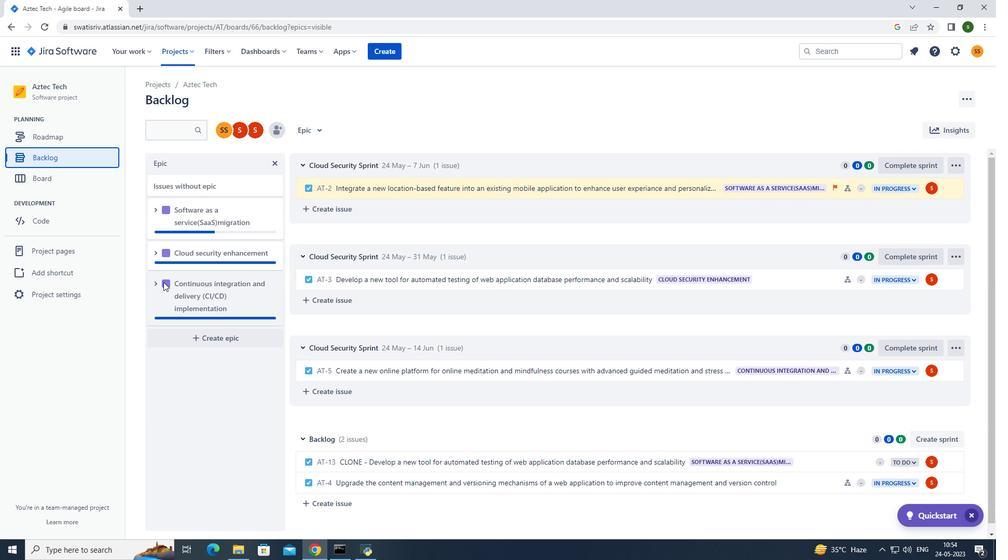
Action: Mouse pressed left at (155, 281)
Screenshot: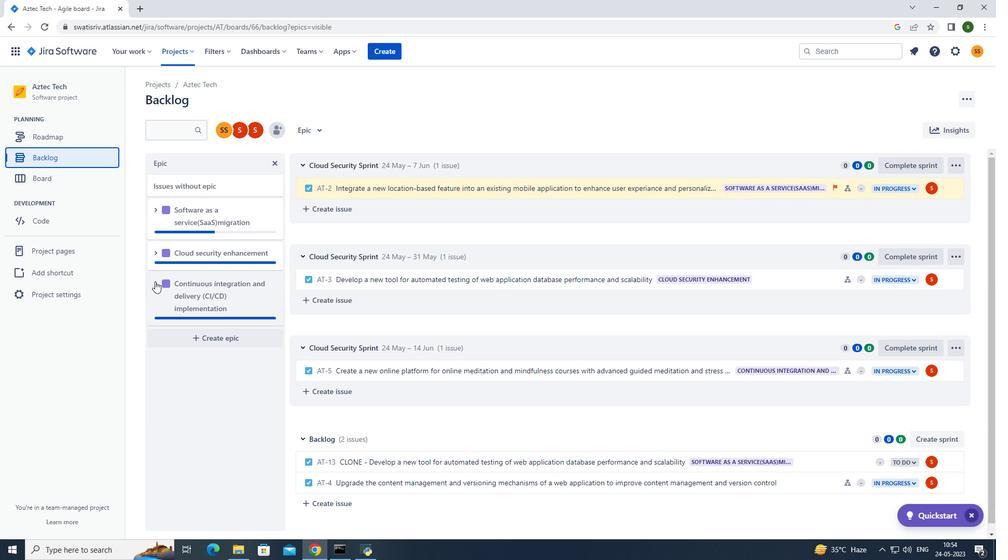 
Action: Mouse moved to (232, 381)
Screenshot: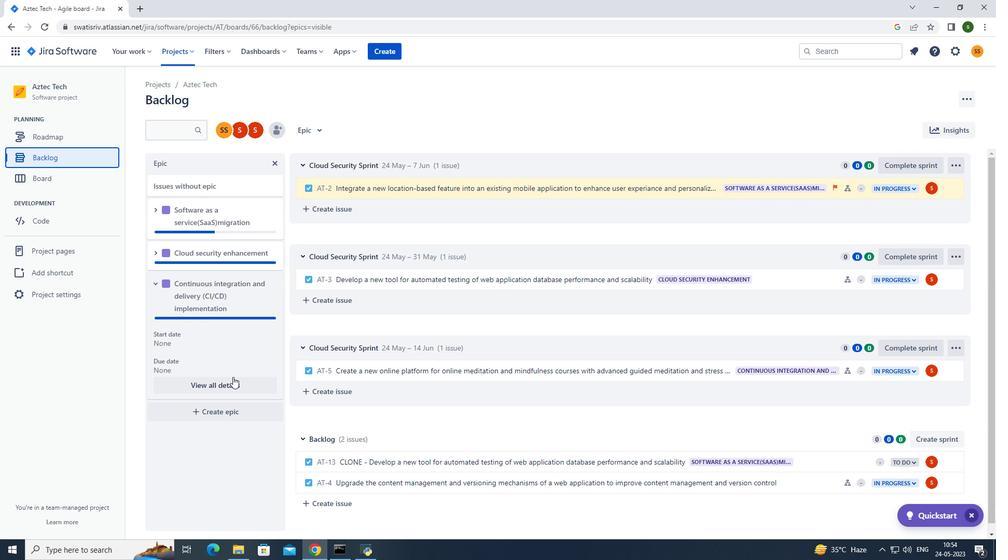 
Action: Mouse pressed left at (232, 381)
Screenshot: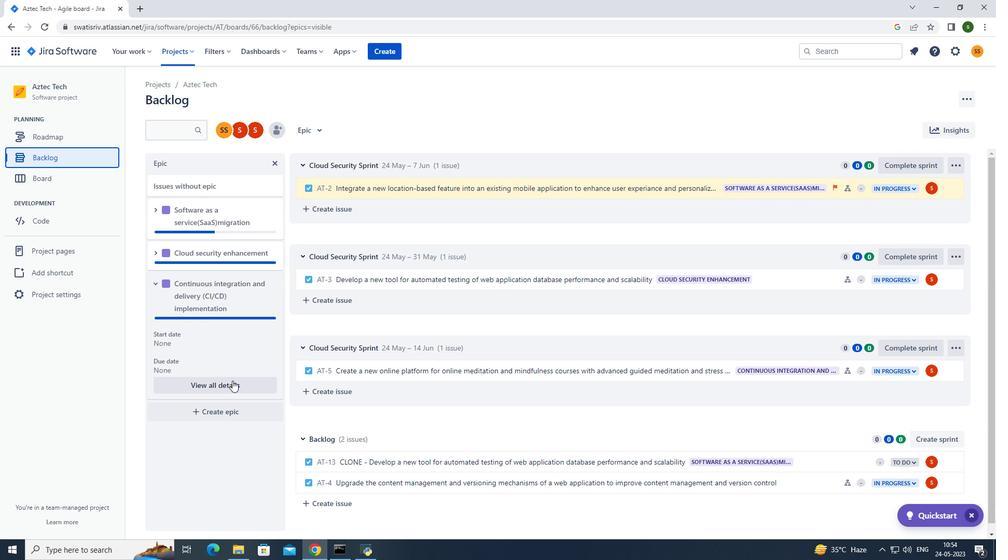 
Action: Mouse moved to (856, 353)
Screenshot: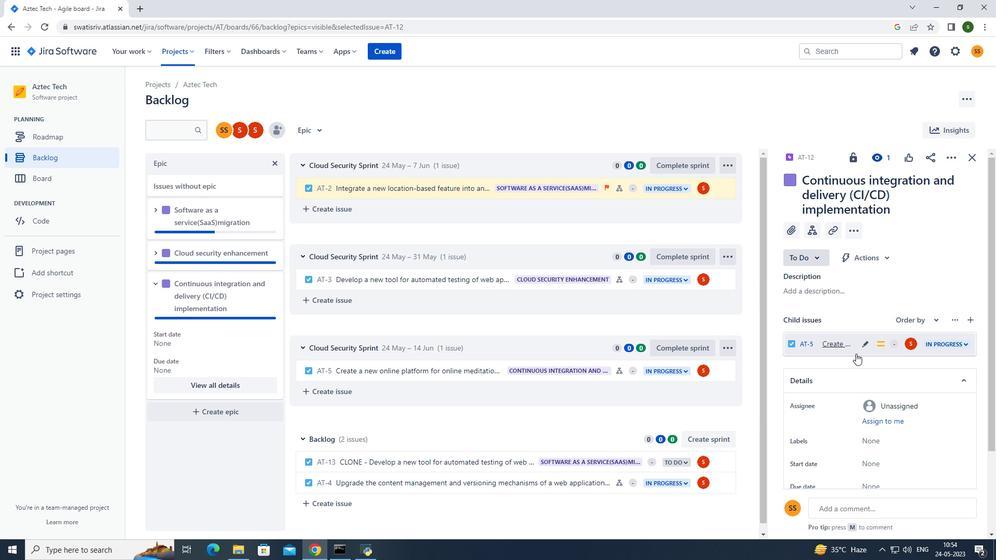
Action: Mouse scrolled (856, 353) with delta (0, 0)
Screenshot: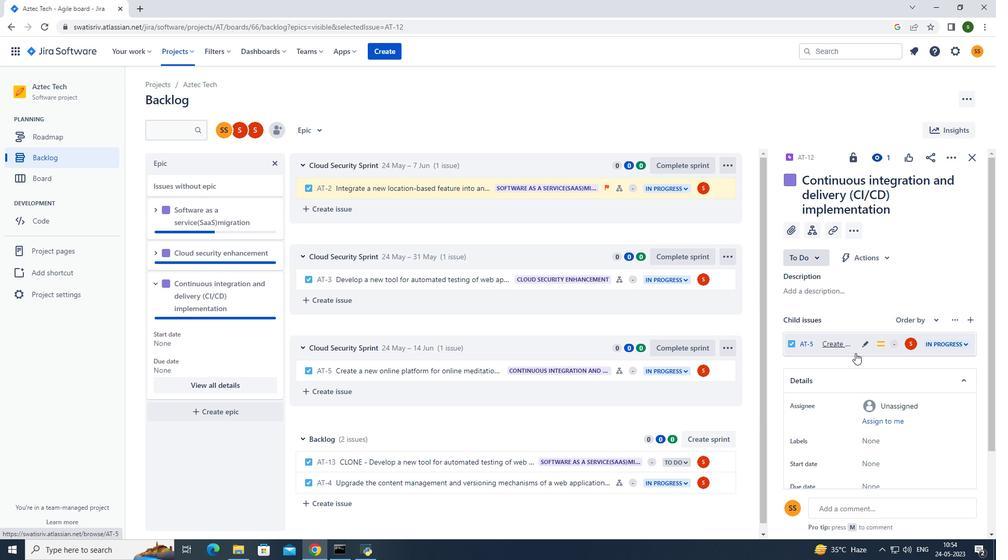 
Action: Mouse scrolled (856, 353) with delta (0, 0)
Screenshot: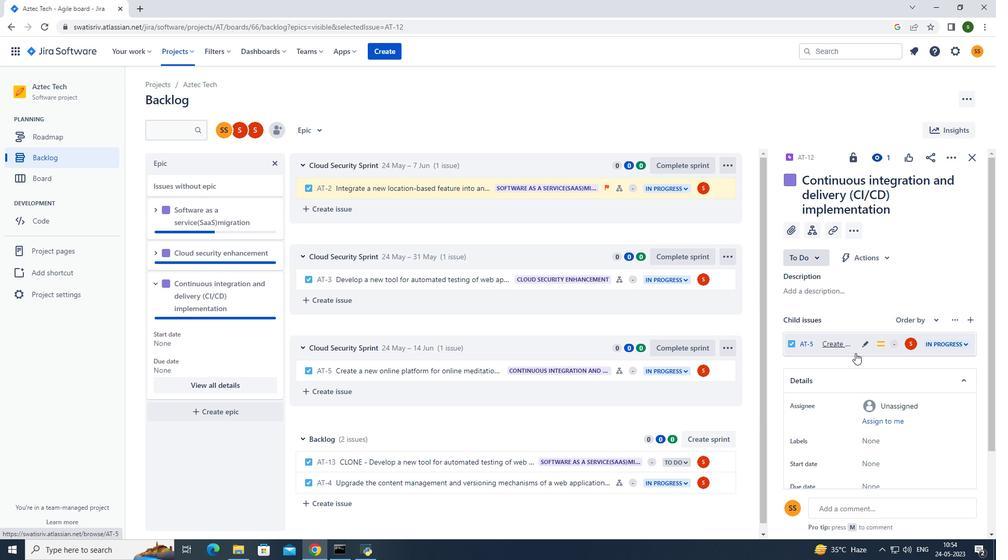
Action: Mouse scrolled (856, 353) with delta (0, 0)
Screenshot: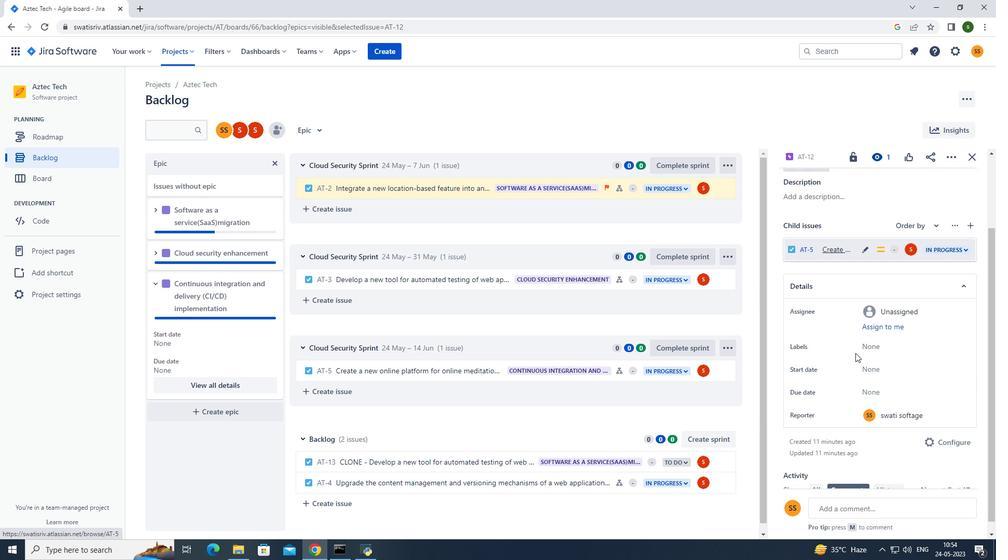 
Action: Mouse scrolled (856, 353) with delta (0, 0)
Screenshot: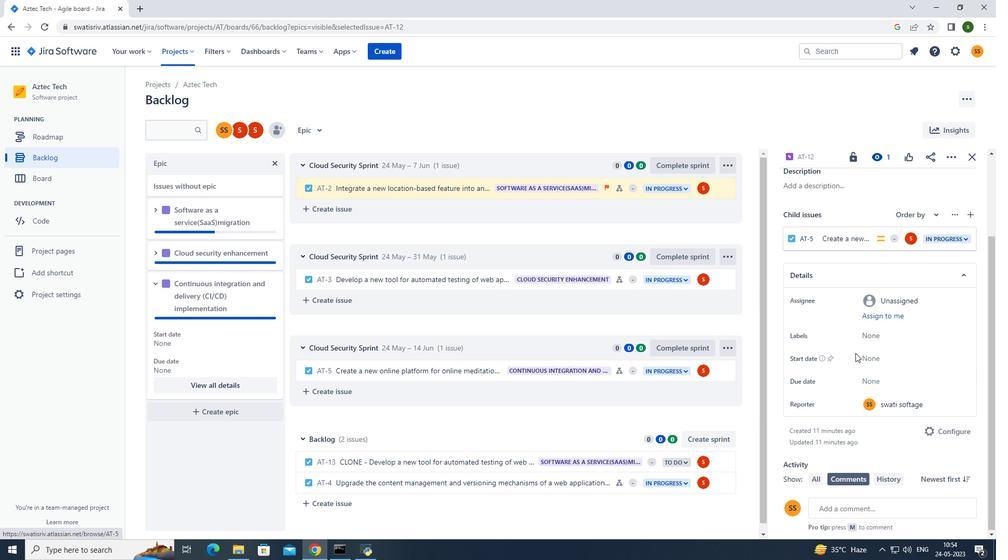 
Action: Mouse moved to (877, 354)
Screenshot: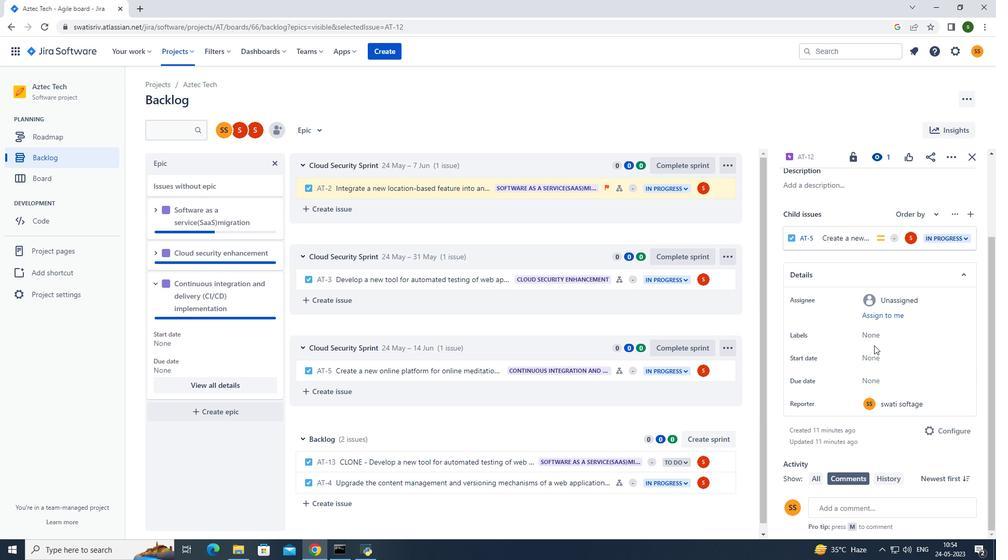 
Action: Mouse pressed left at (877, 354)
Screenshot: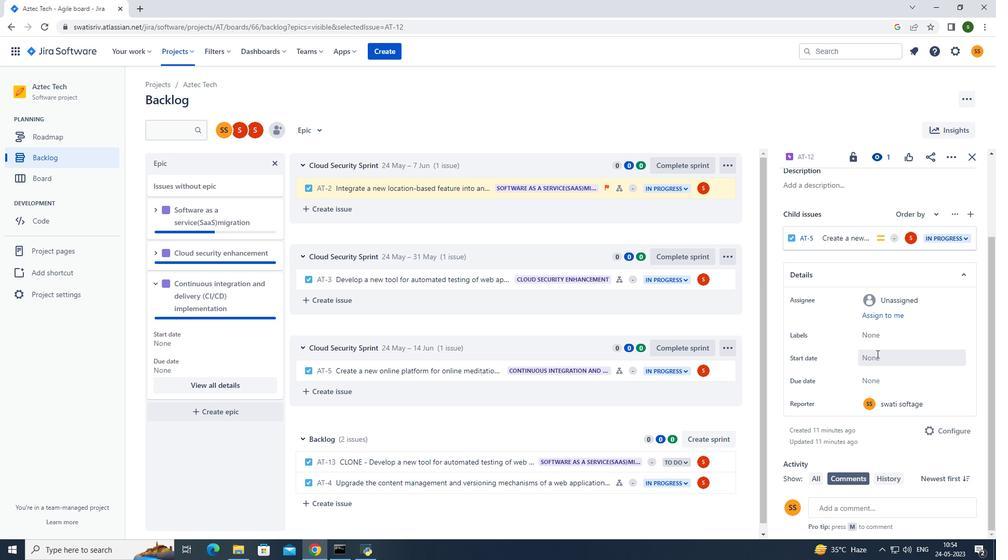 
Action: Mouse moved to (972, 384)
Screenshot: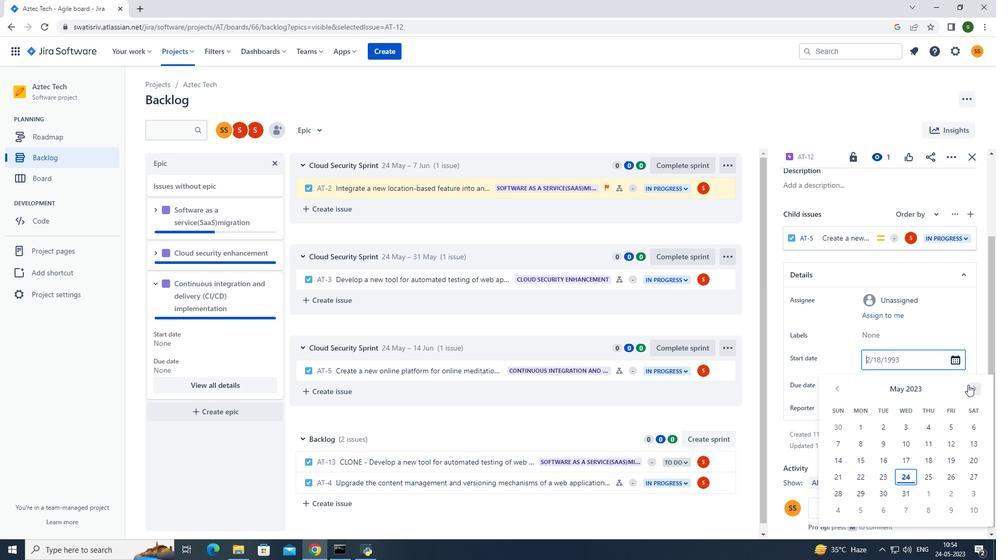 
Action: Mouse pressed left at (972, 384)
Screenshot: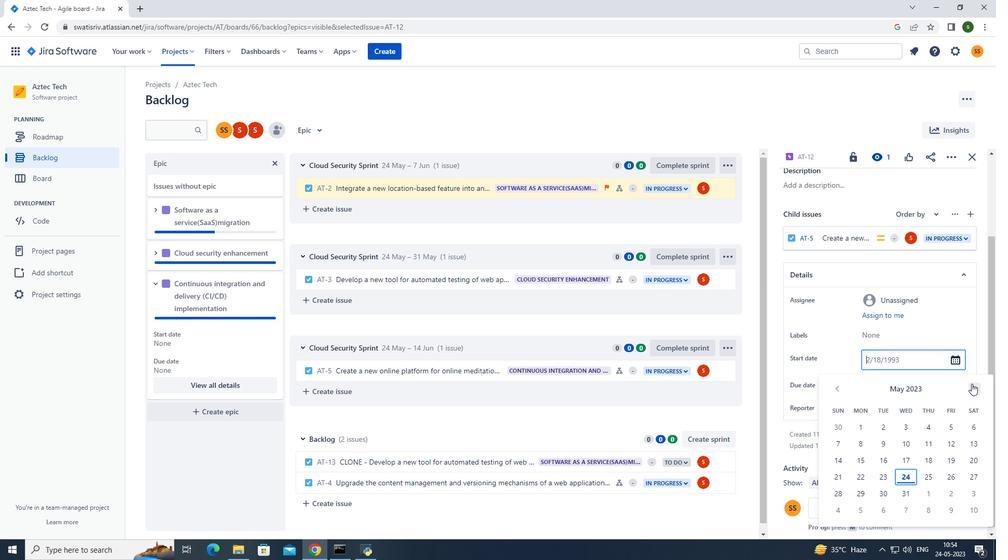 
Action: Mouse moved to (974, 383)
Screenshot: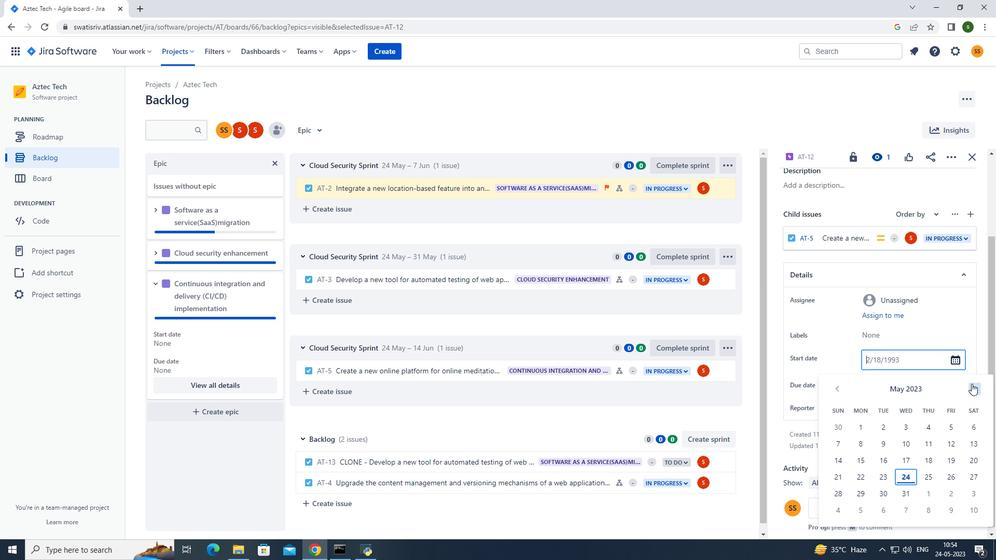 
Action: Mouse pressed left at (974, 383)
Screenshot: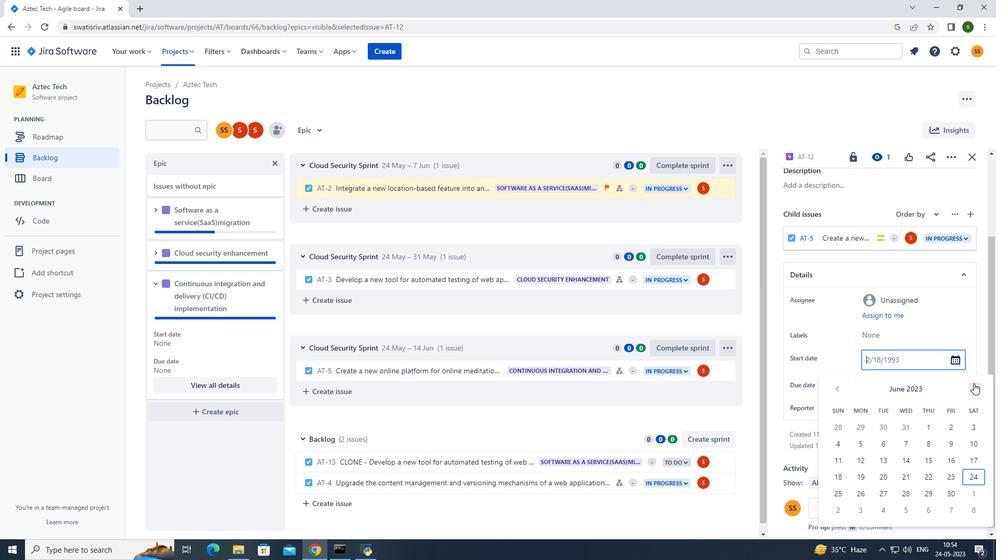 
Action: Mouse pressed left at (974, 383)
Screenshot: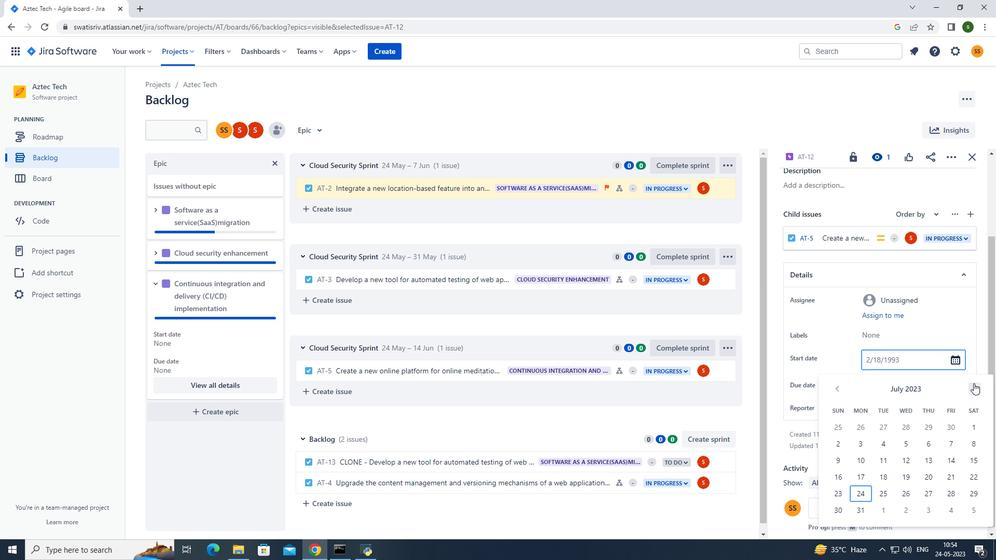 
Action: Mouse pressed left at (974, 383)
Screenshot: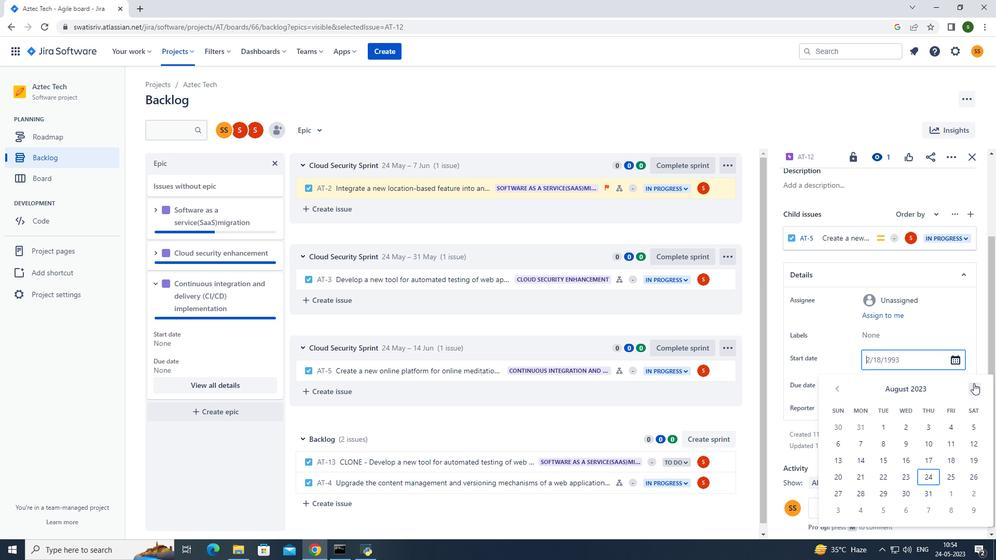 
Action: Mouse pressed left at (974, 383)
Screenshot: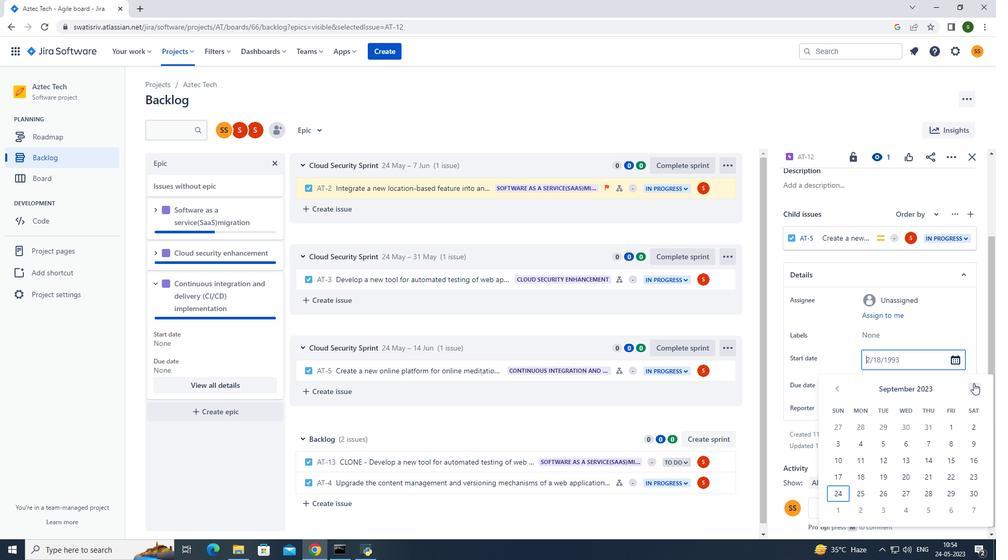 
Action: Mouse pressed left at (974, 383)
Screenshot: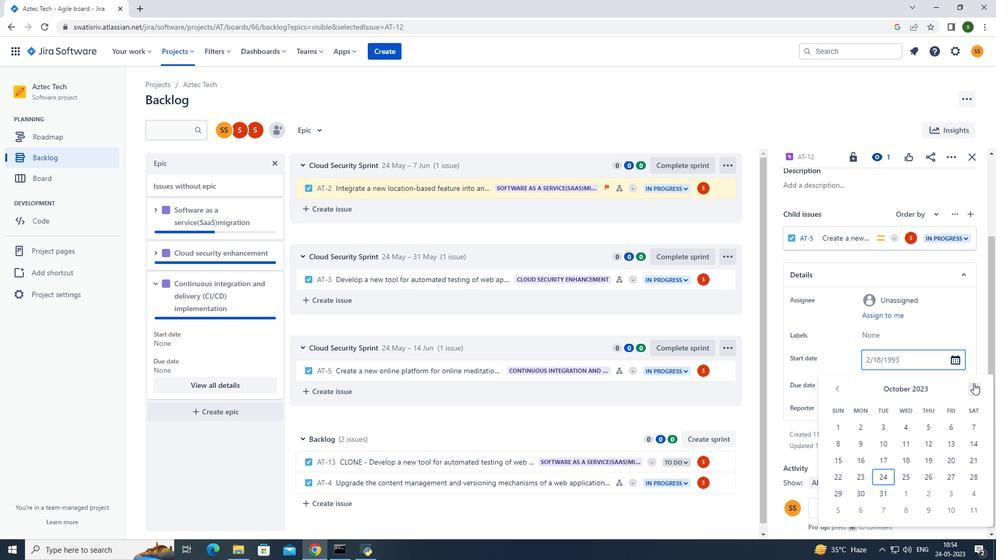 
Action: Mouse pressed left at (974, 383)
Screenshot: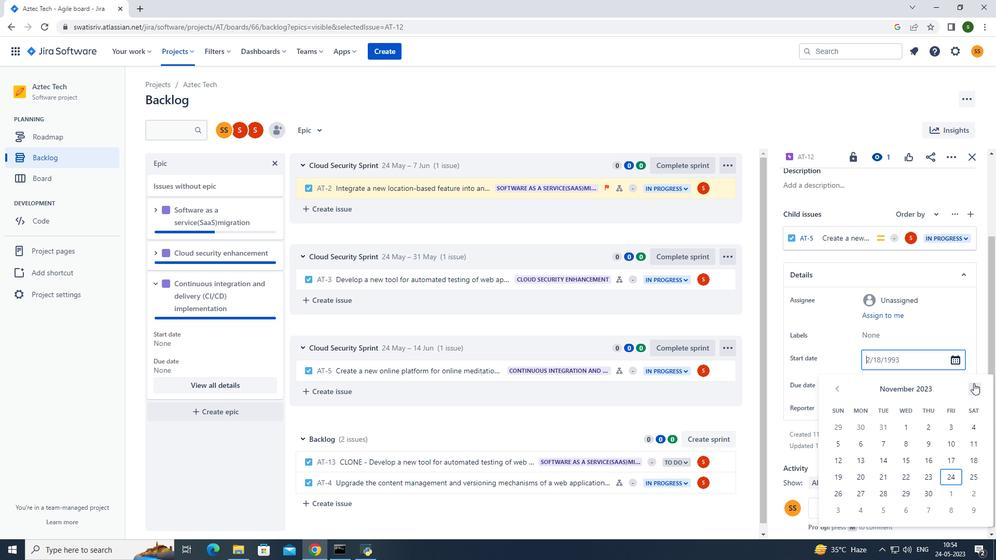 
Action: Mouse pressed left at (974, 383)
Screenshot: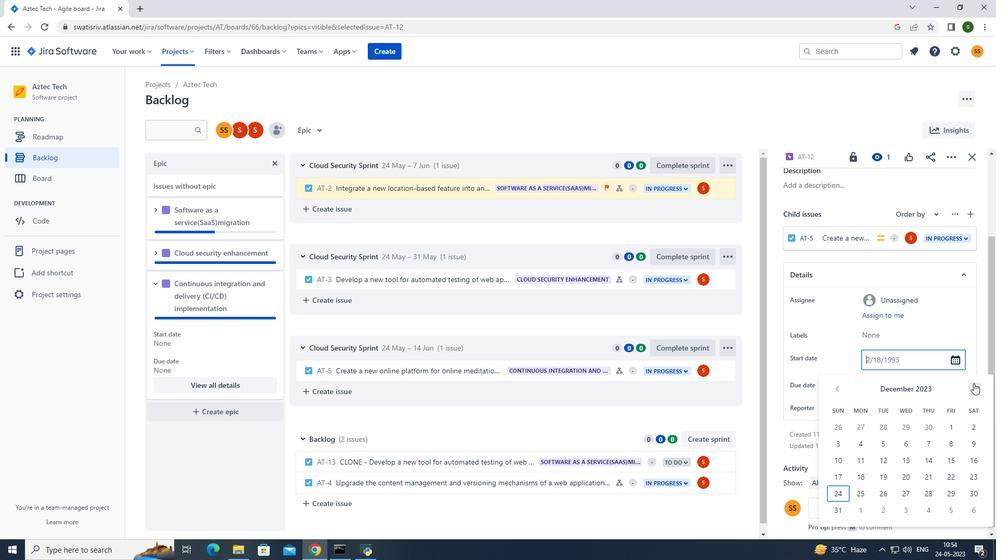 
Action: Mouse pressed left at (974, 383)
Screenshot: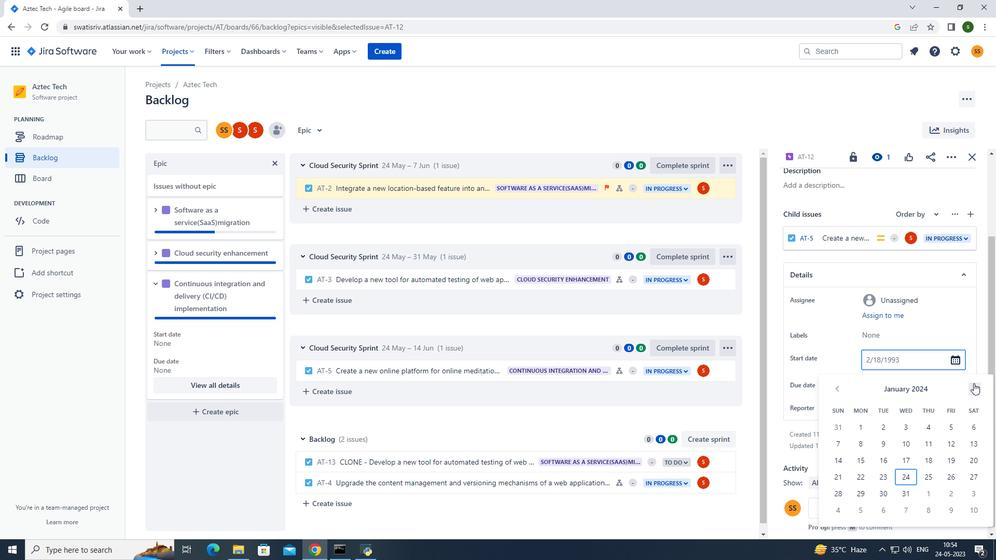 
Action: Mouse pressed left at (974, 383)
Screenshot: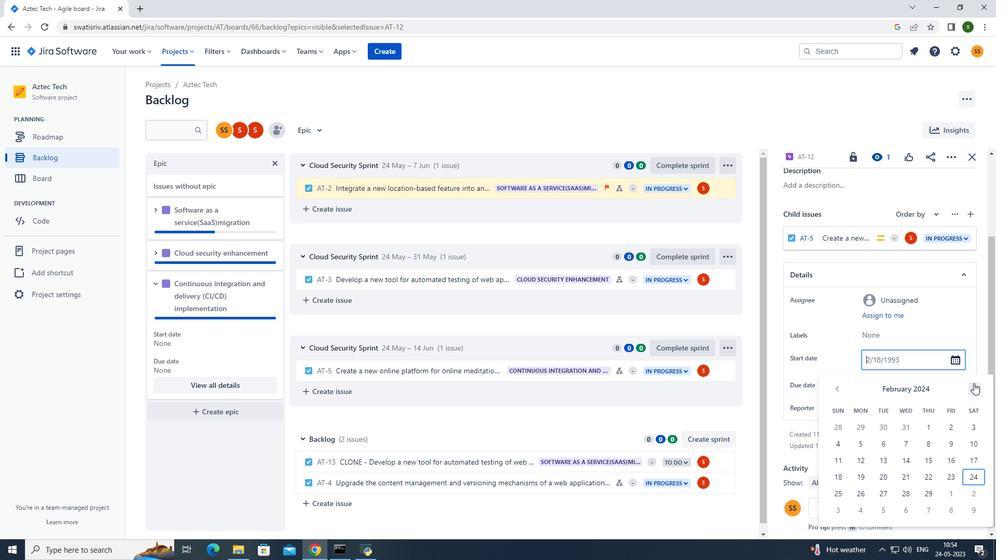 
Action: Mouse moved to (954, 436)
Screenshot: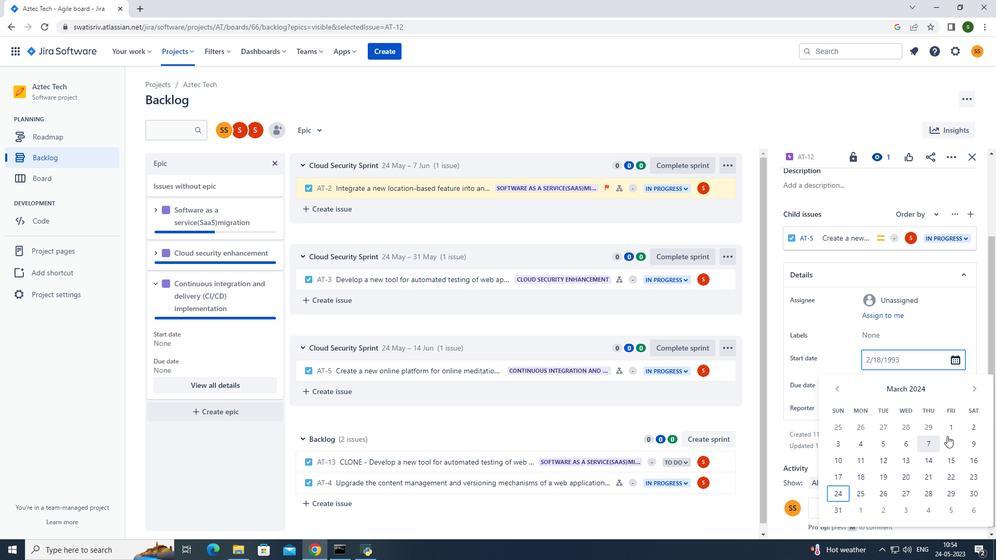 
Action: Mouse pressed left at (954, 436)
Screenshot: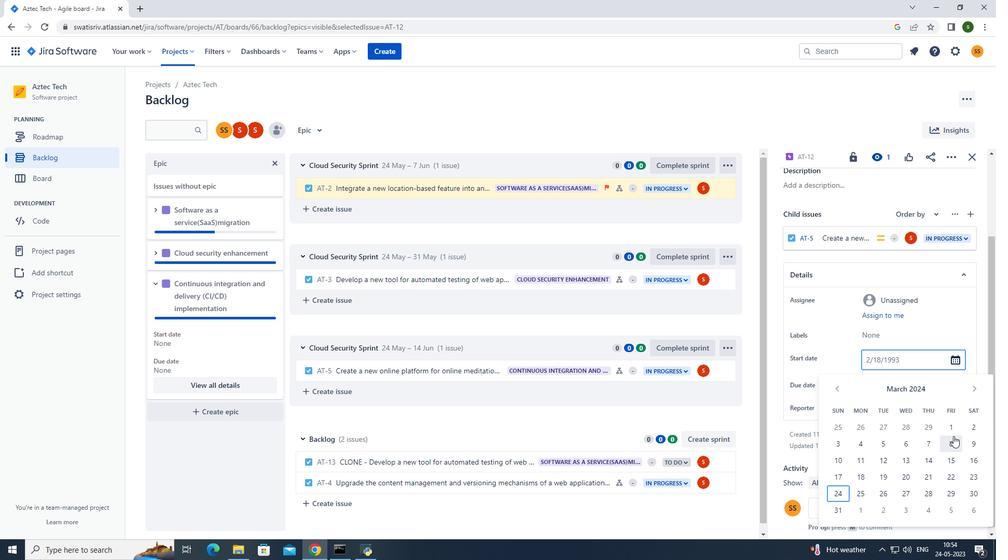 
Action: Mouse moved to (877, 380)
Screenshot: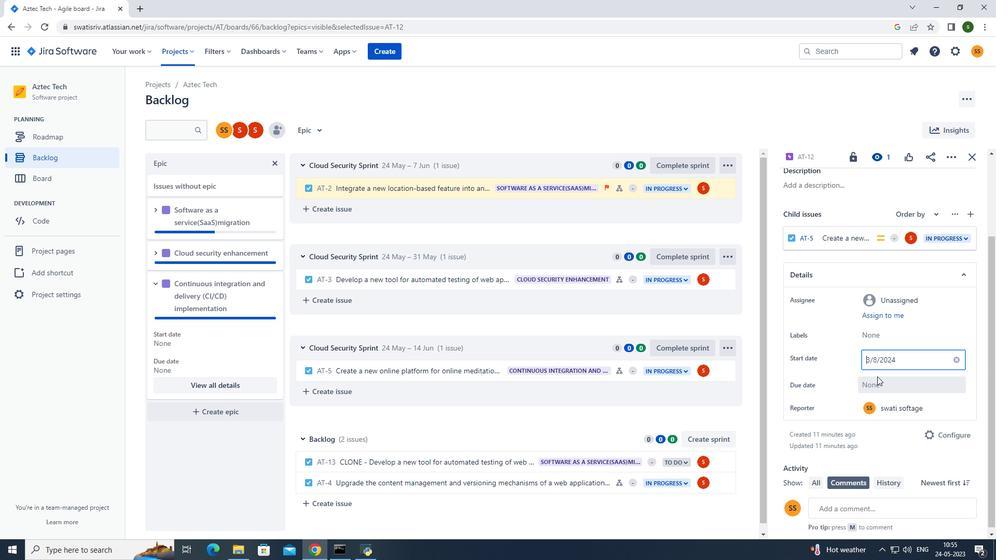 
Action: Mouse pressed left at (877, 380)
Screenshot: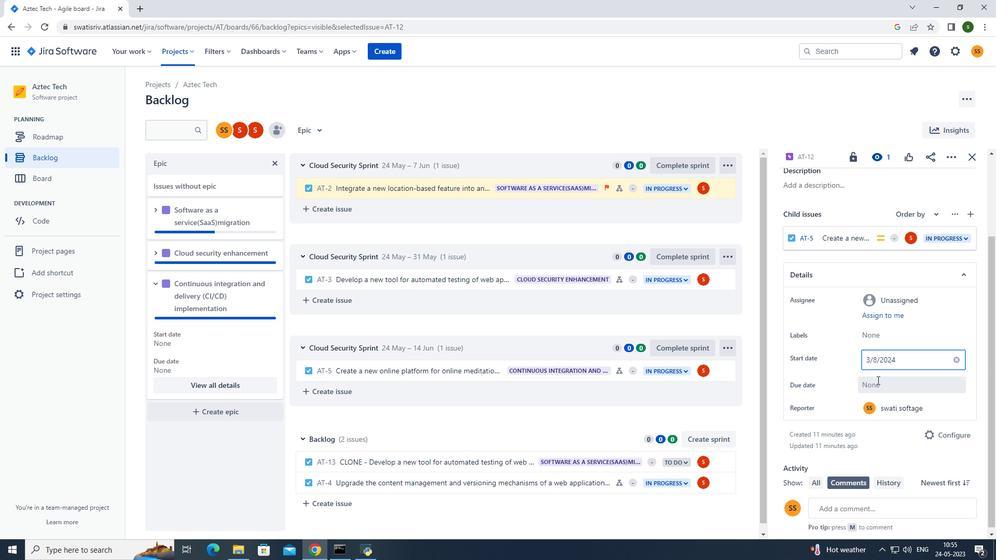 
Action: Mouse moved to (973, 237)
Screenshot: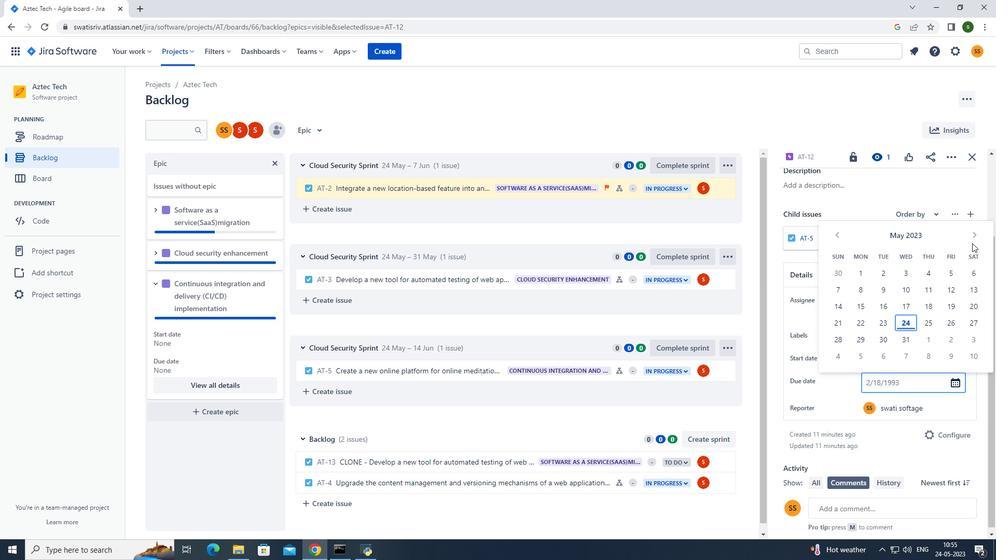 
Action: Mouse pressed left at (973, 237)
Screenshot: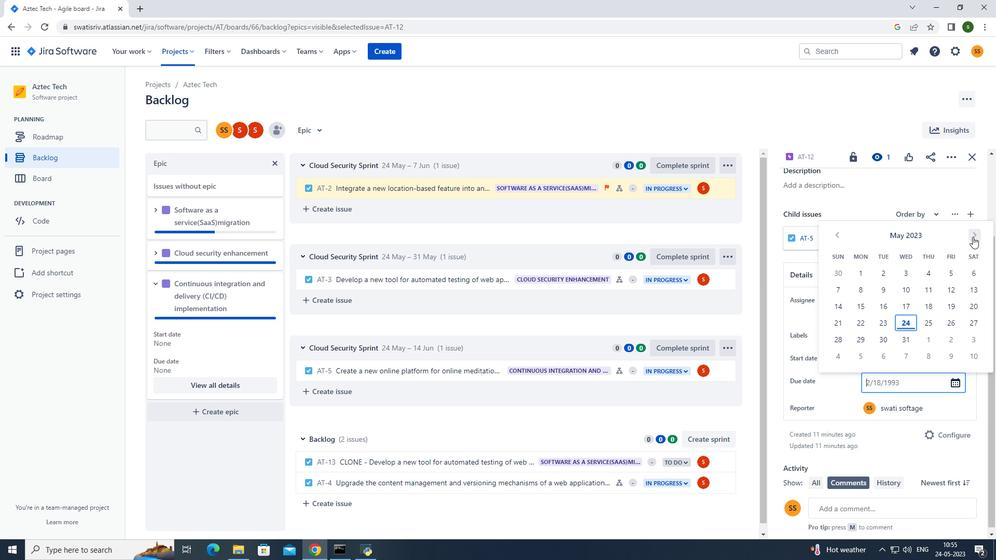 
Action: Mouse pressed left at (973, 237)
Screenshot: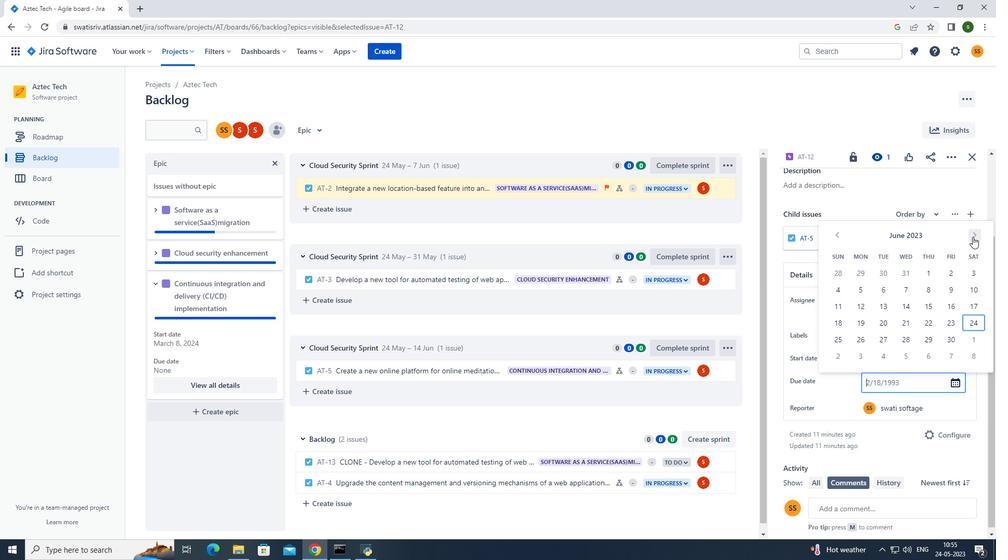 
Action: Mouse pressed left at (973, 237)
Screenshot: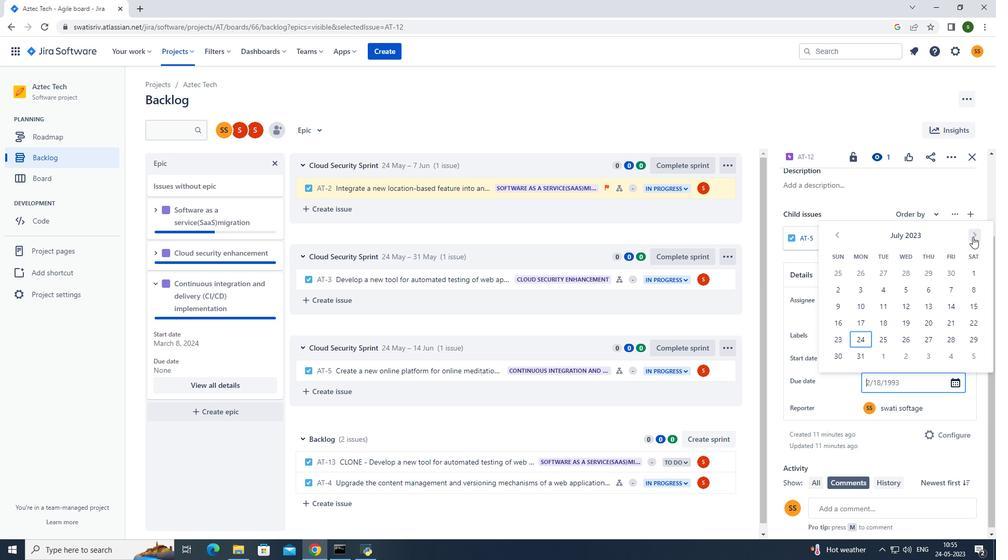 
Action: Mouse pressed left at (973, 237)
Screenshot: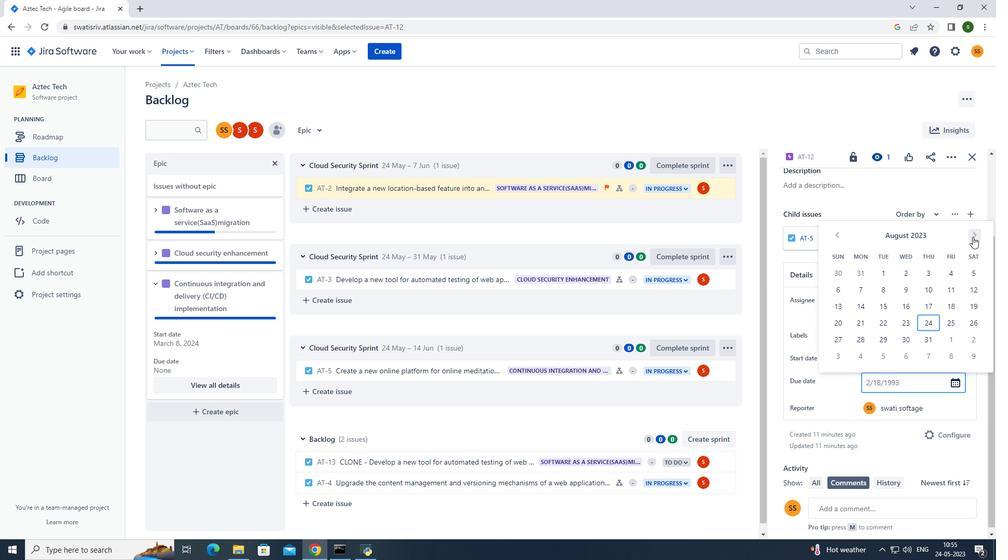 
Action: Mouse pressed left at (973, 237)
Screenshot: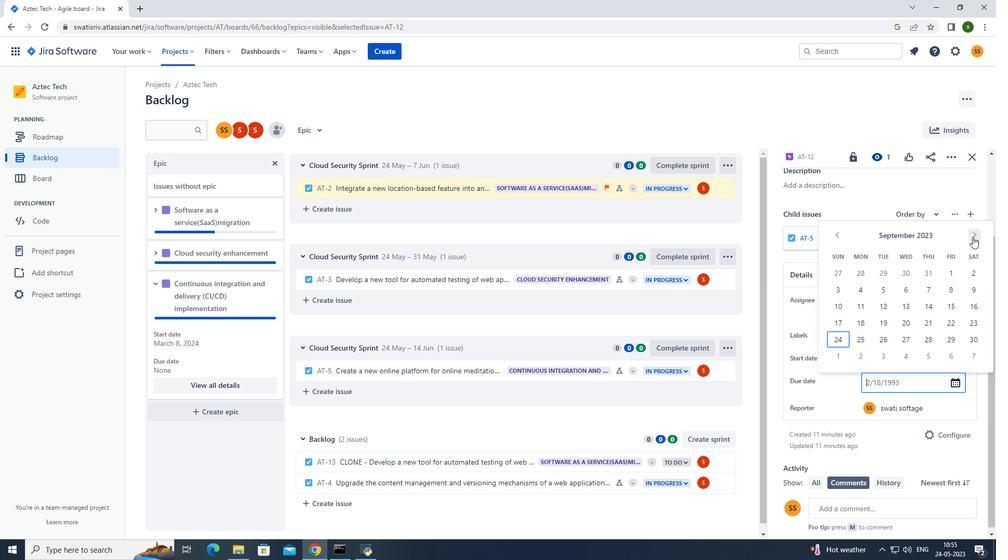 
Action: Mouse pressed left at (973, 237)
Screenshot: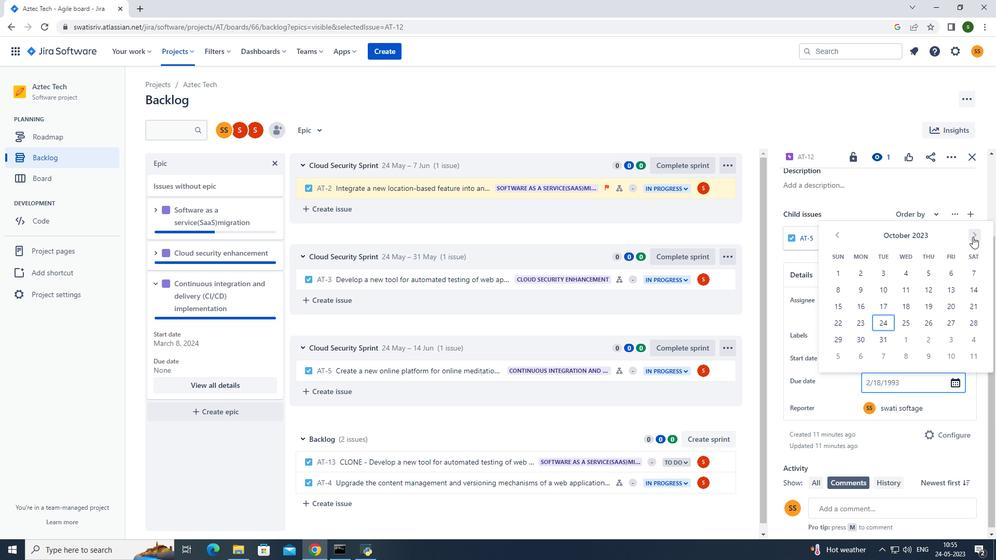 
Action: Mouse pressed left at (973, 237)
Screenshot: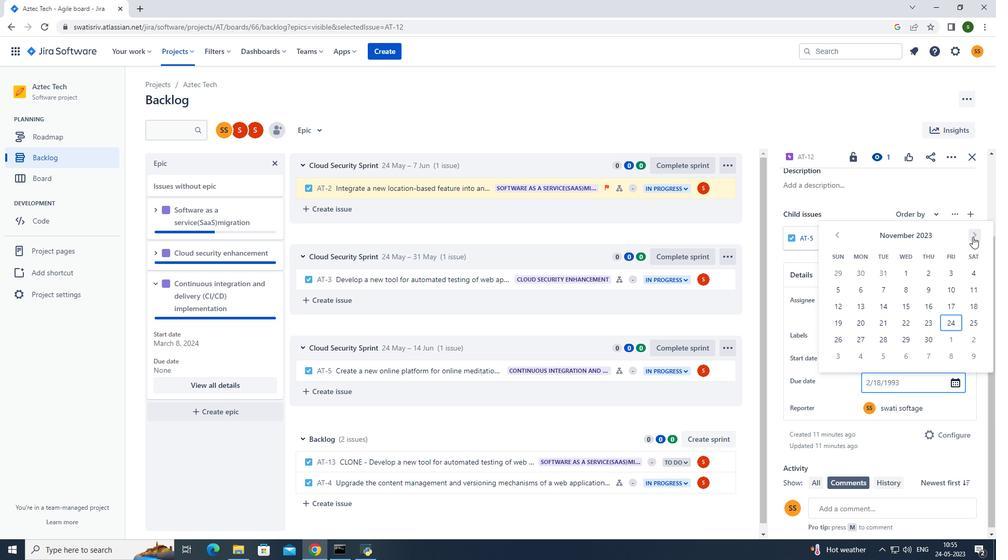 
Action: Mouse pressed left at (973, 237)
Screenshot: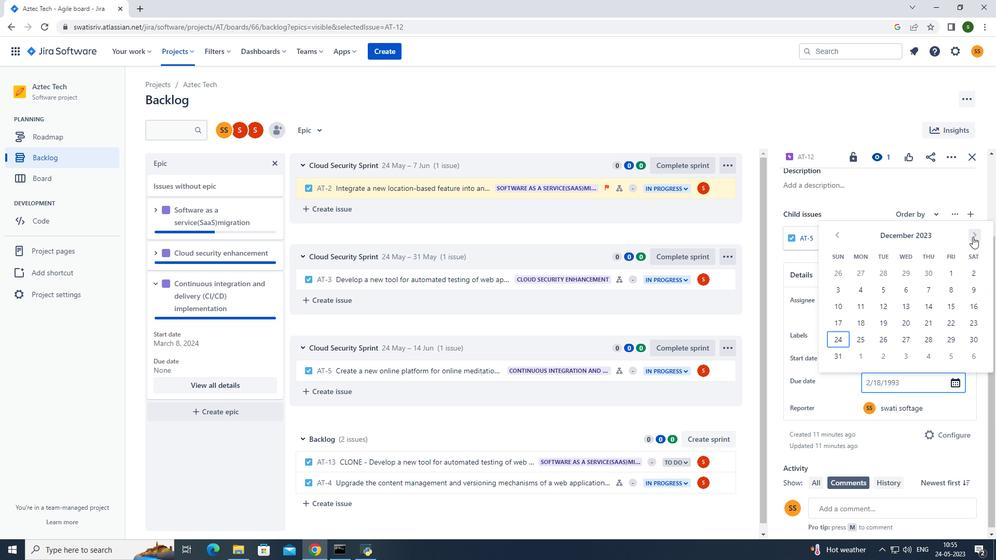 
Action: Mouse pressed left at (973, 237)
Screenshot: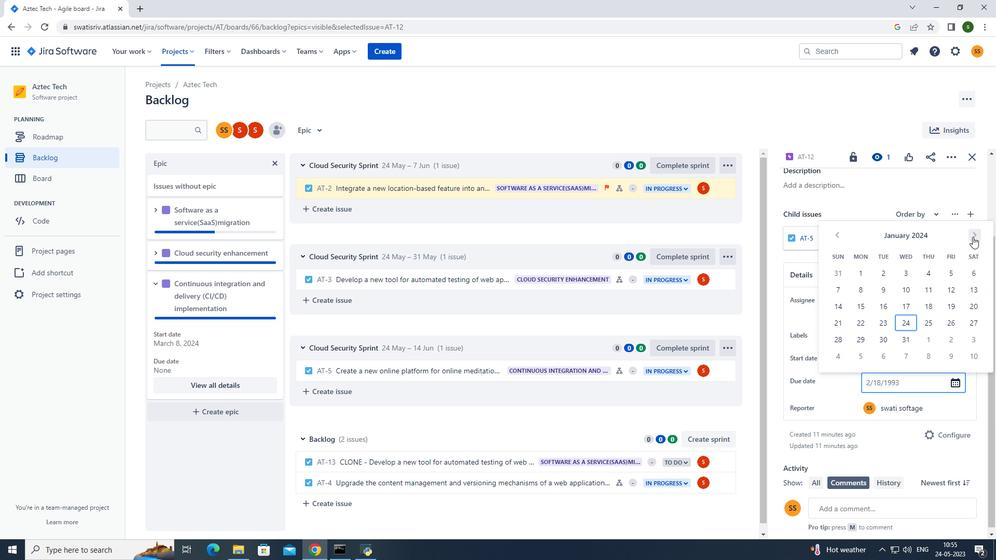 
Action: Mouse pressed left at (973, 237)
Screenshot: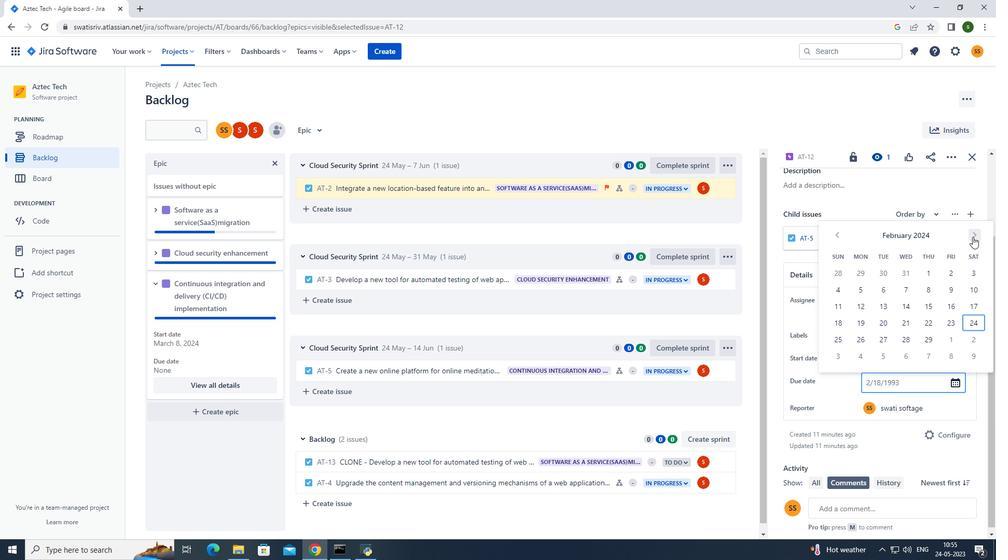 
Action: Mouse pressed left at (973, 237)
Screenshot: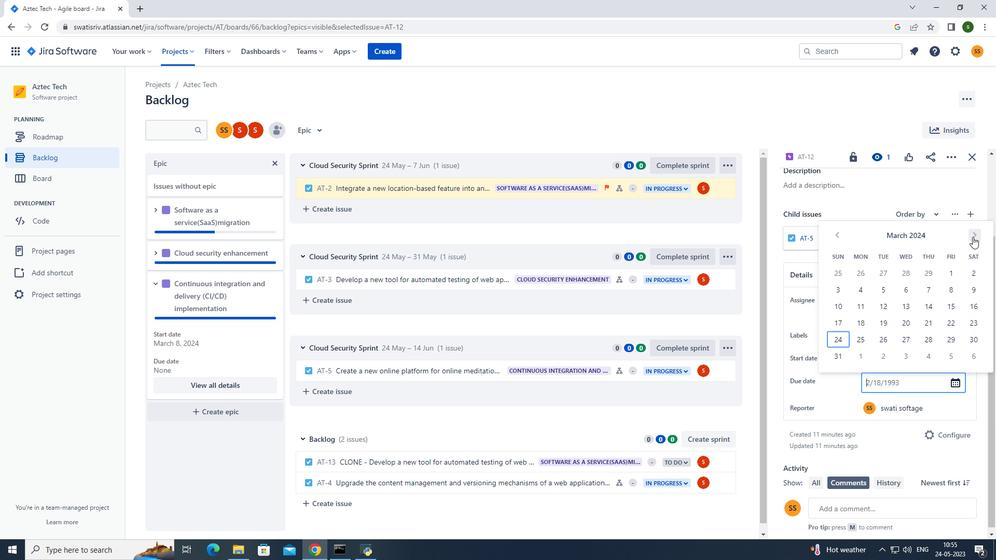 
Action: Mouse pressed left at (973, 237)
Screenshot: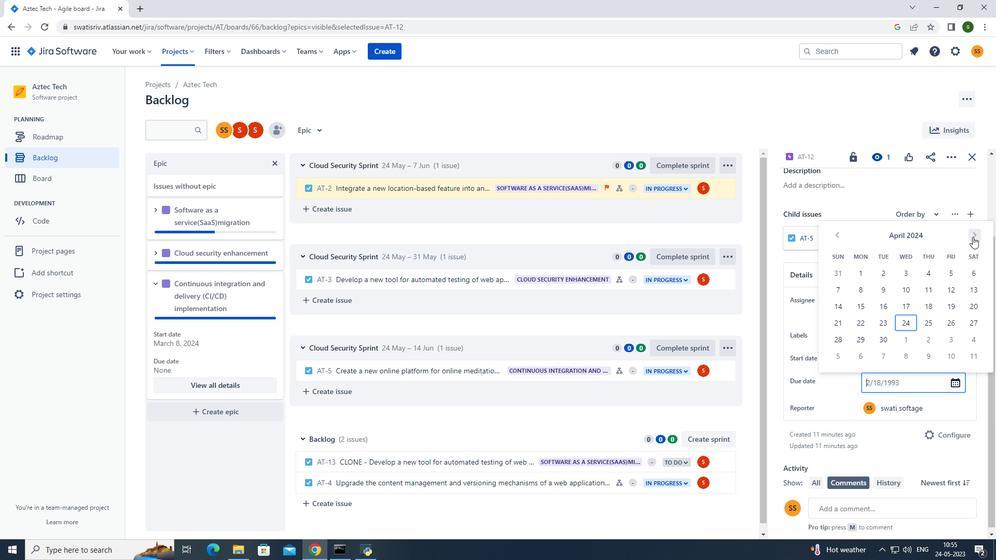 
Action: Mouse pressed left at (973, 237)
Screenshot: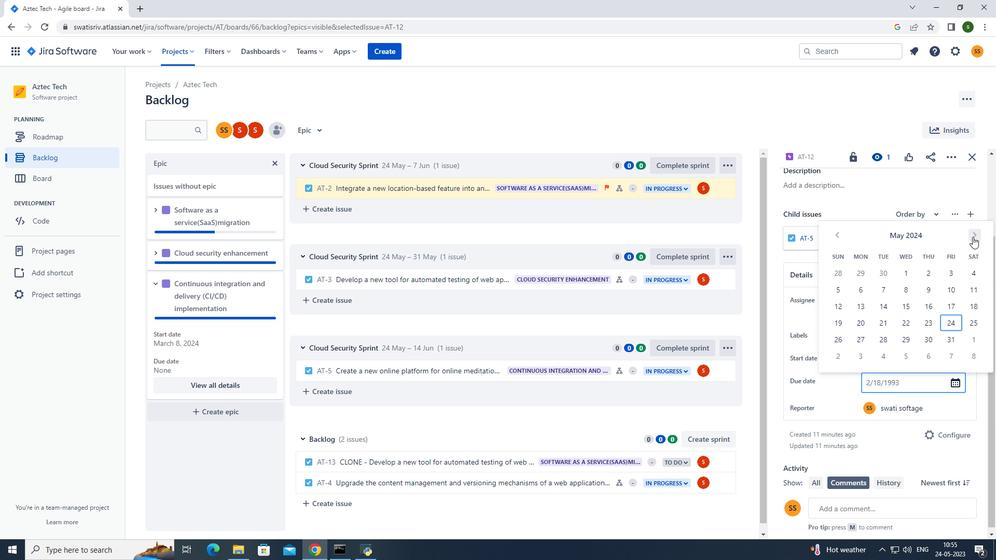 
Action: Mouse pressed left at (973, 237)
Screenshot: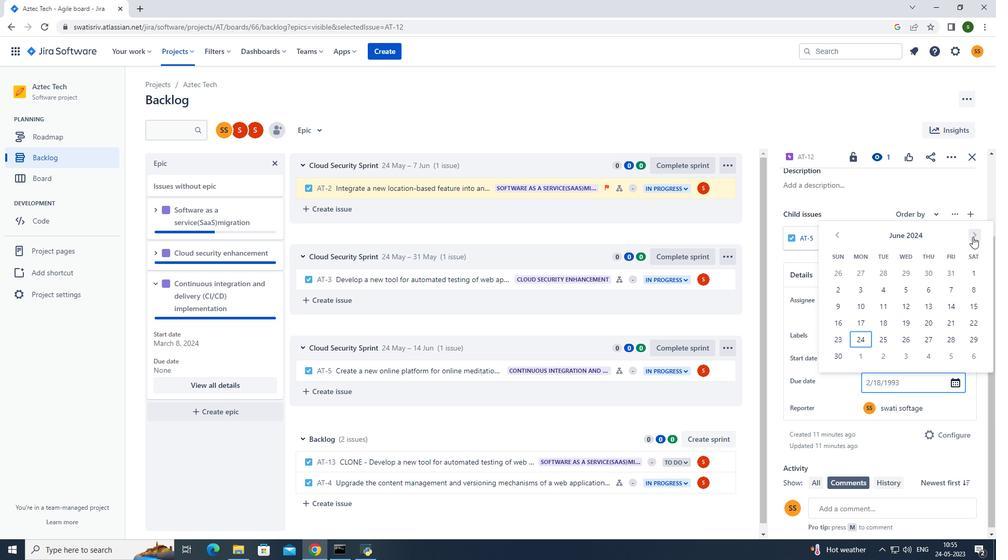 
Action: Mouse pressed left at (973, 237)
Screenshot: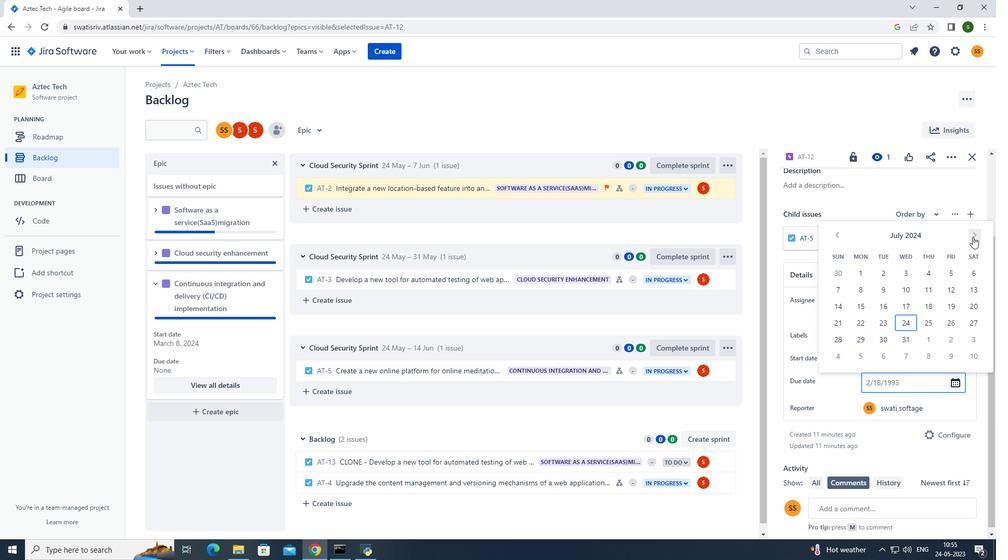 
Action: Mouse moved to (949, 305)
Screenshot: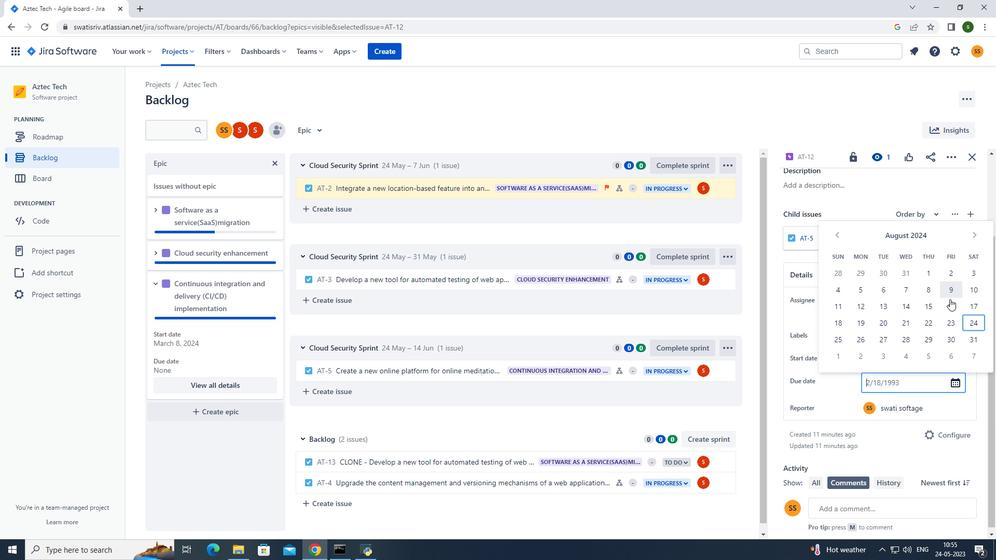 
Action: Mouse pressed left at (949, 305)
Screenshot: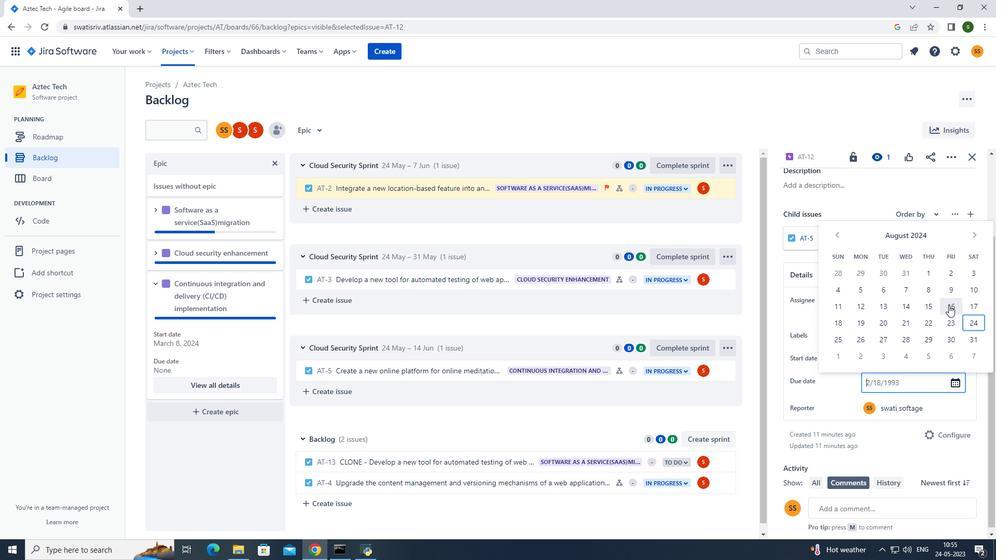 
Action: Mouse moved to (557, 93)
Screenshot: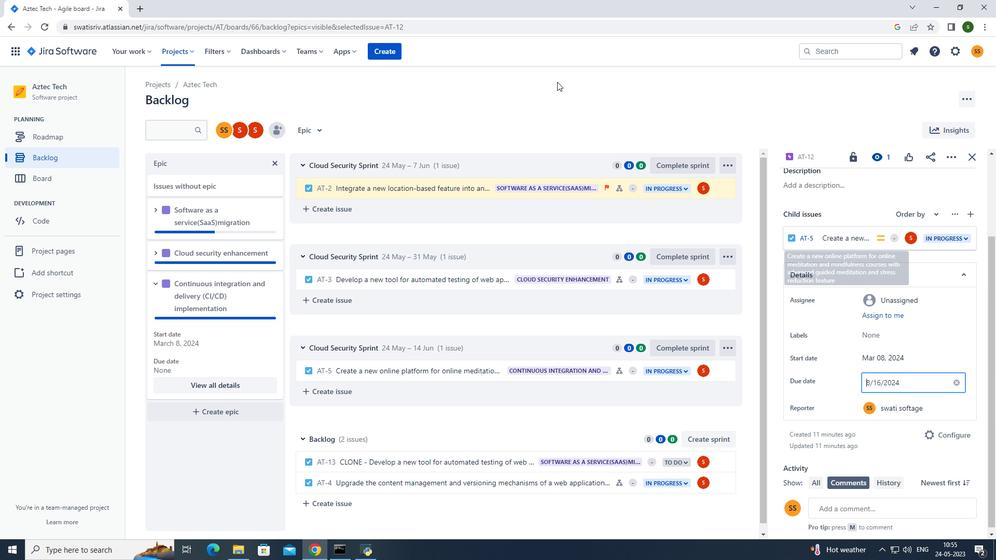 
Action: Mouse pressed left at (557, 93)
Screenshot: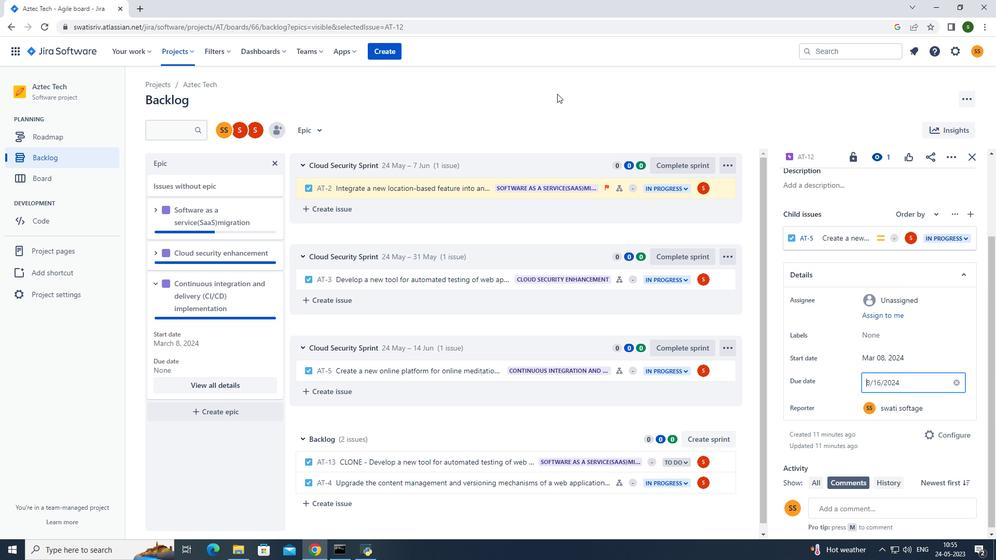 
Action: Mouse moved to (554, 95)
Screenshot: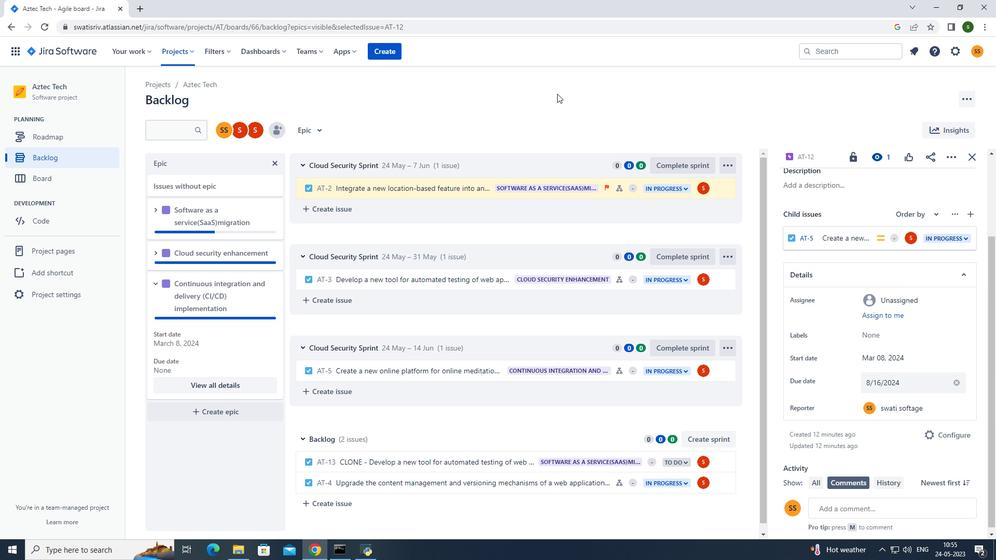 
